 Task: Open Card Customer Referral Program Review in Board Competitive Intelligence Platforms and Tools to Workspace Business Valuation Services and add a team member Softage.3@softage.net, a label Blue, a checklist Green Building, an attachment from your computer, a color Blue and finally, add a card description 'Develop and launch new customer feedback program for product improvements' and a comment 'Let us approach this task with a sense of urgency and prioritize it accordingly.'. Add a start date 'Jan 07, 1900' with a due date 'Jan 14, 1900'
Action: Mouse moved to (571, 181)
Screenshot: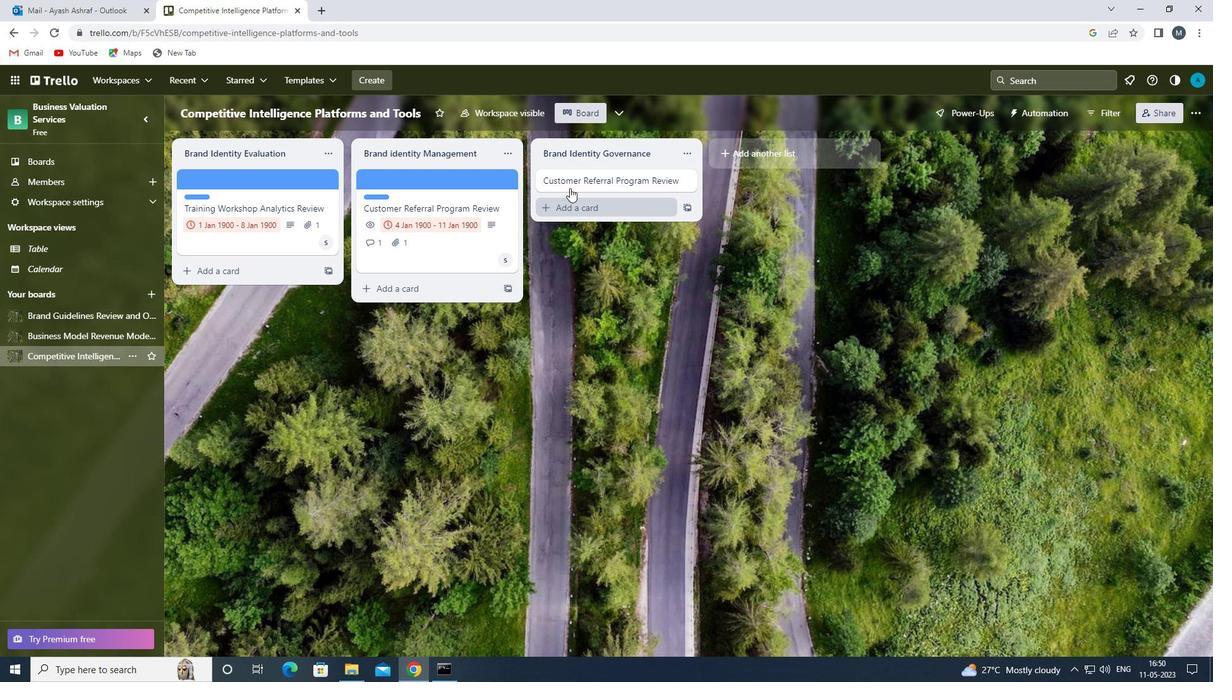 
Action: Mouse pressed left at (571, 181)
Screenshot: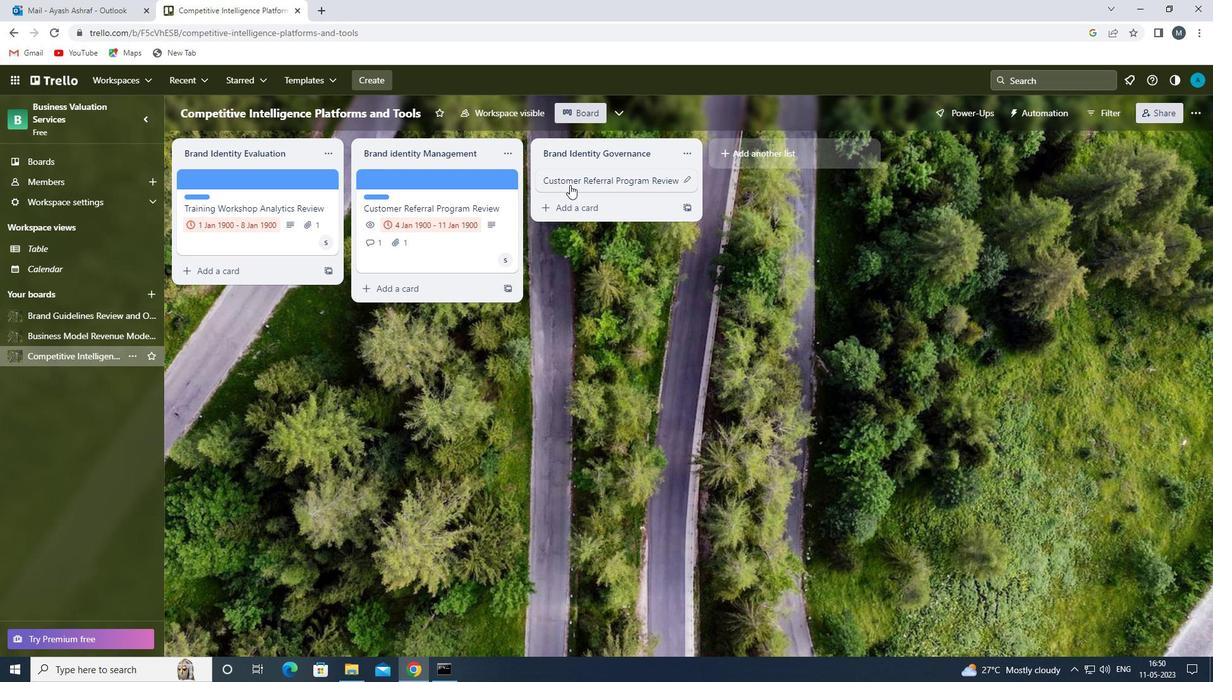 
Action: Mouse moved to (766, 220)
Screenshot: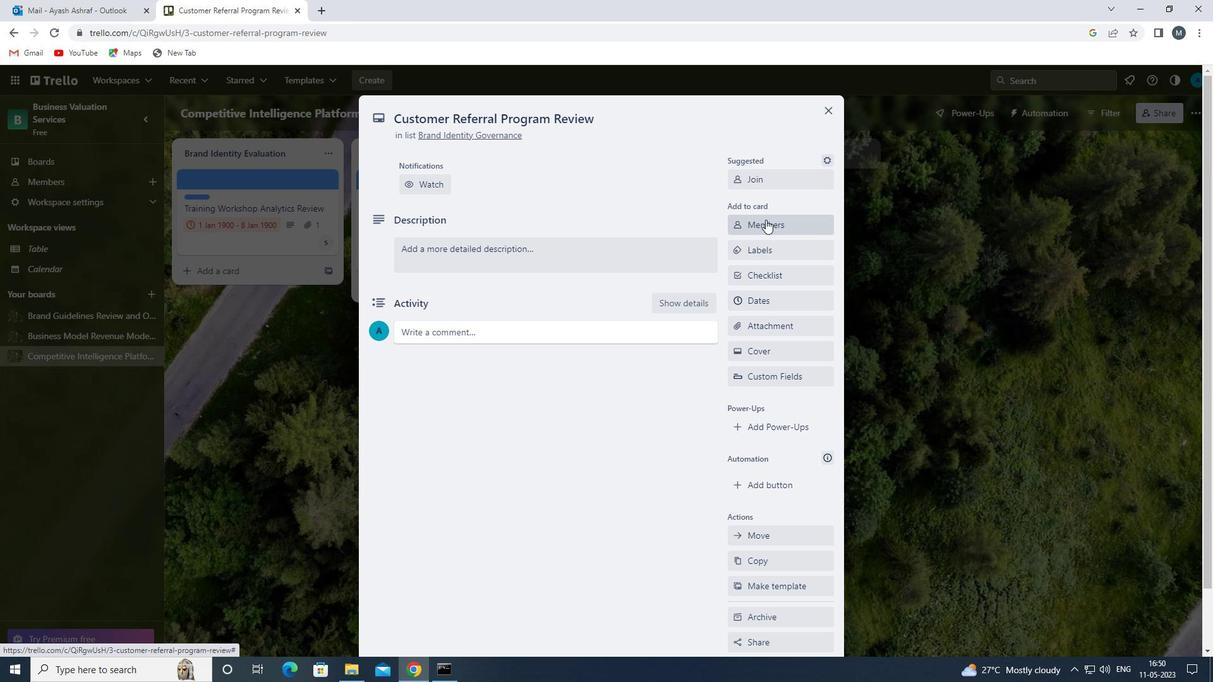
Action: Mouse pressed left at (766, 220)
Screenshot: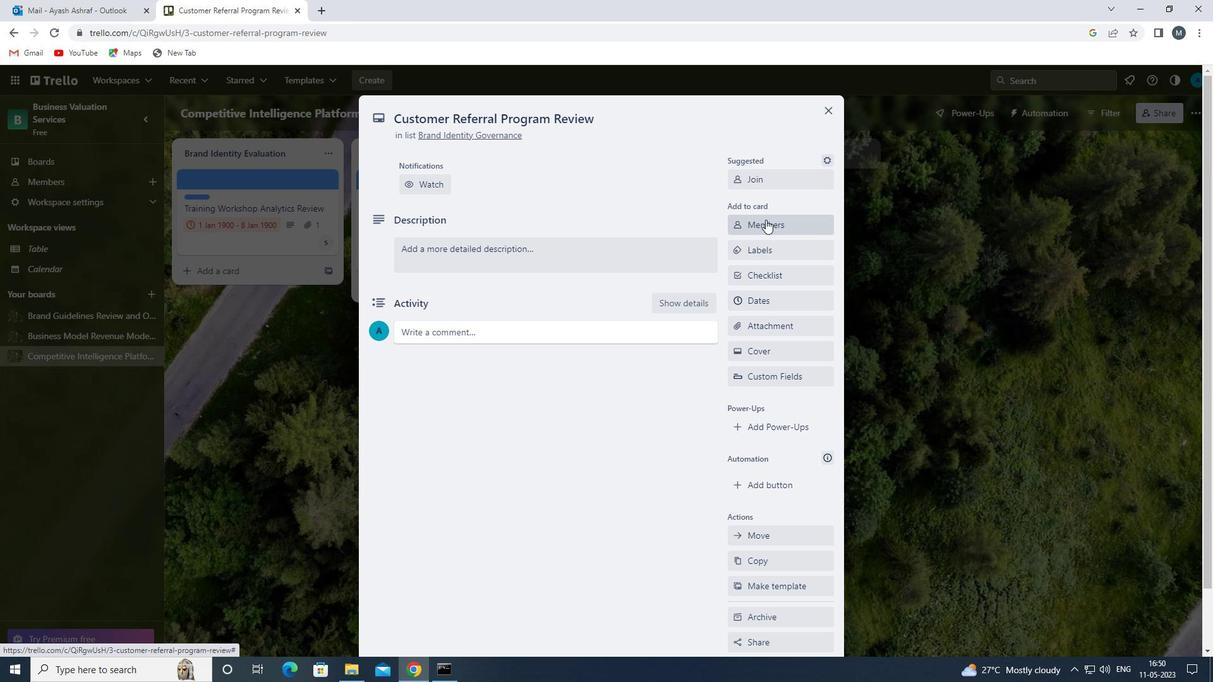 
Action: Mouse moved to (796, 328)
Screenshot: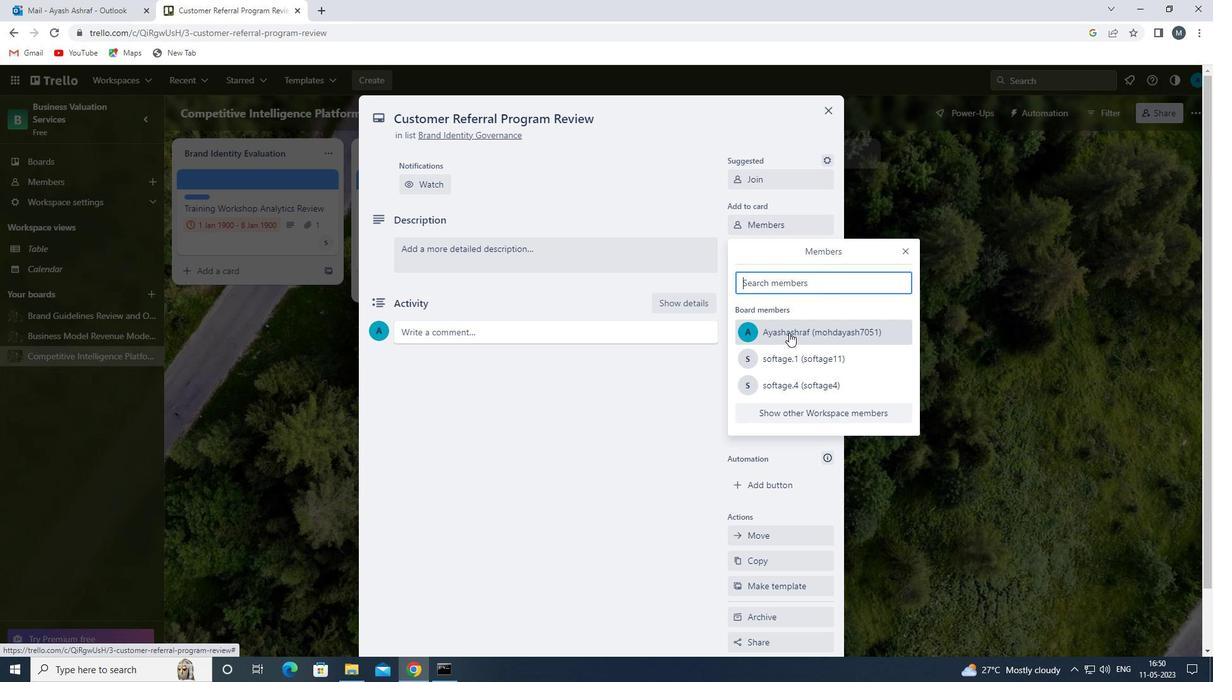 
Action: Key pressed s
Screenshot: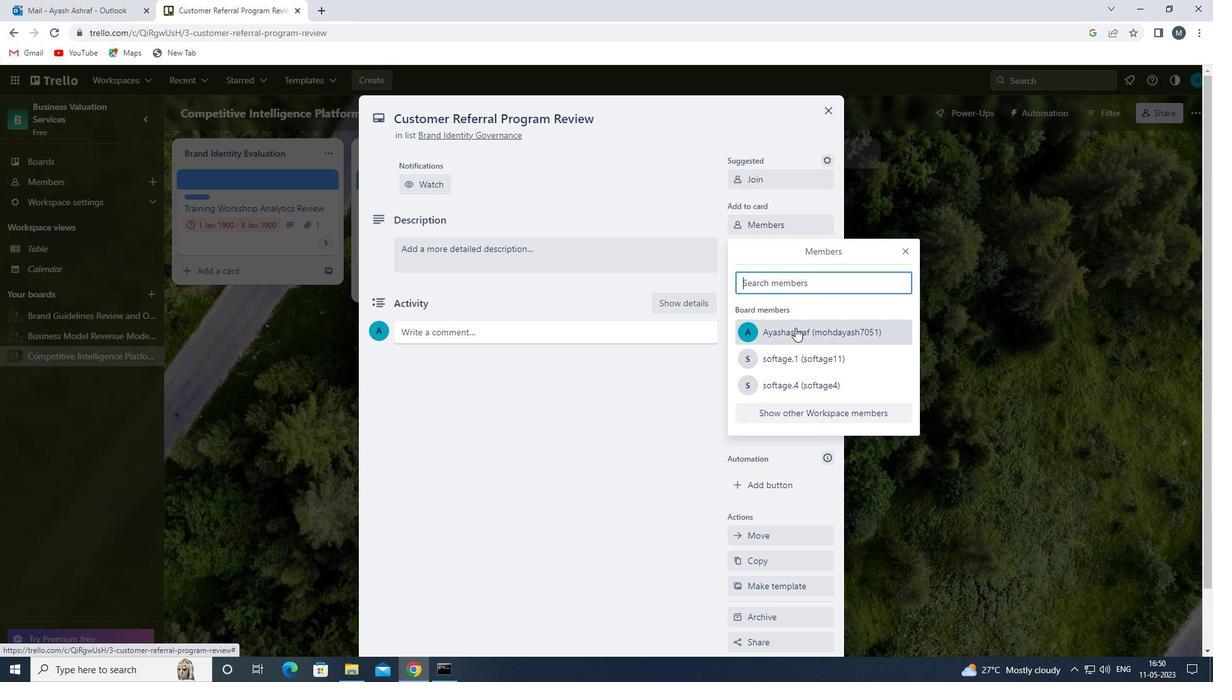 
Action: Mouse moved to (804, 433)
Screenshot: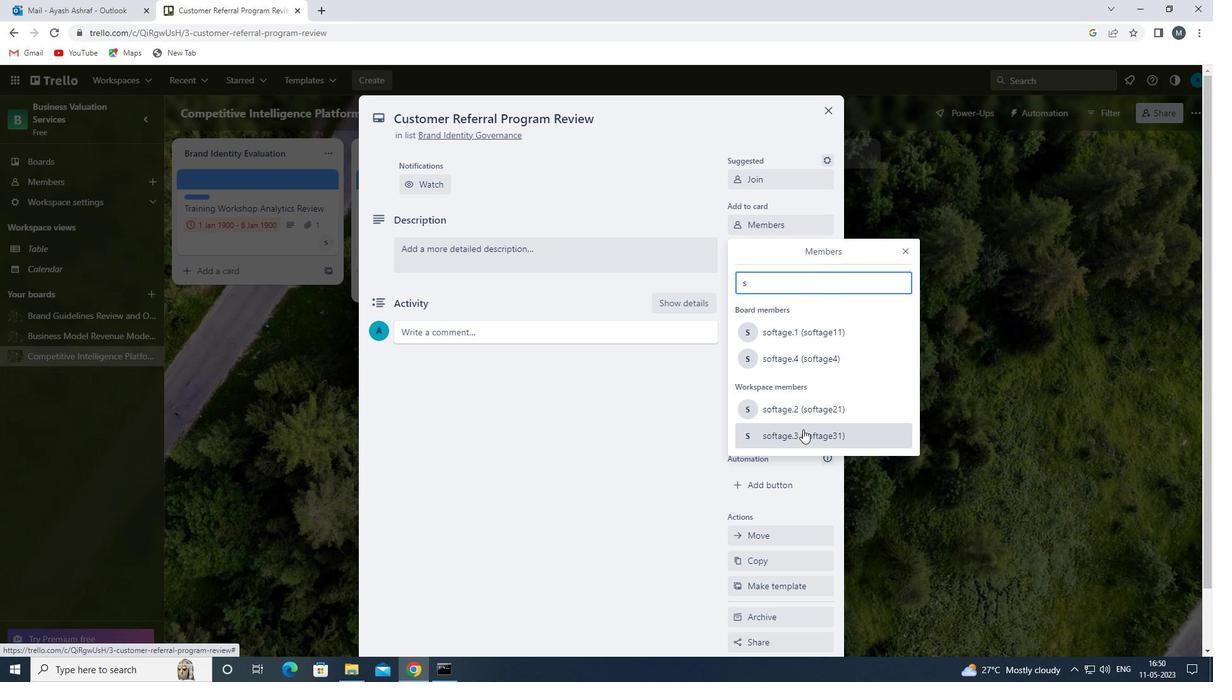 
Action: Mouse pressed left at (804, 433)
Screenshot: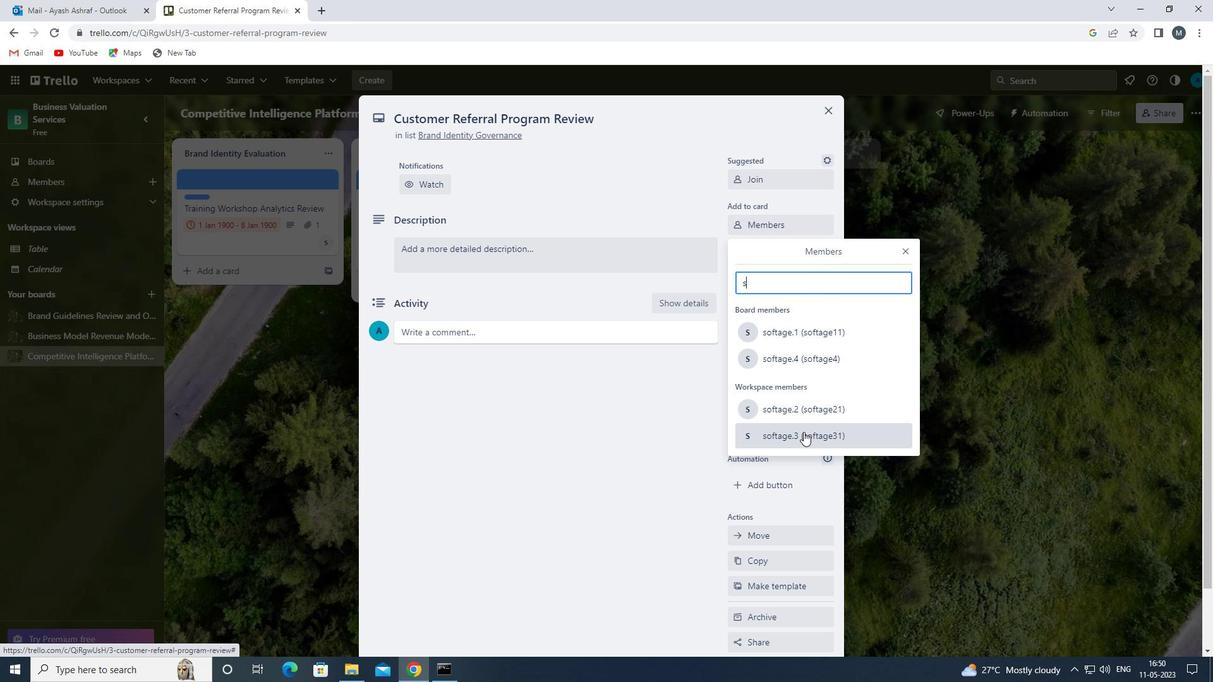 
Action: Mouse moved to (908, 249)
Screenshot: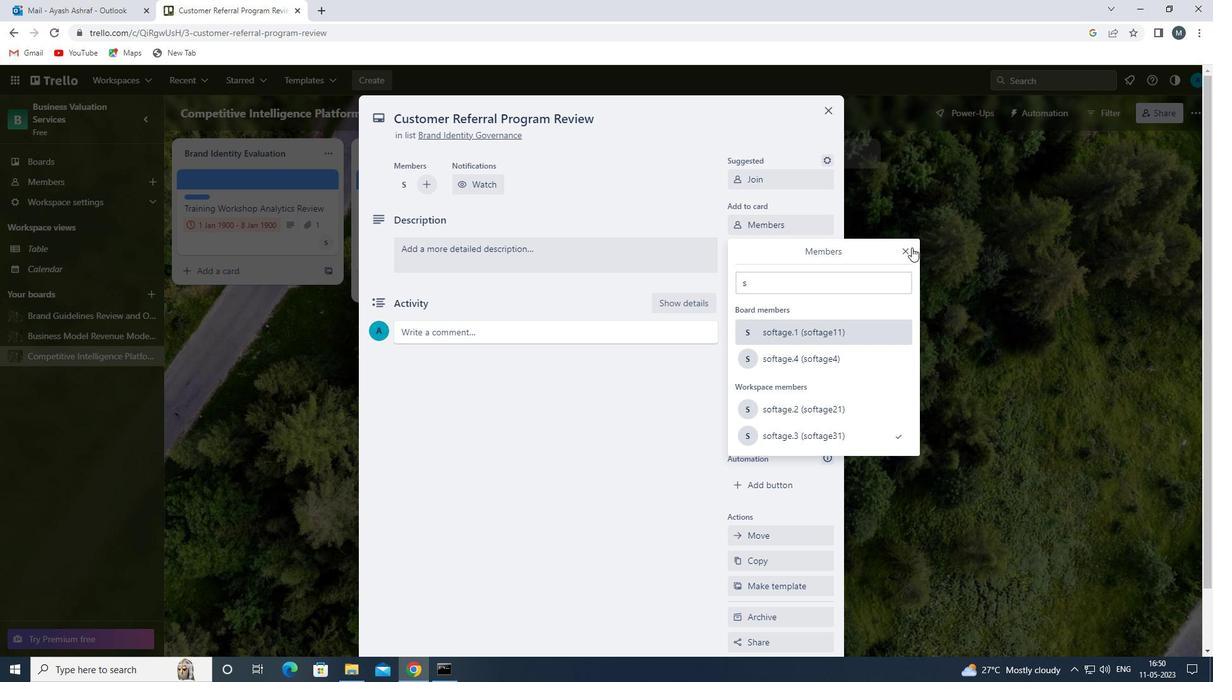 
Action: Mouse pressed left at (908, 249)
Screenshot: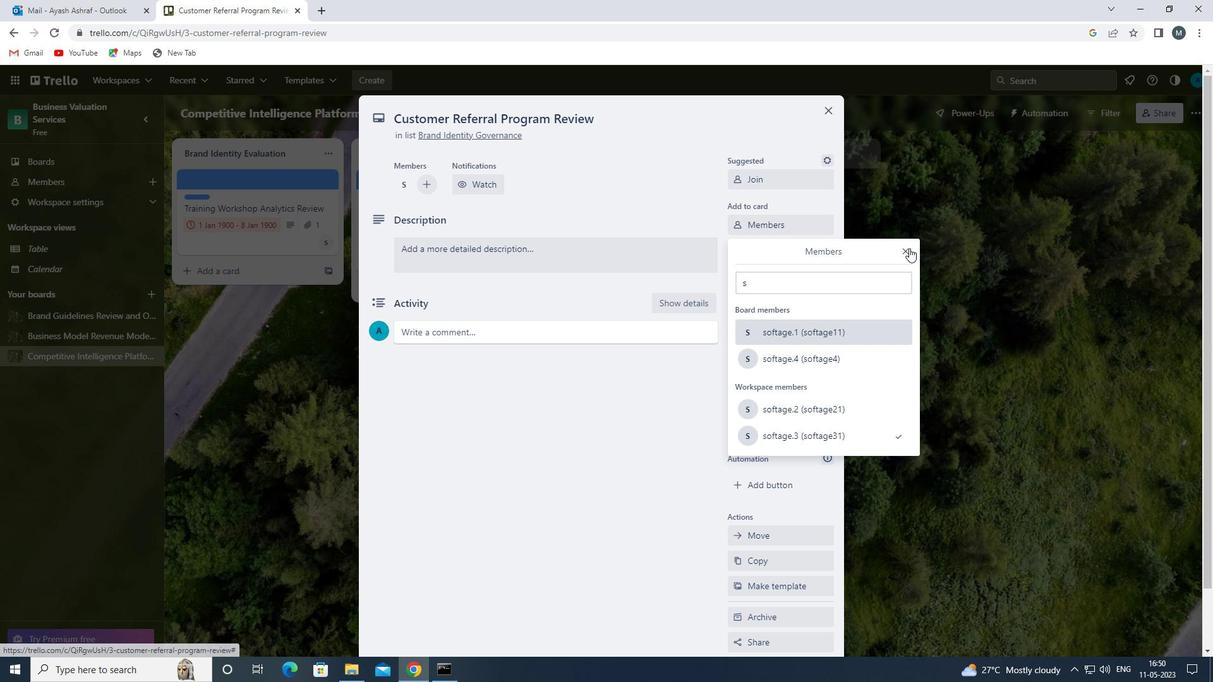 
Action: Mouse moved to (790, 250)
Screenshot: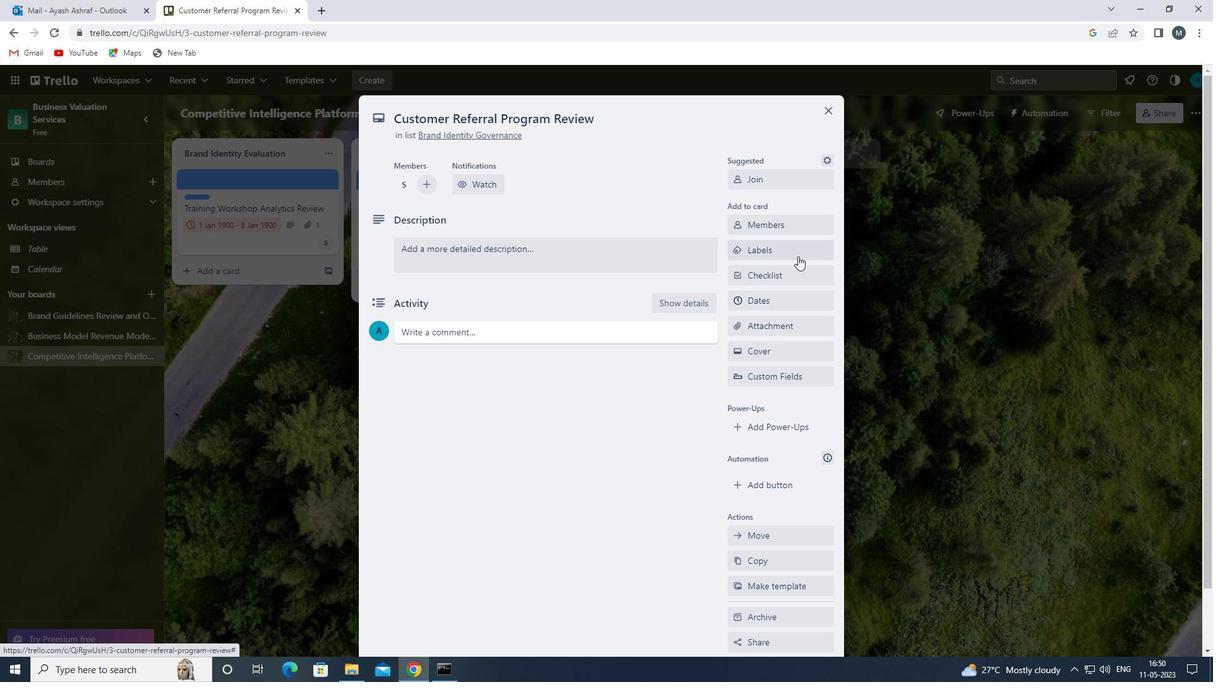 
Action: Mouse pressed left at (790, 250)
Screenshot: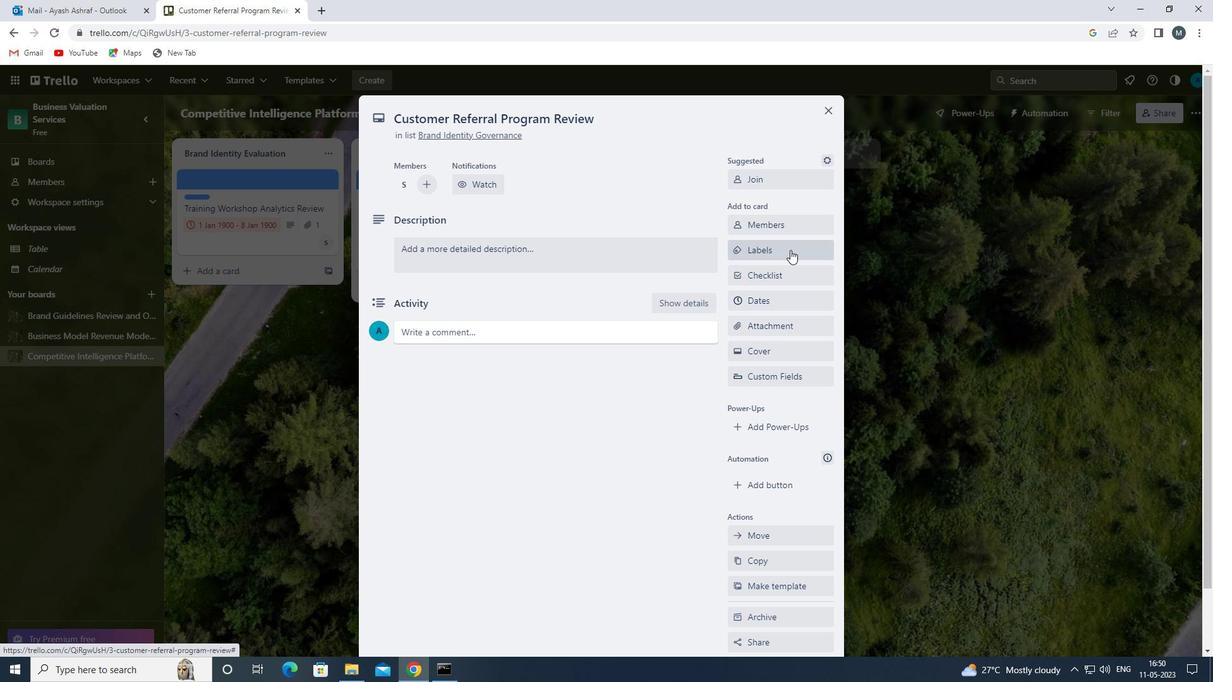 
Action: Mouse moved to (800, 470)
Screenshot: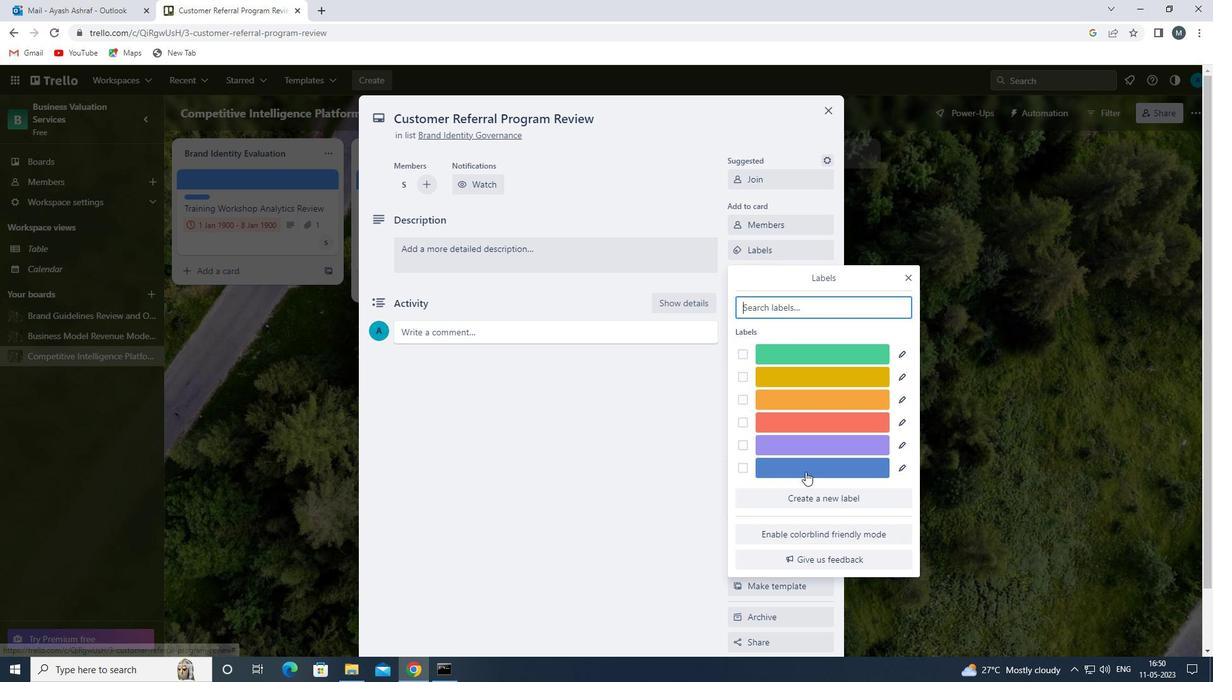 
Action: Mouse pressed left at (800, 470)
Screenshot: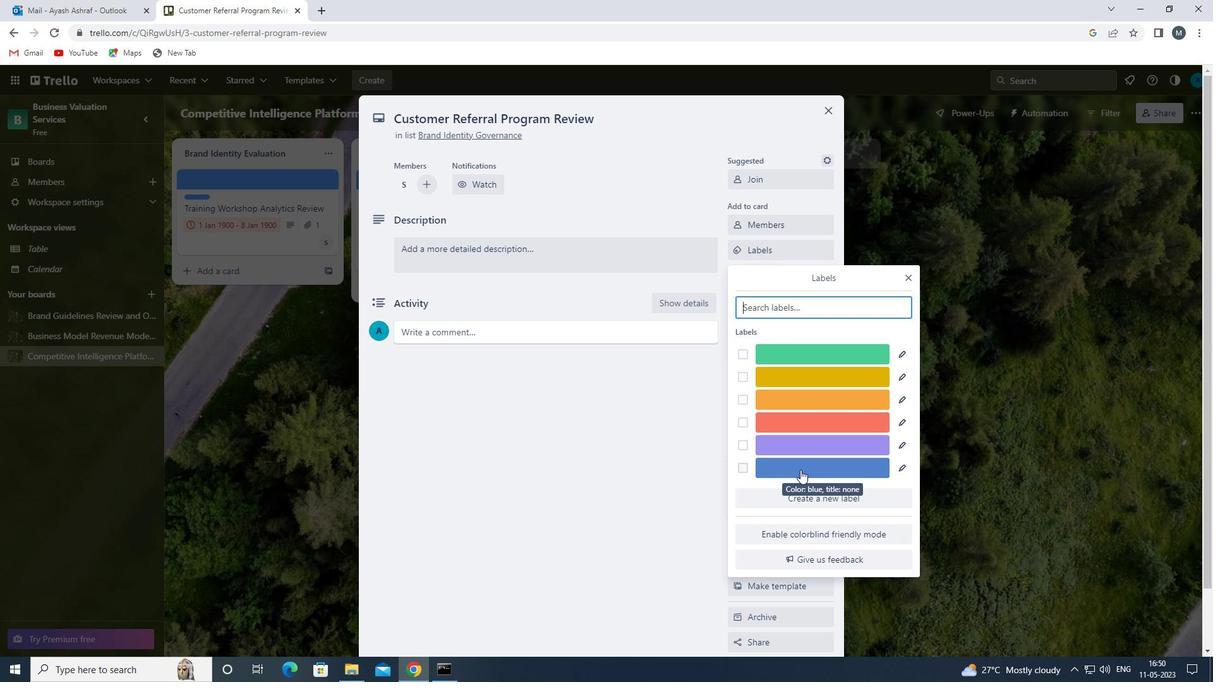 
Action: Mouse moved to (910, 276)
Screenshot: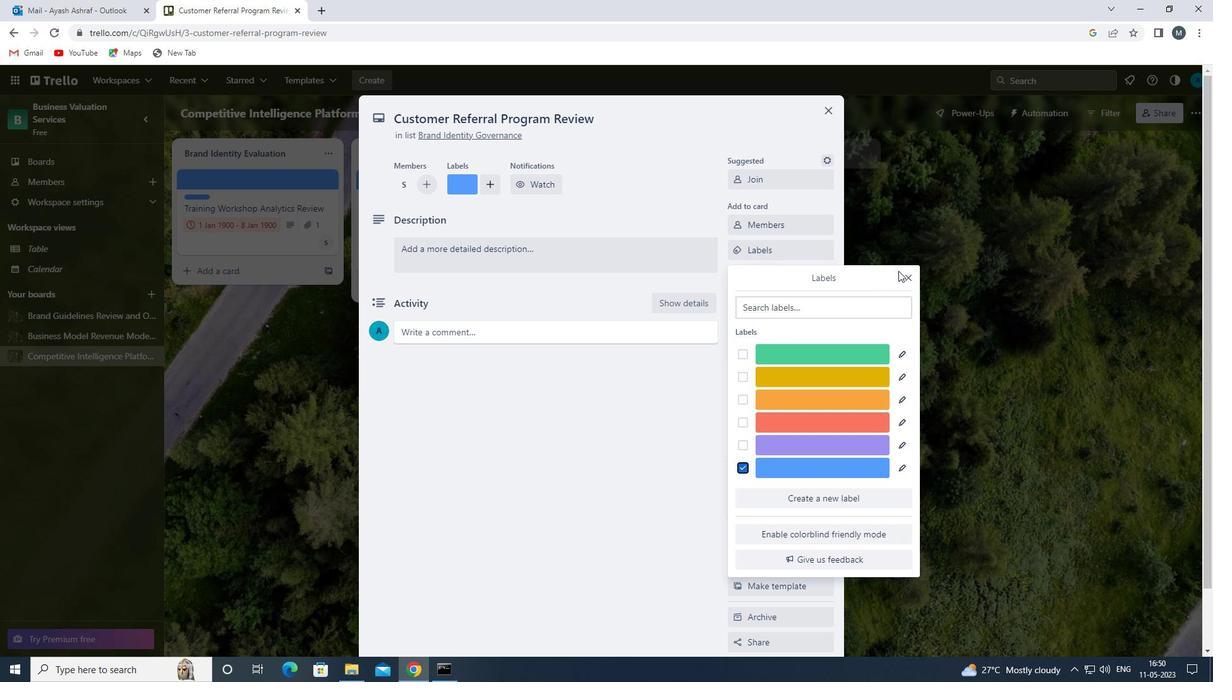 
Action: Mouse pressed left at (910, 276)
Screenshot: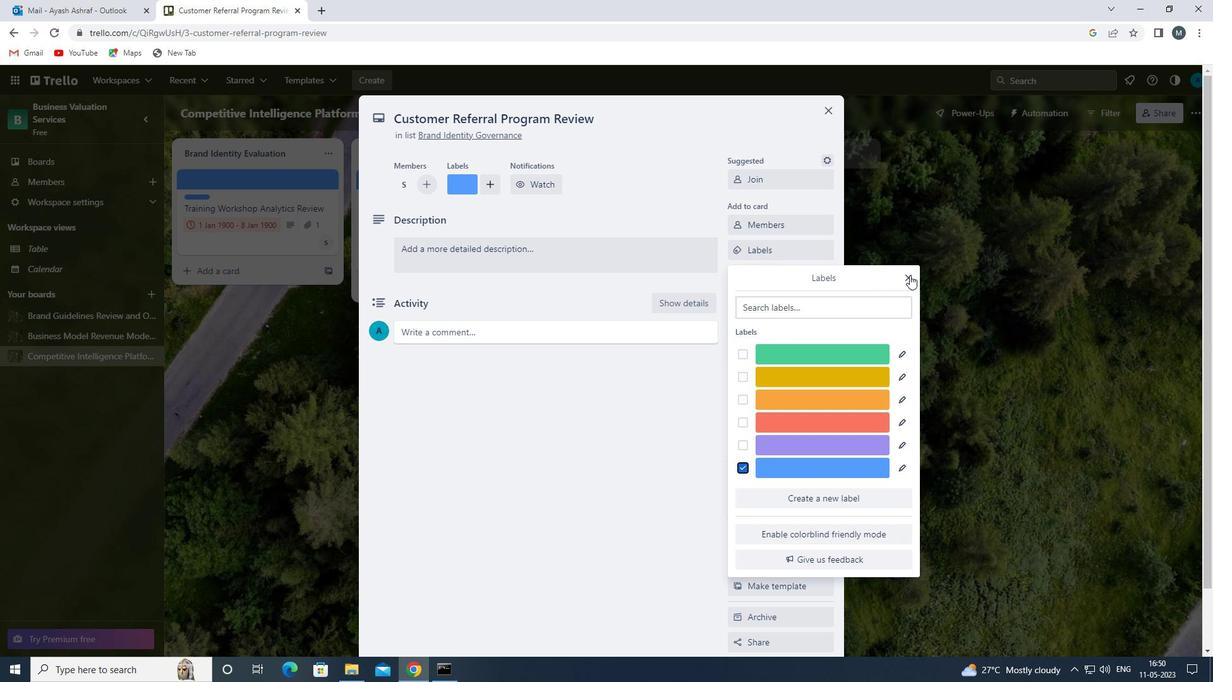 
Action: Mouse moved to (779, 276)
Screenshot: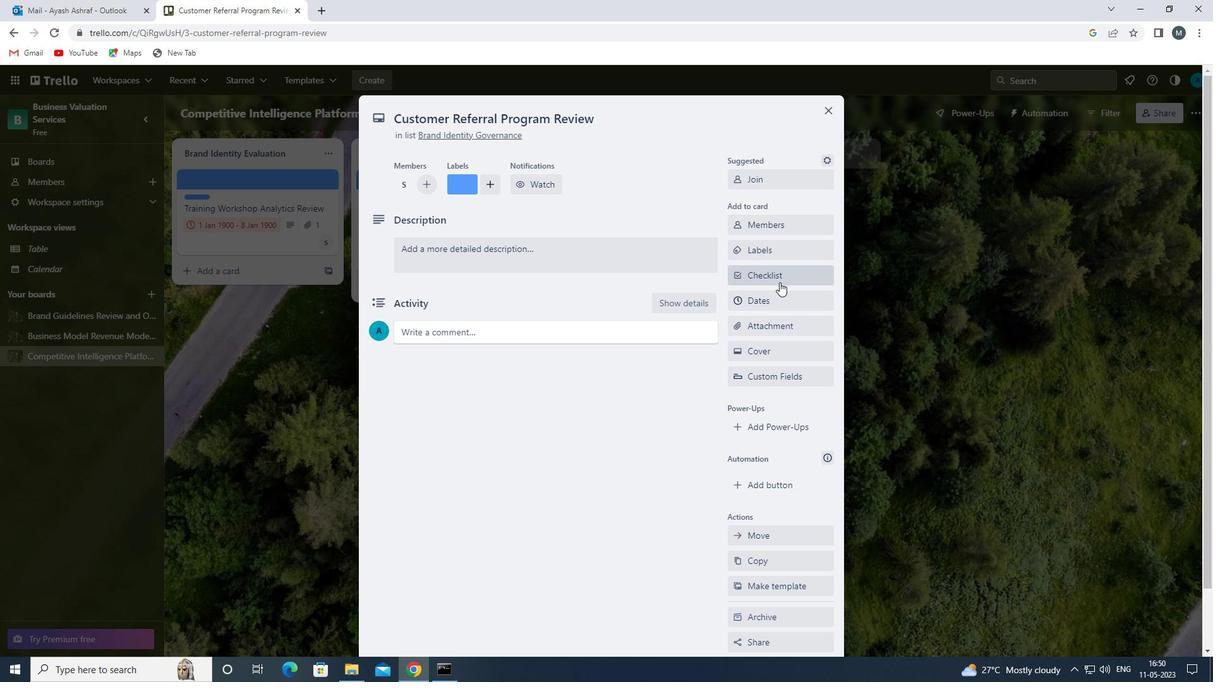 
Action: Mouse pressed left at (779, 276)
Screenshot: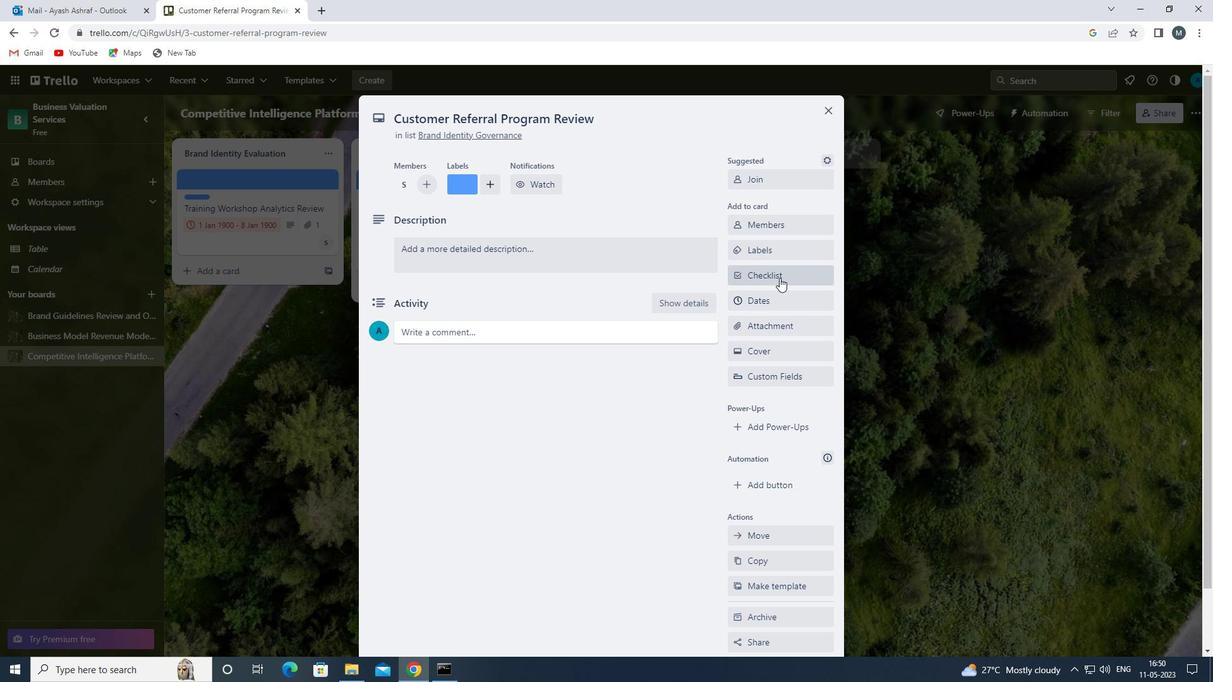 
Action: Mouse moved to (781, 377)
Screenshot: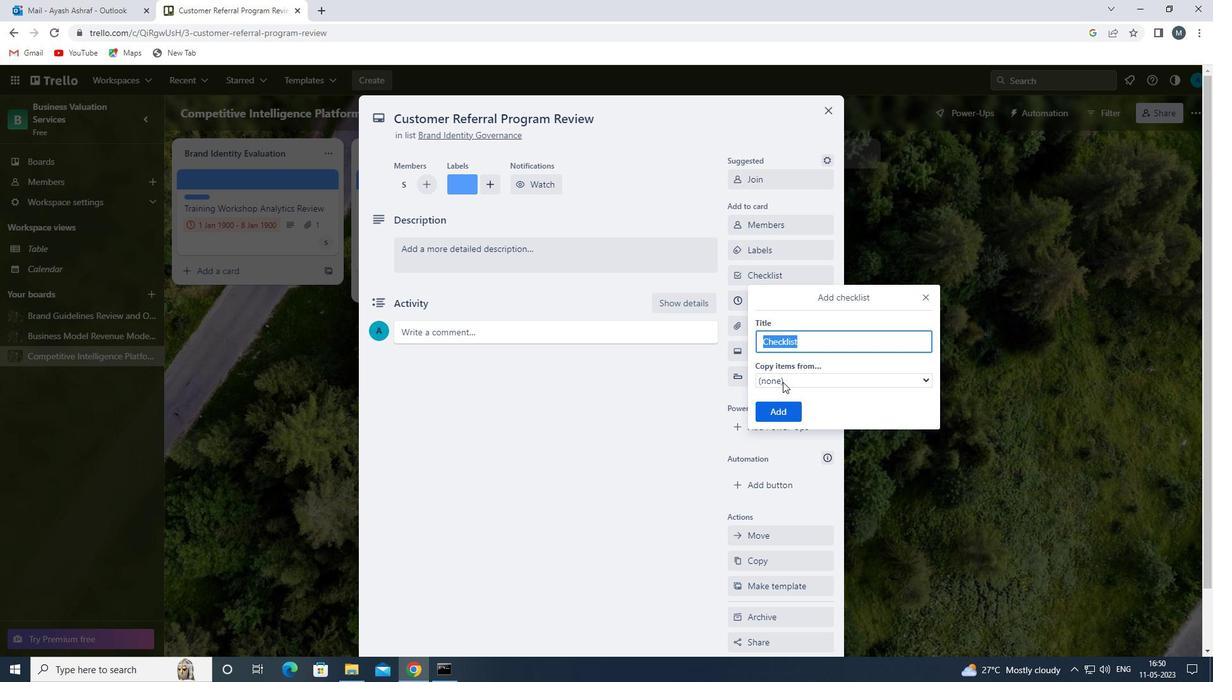 
Action: Key pressed g
Screenshot: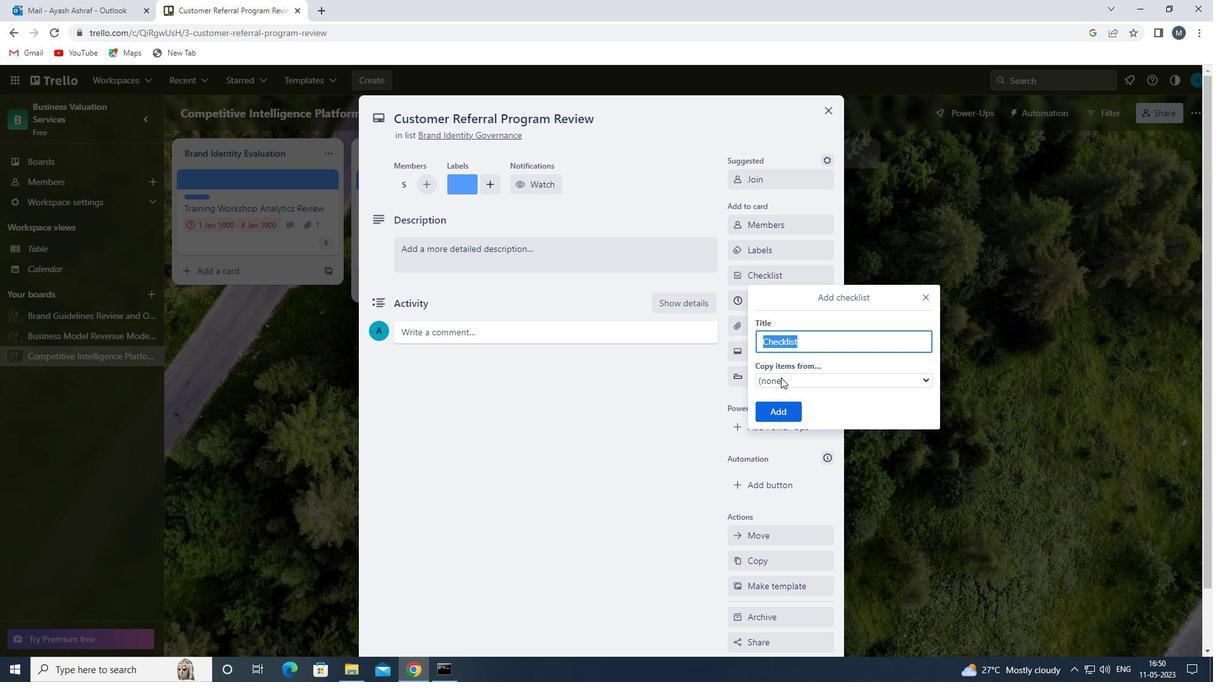 
Action: Mouse moved to (837, 374)
Screenshot: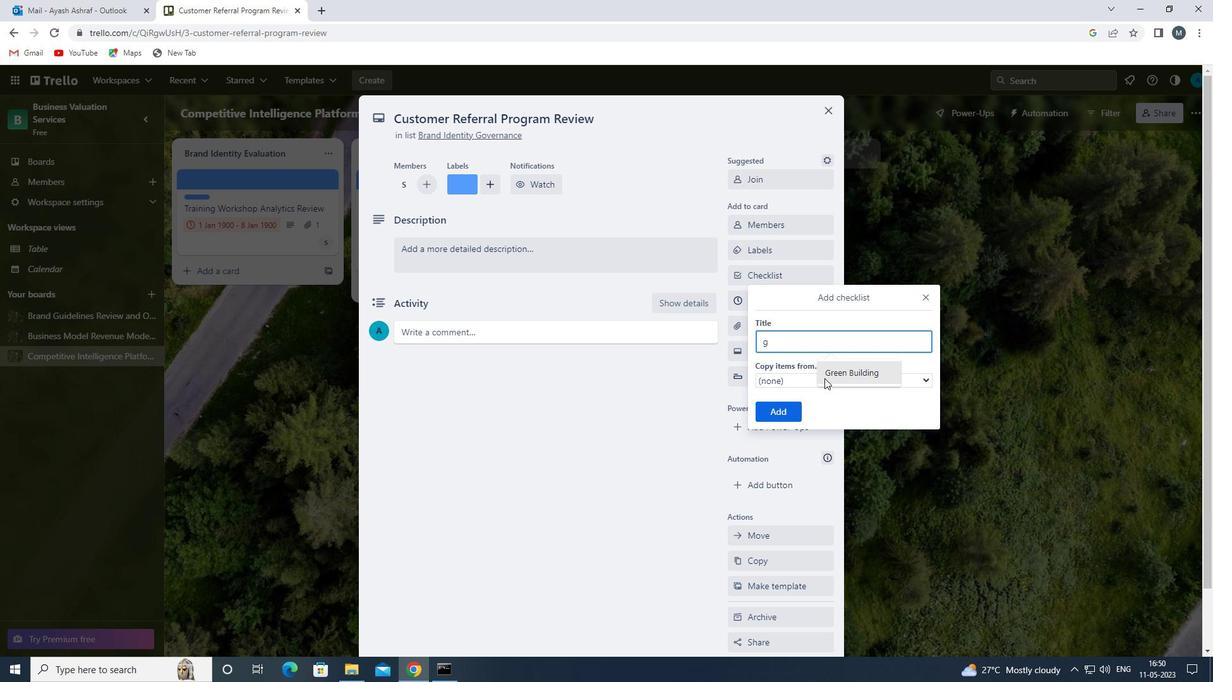 
Action: Mouse pressed left at (837, 374)
Screenshot: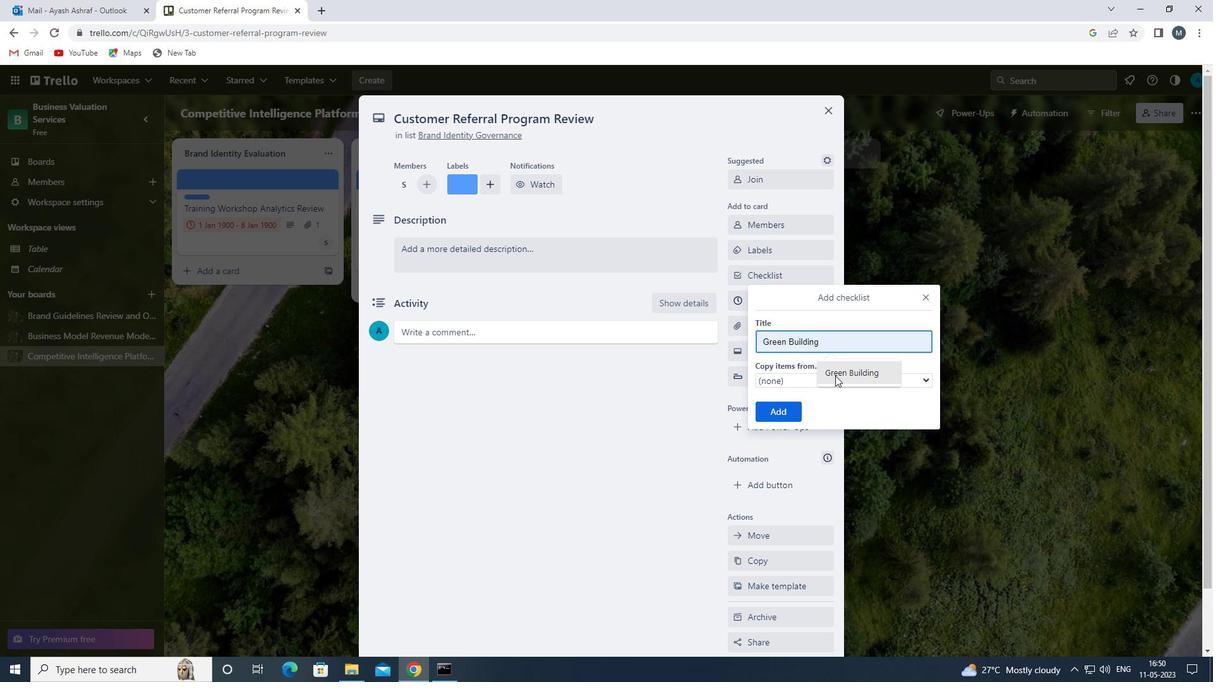 
Action: Mouse moved to (778, 412)
Screenshot: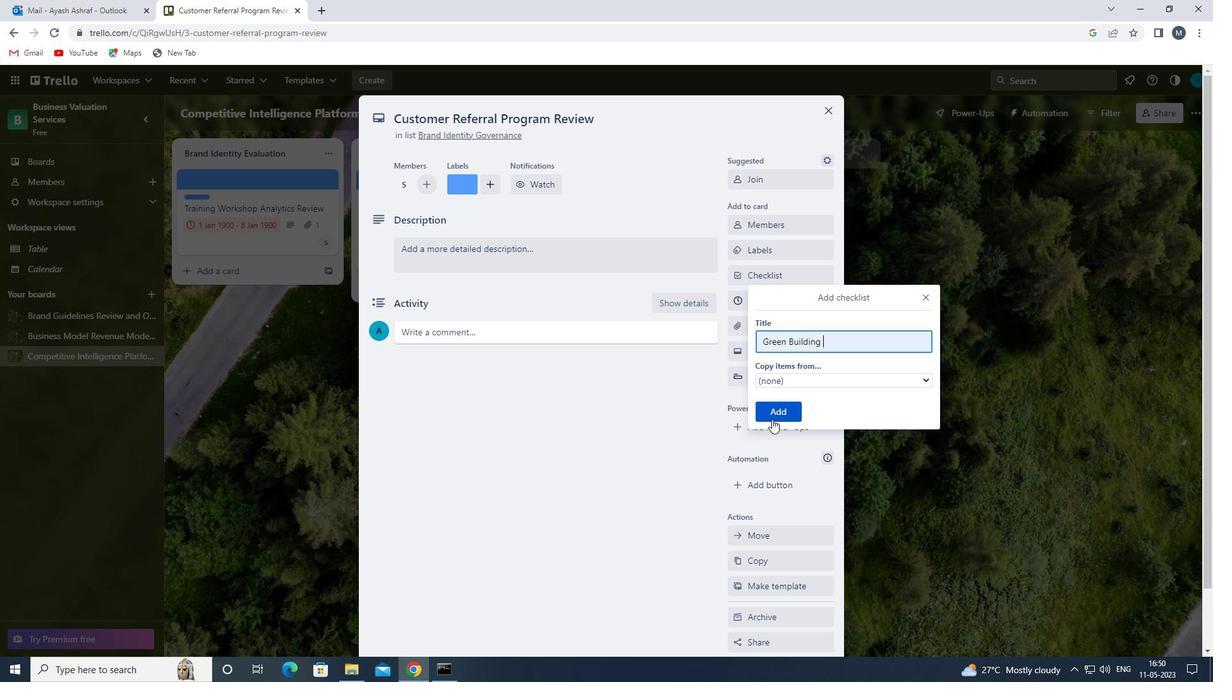 
Action: Mouse pressed left at (778, 412)
Screenshot: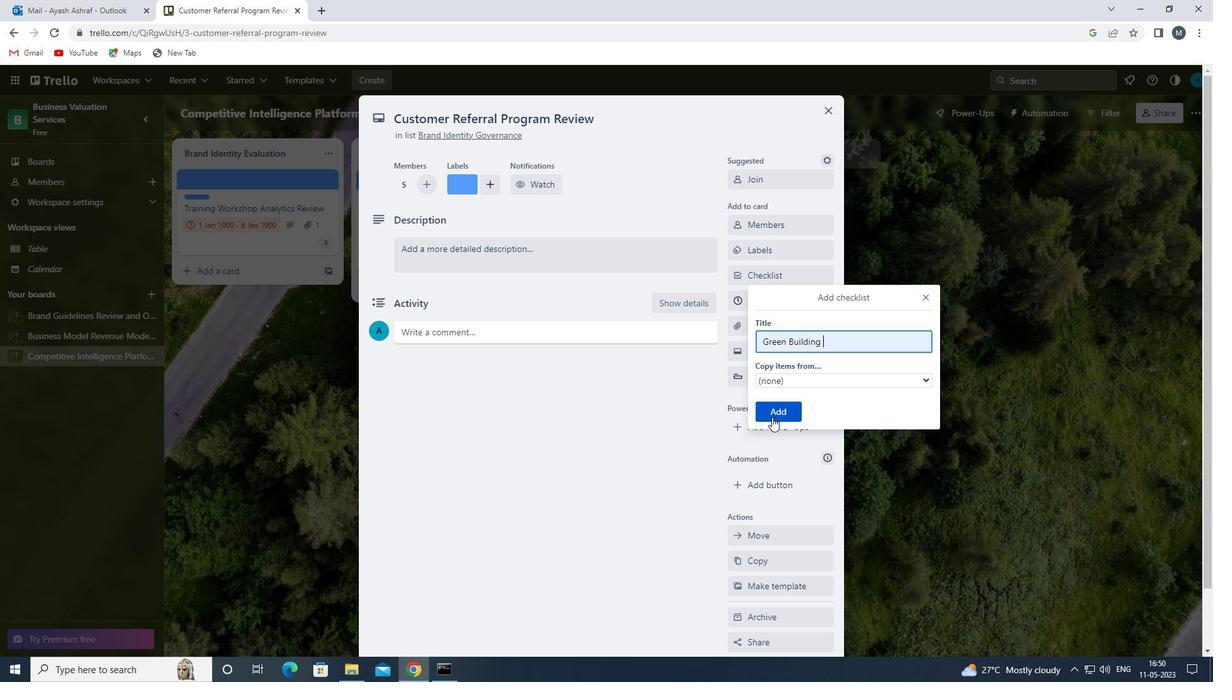 
Action: Mouse moved to (777, 325)
Screenshot: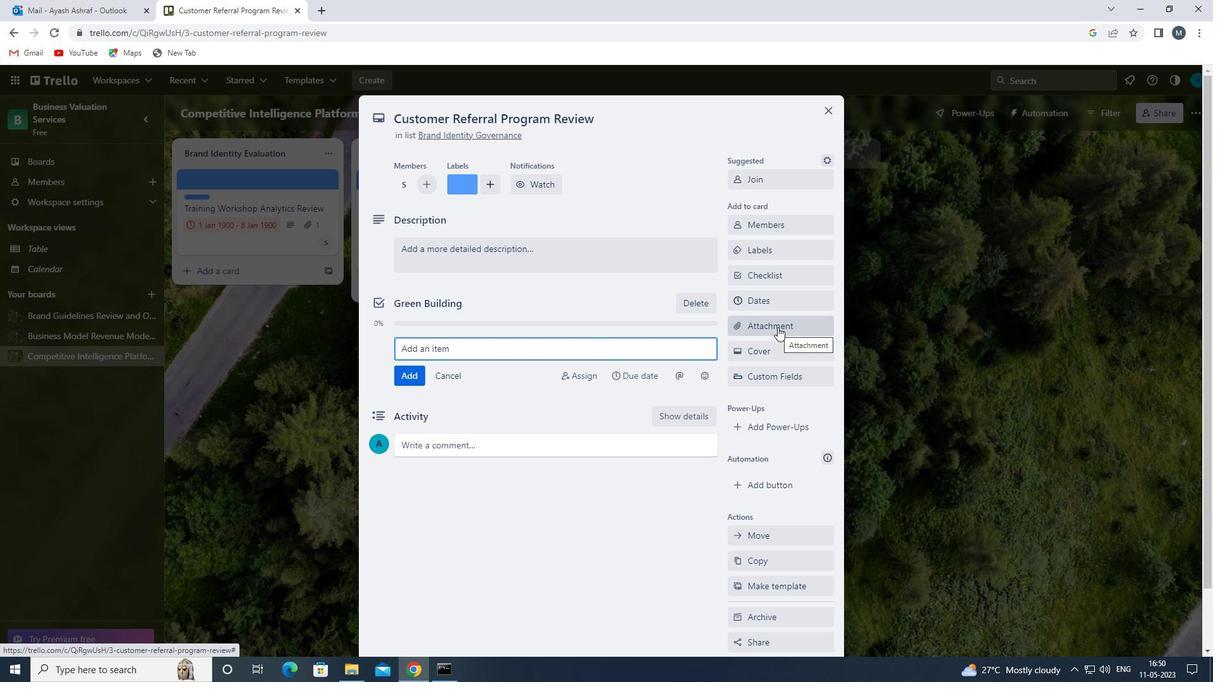 
Action: Mouse pressed left at (777, 325)
Screenshot: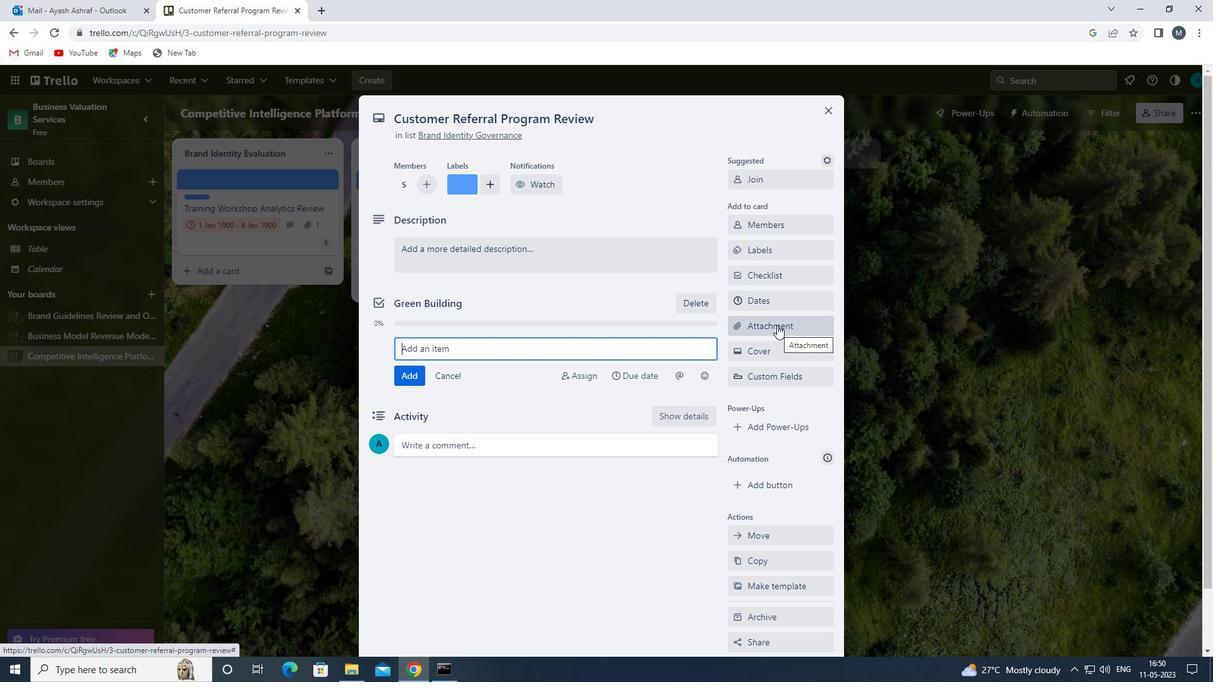 
Action: Mouse moved to (769, 382)
Screenshot: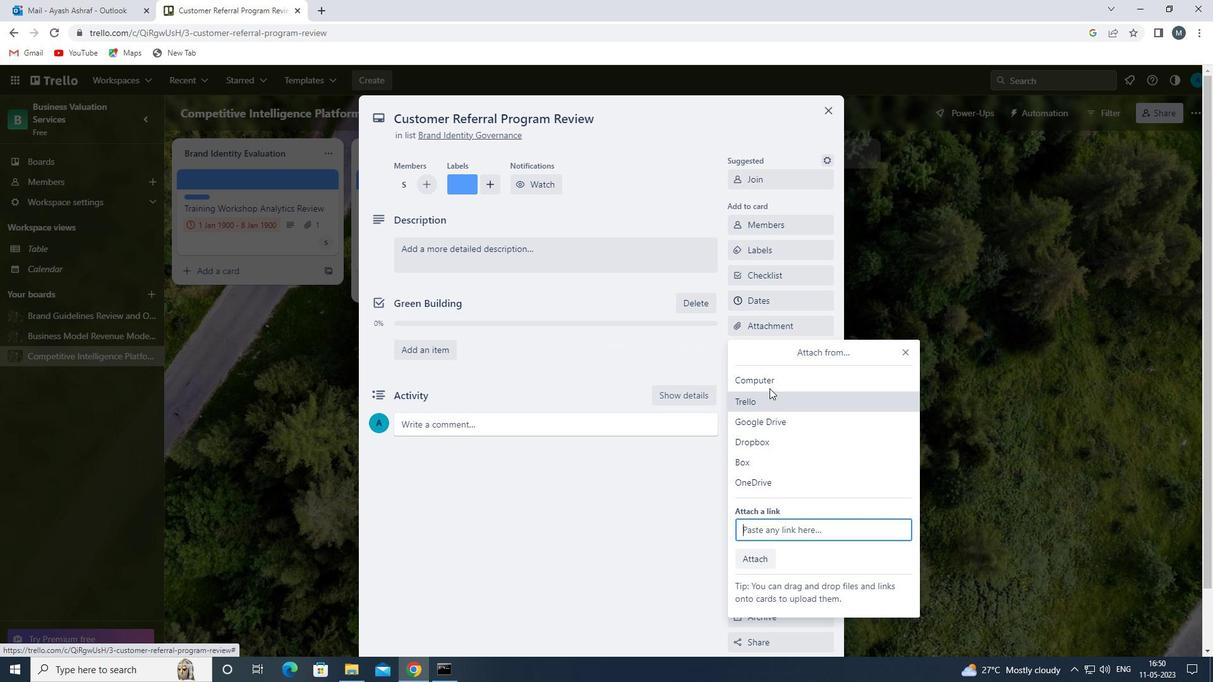 
Action: Mouse pressed left at (769, 382)
Screenshot: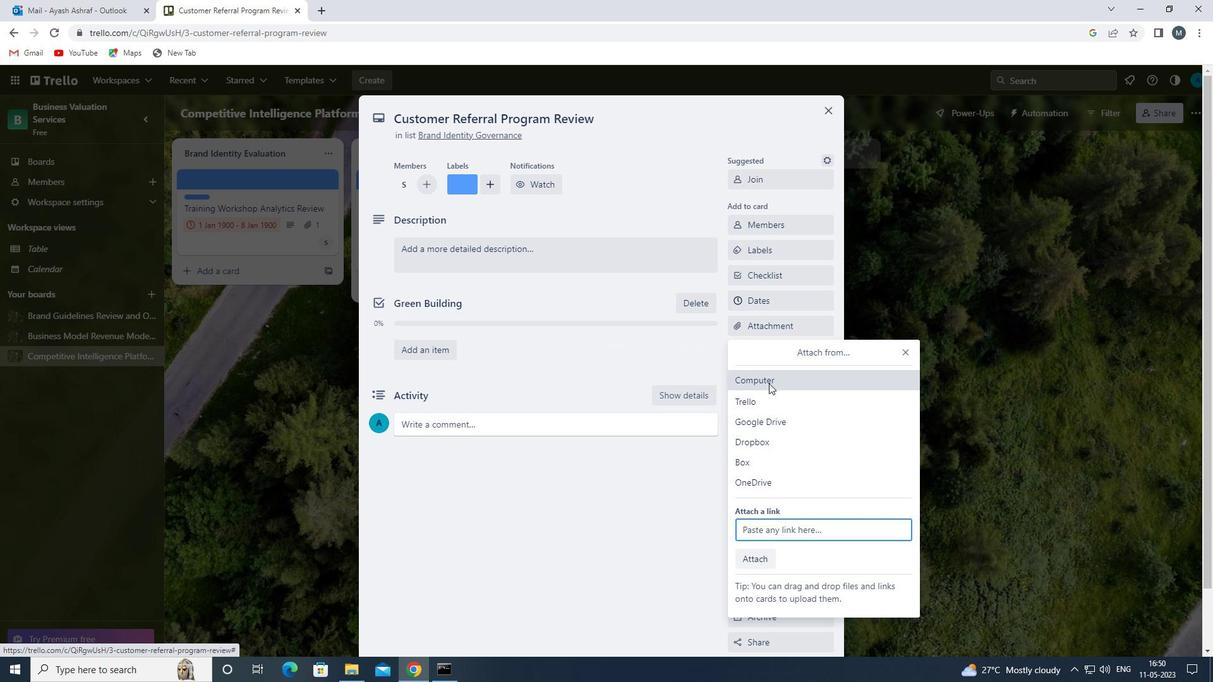 
Action: Mouse moved to (453, 238)
Screenshot: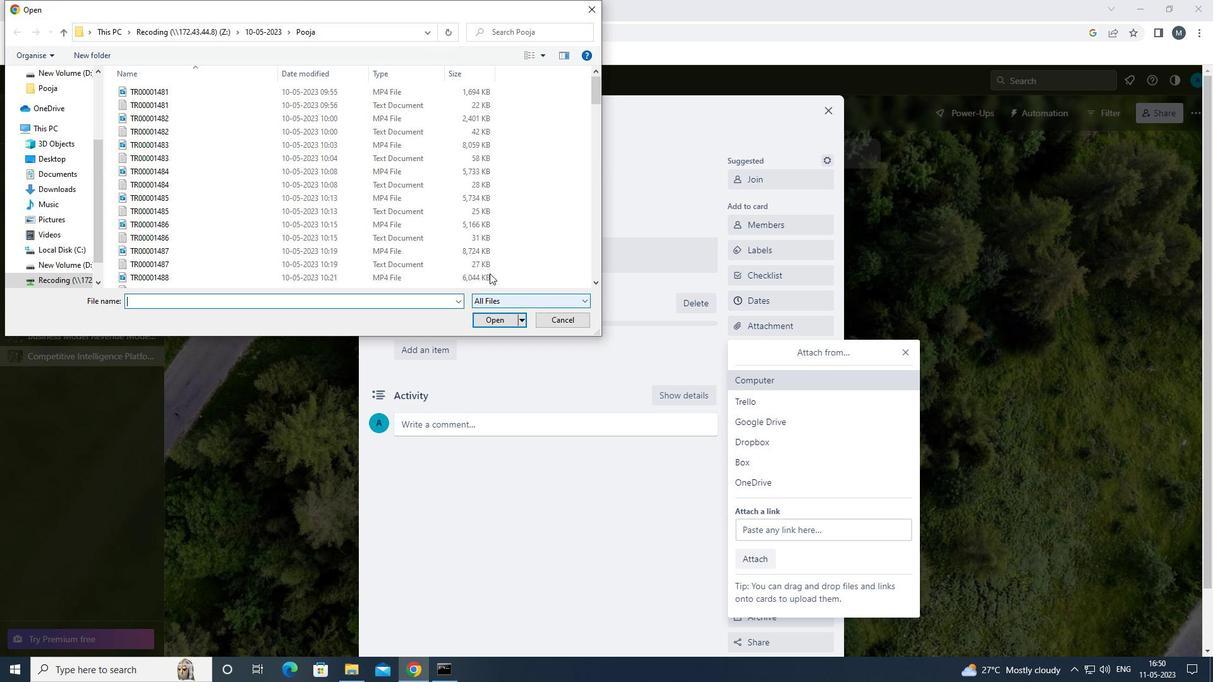 
Action: Mouse pressed left at (453, 238)
Screenshot: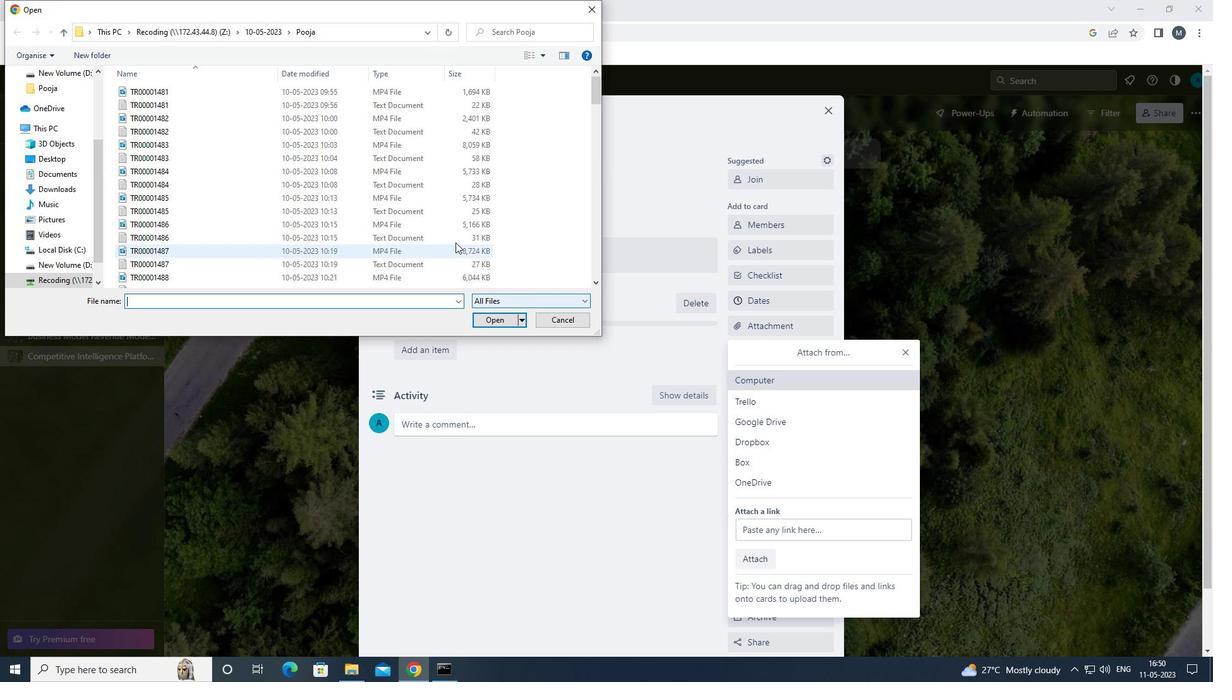 
Action: Mouse moved to (487, 328)
Screenshot: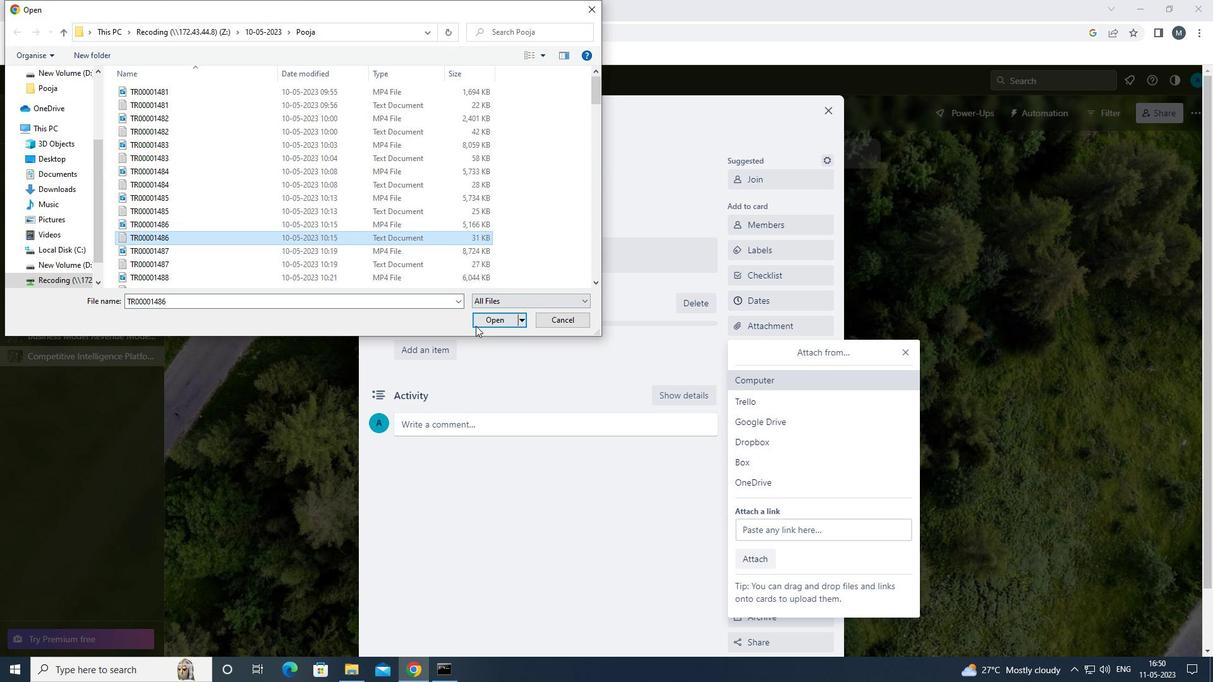 
Action: Mouse pressed left at (487, 328)
Screenshot: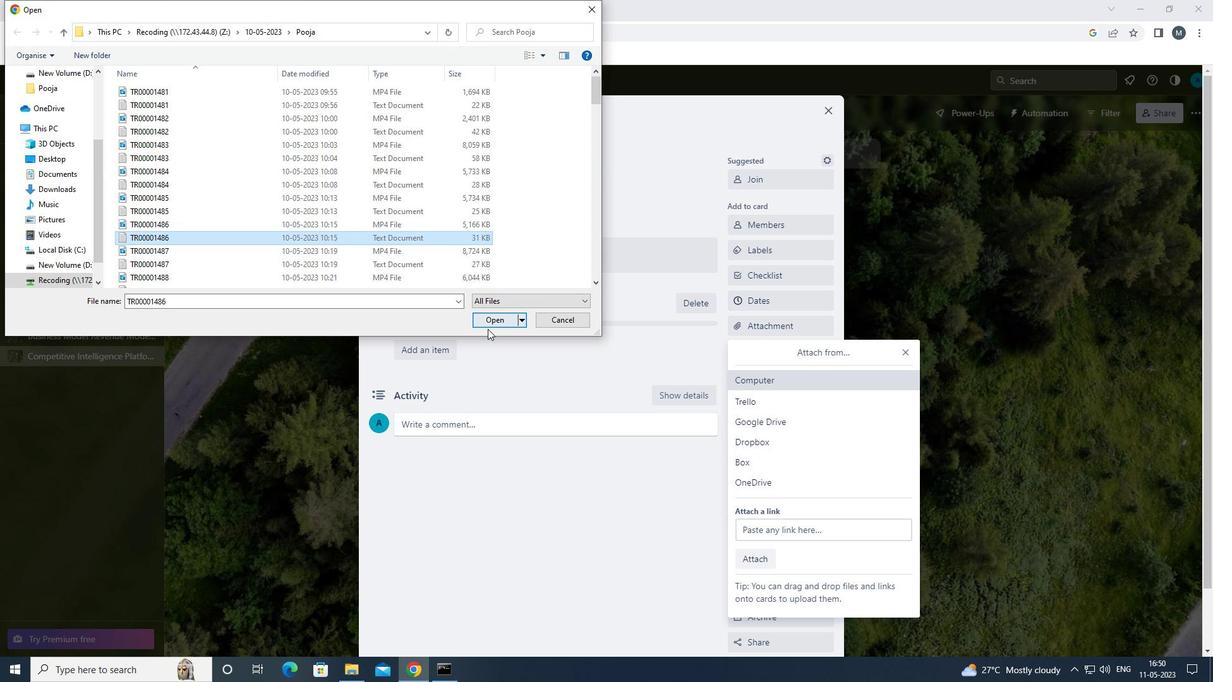 
Action: Mouse moved to (491, 321)
Screenshot: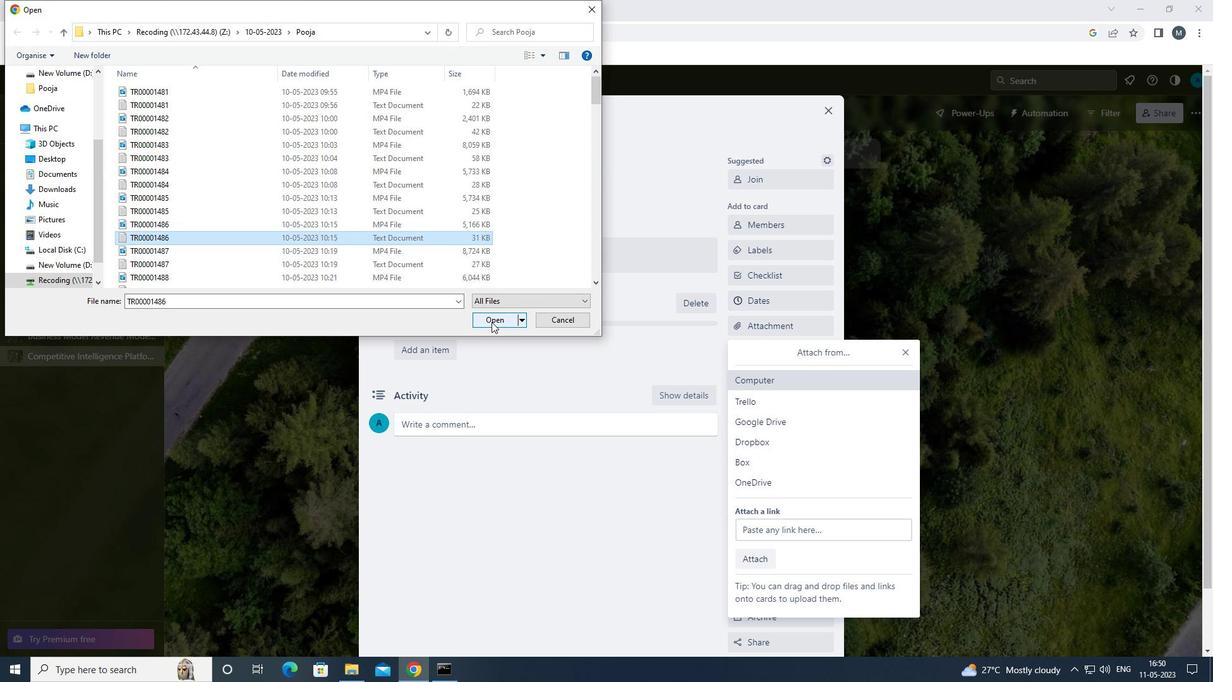 
Action: Mouse pressed left at (491, 321)
Screenshot: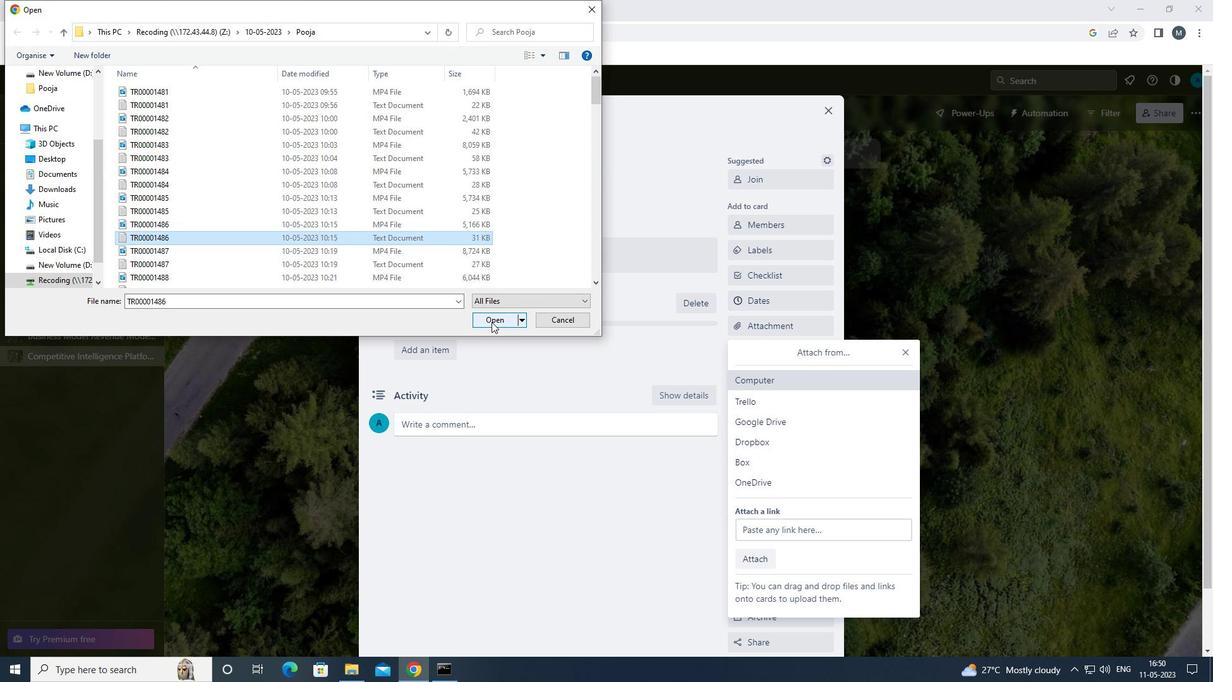 
Action: Mouse moved to (906, 355)
Screenshot: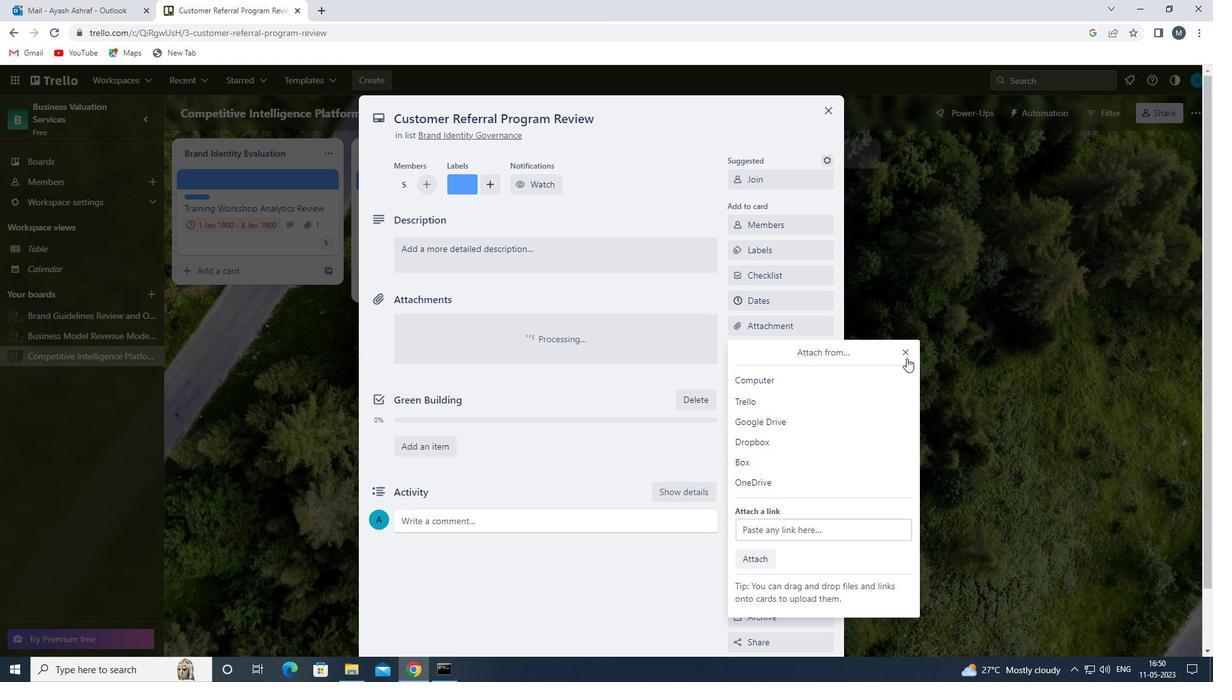
Action: Mouse pressed left at (906, 355)
Screenshot: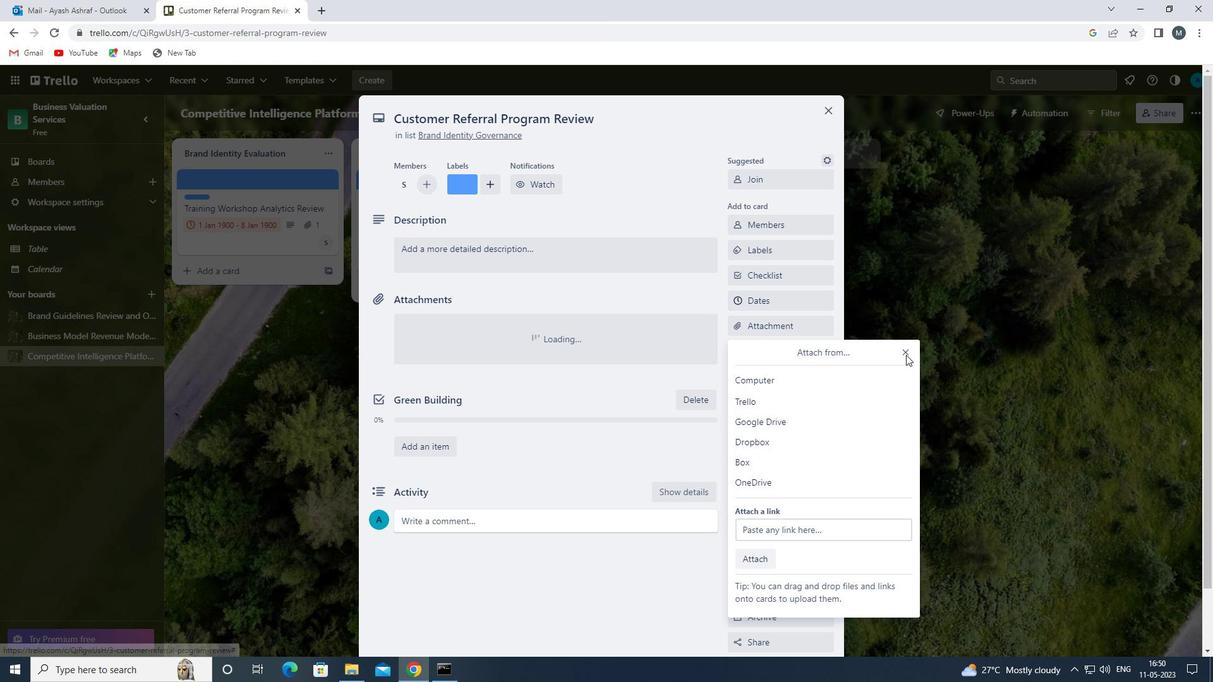 
Action: Mouse moved to (604, 190)
Screenshot: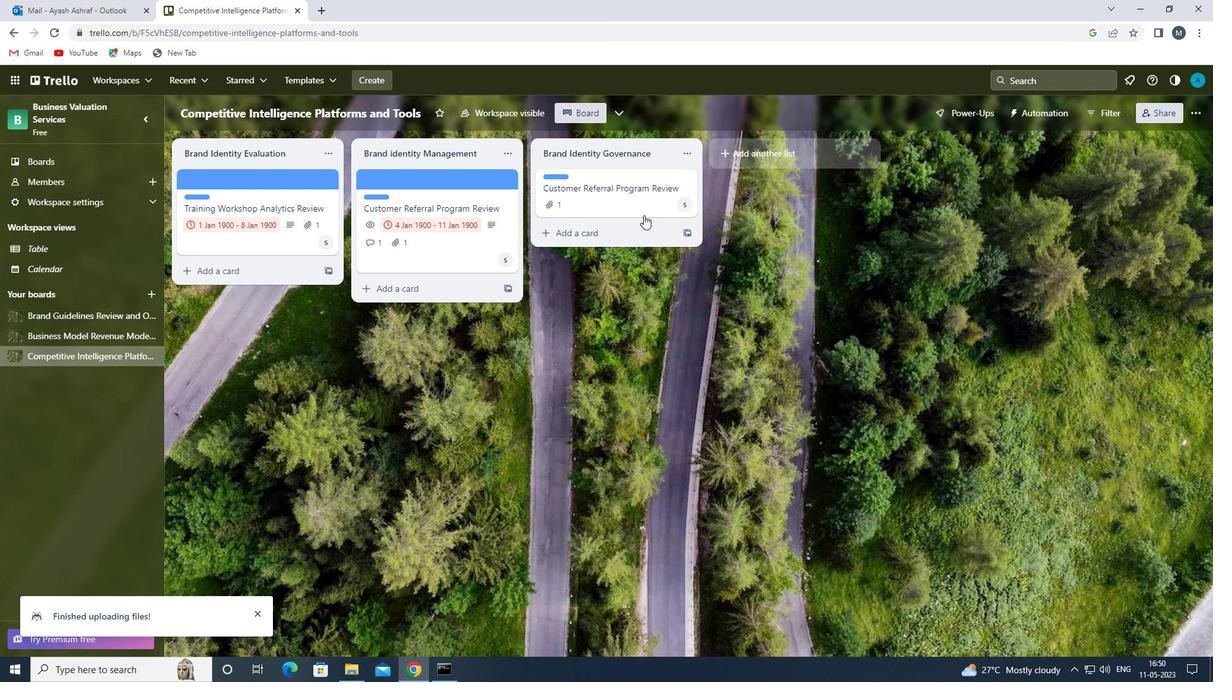 
Action: Mouse pressed left at (604, 190)
Screenshot: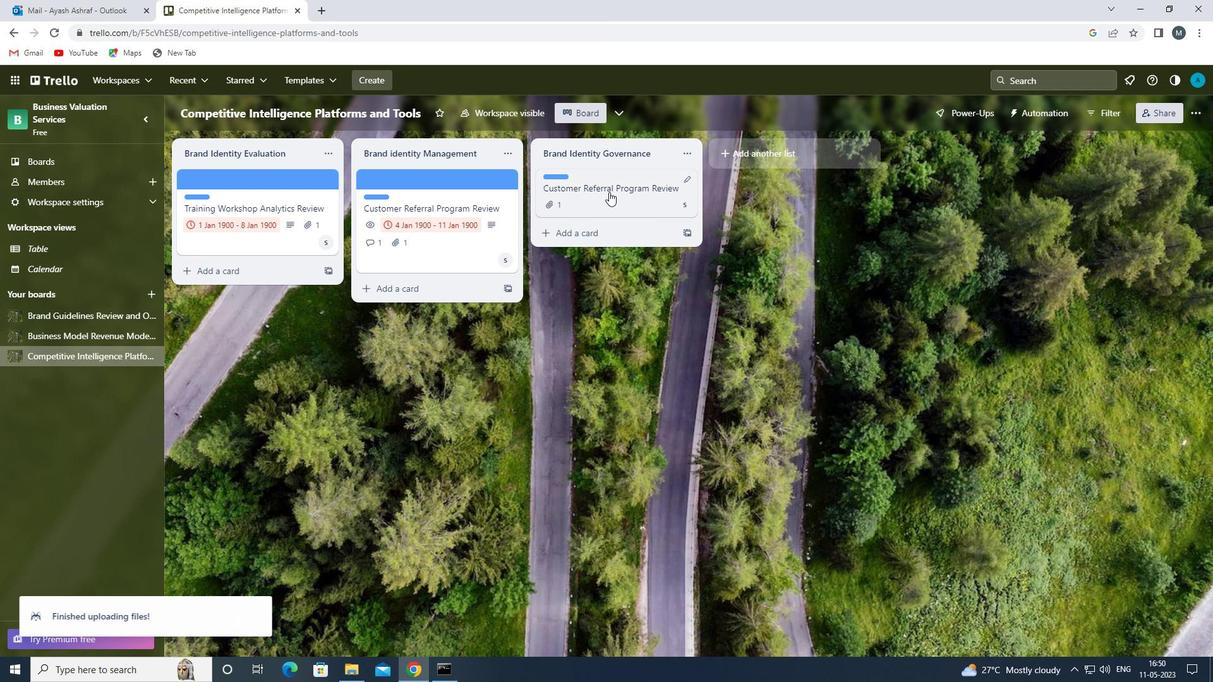 
Action: Mouse moved to (782, 352)
Screenshot: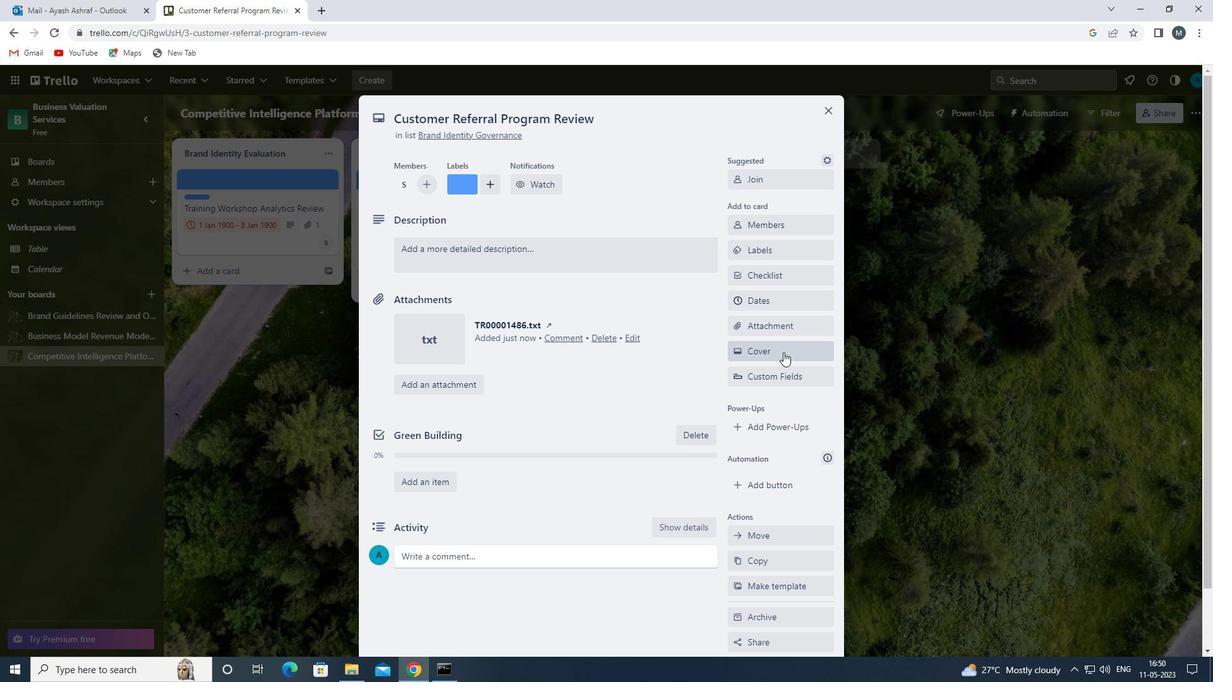 
Action: Mouse pressed left at (782, 352)
Screenshot: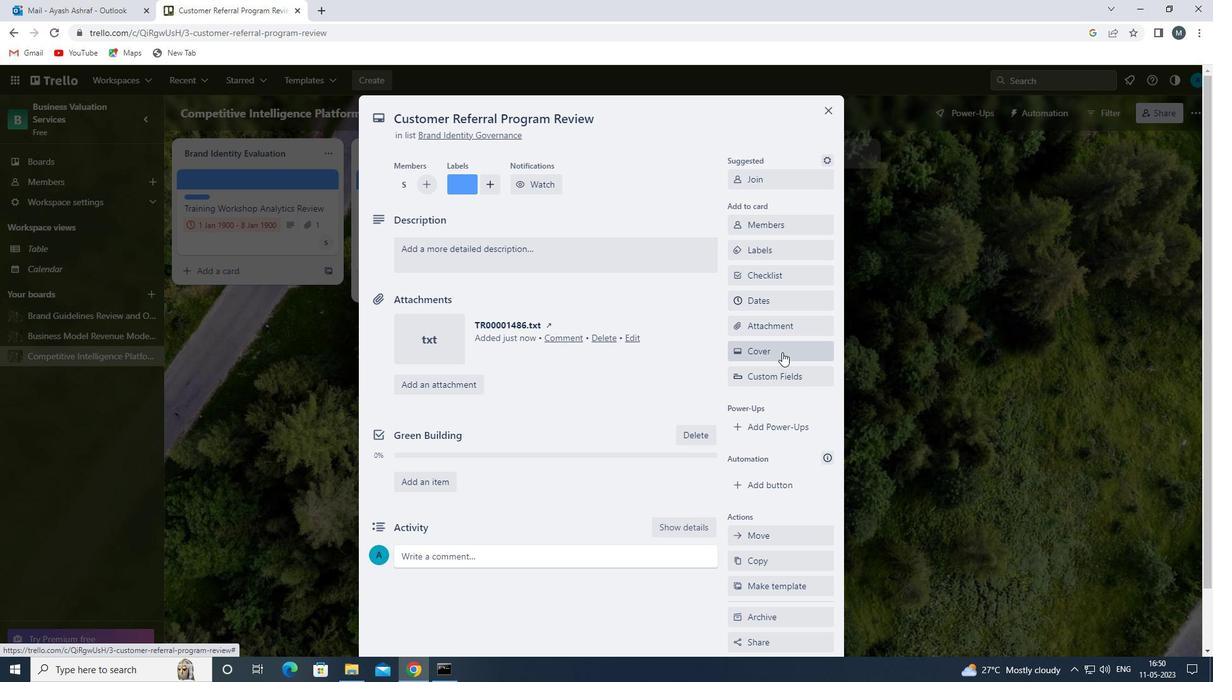 
Action: Mouse moved to (757, 429)
Screenshot: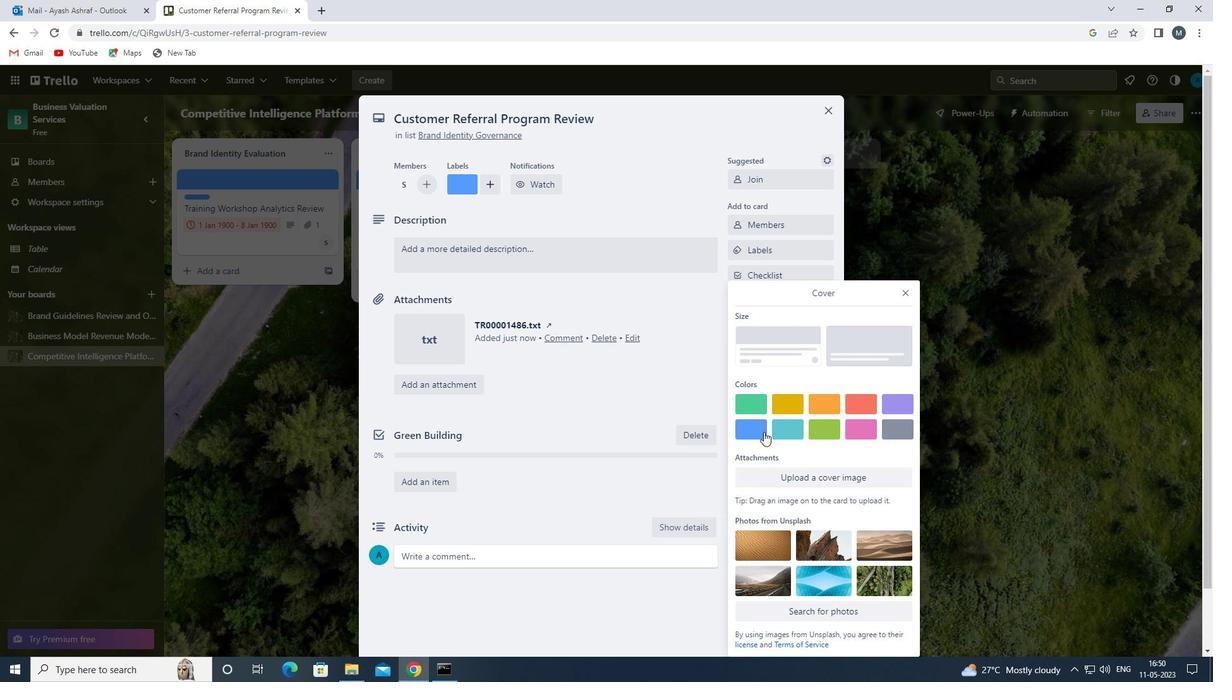 
Action: Mouse pressed left at (757, 429)
Screenshot: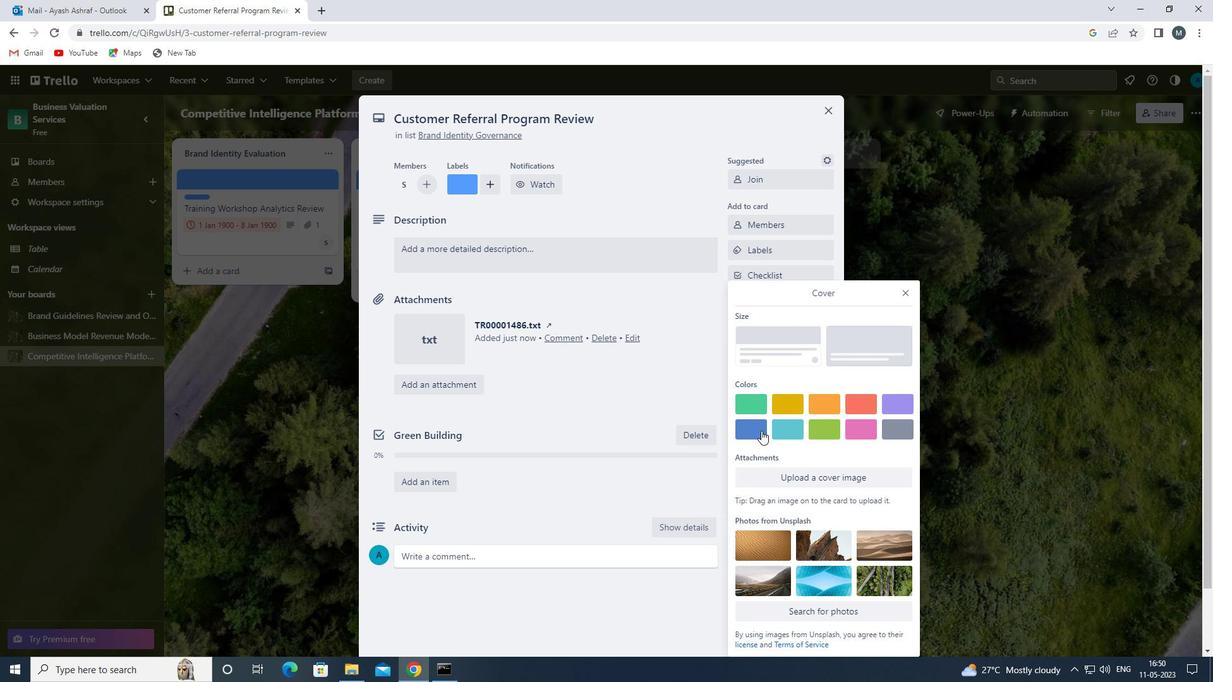 
Action: Mouse moved to (901, 270)
Screenshot: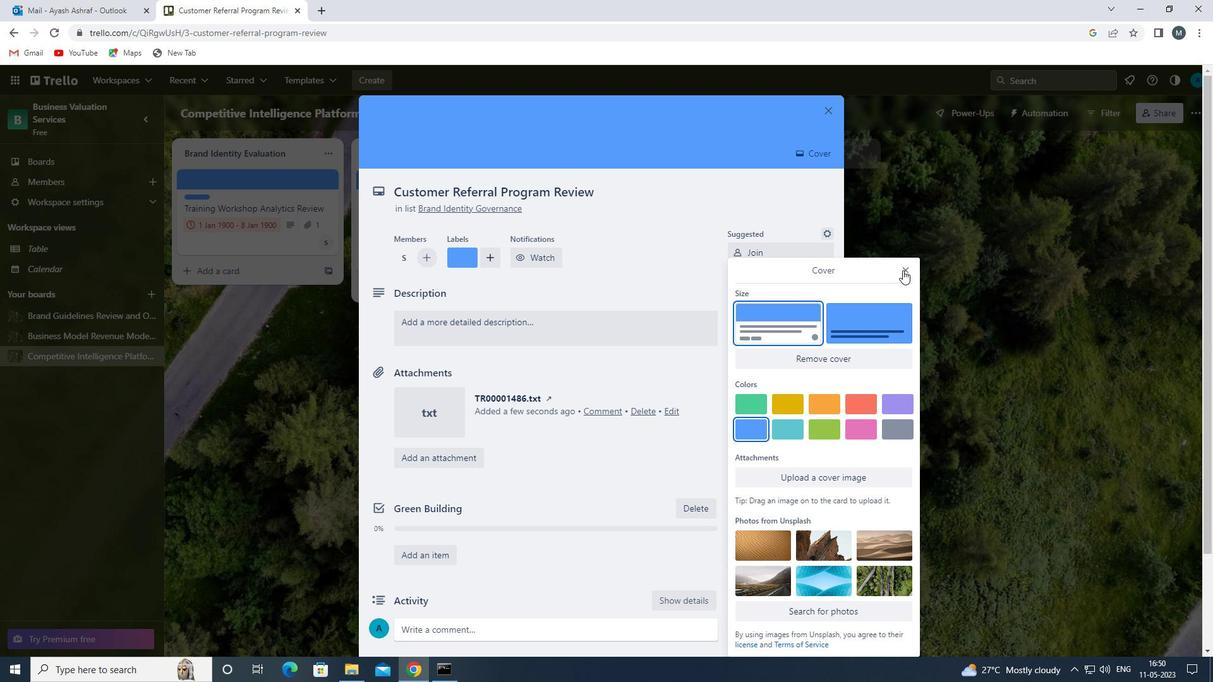 
Action: Mouse pressed left at (901, 270)
Screenshot: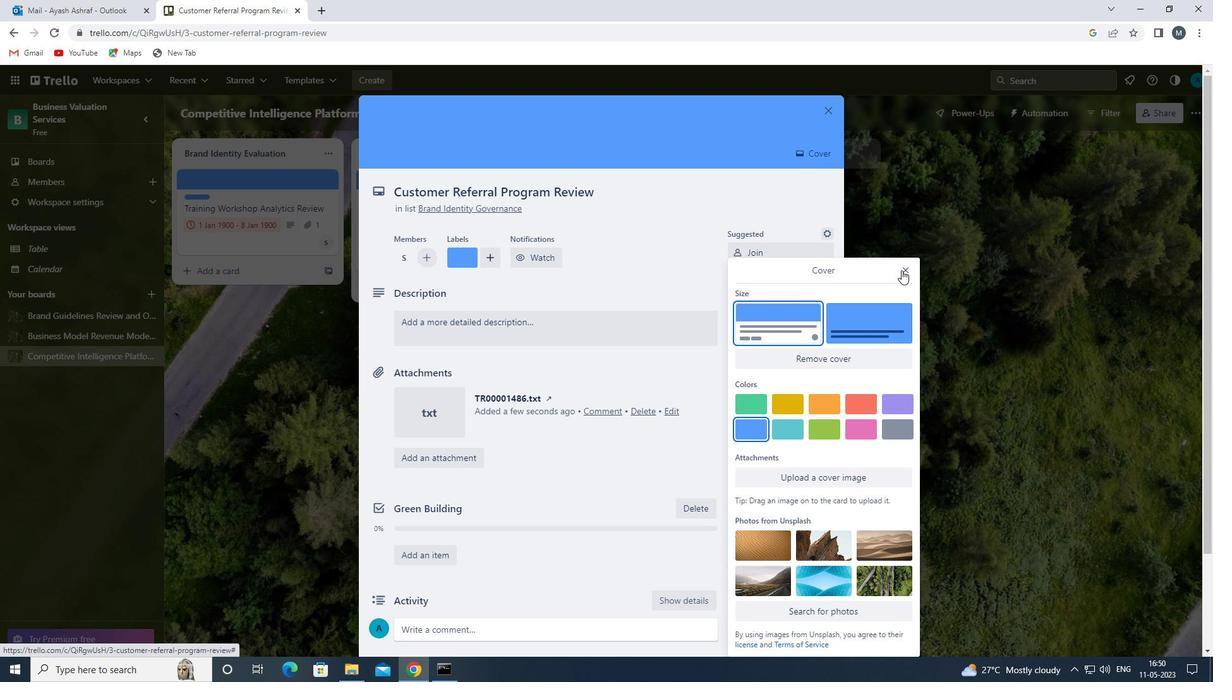 
Action: Mouse moved to (477, 329)
Screenshot: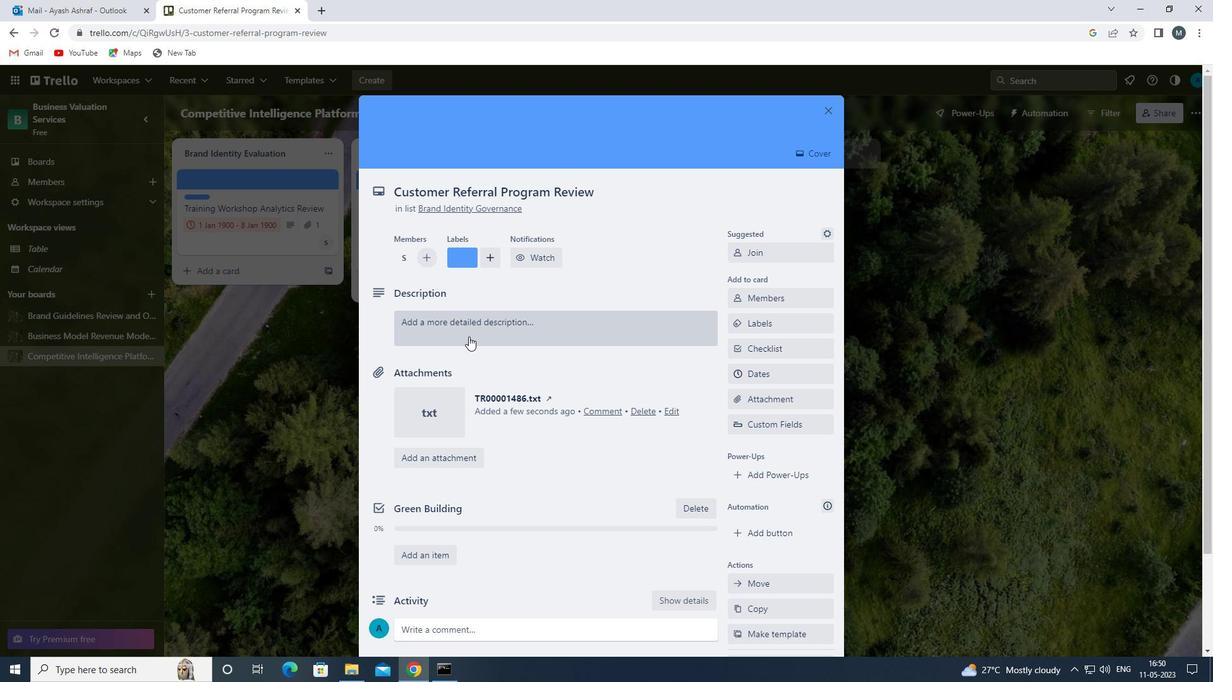 
Action: Mouse pressed left at (477, 329)
Screenshot: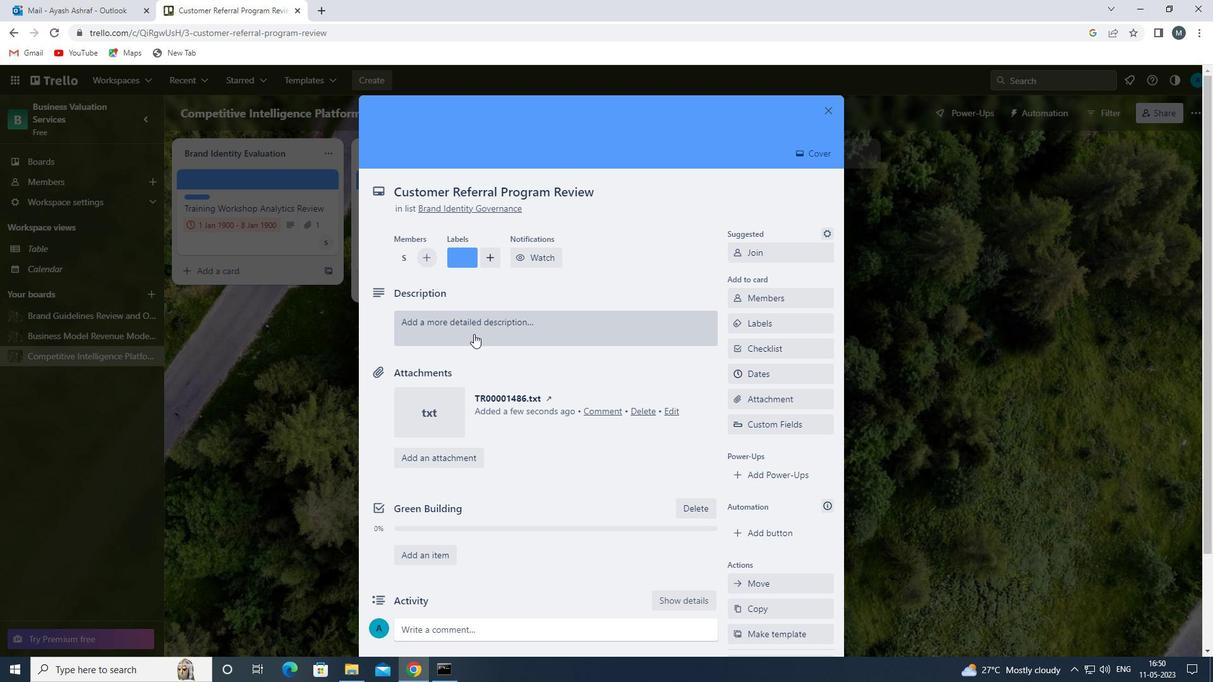 
Action: Mouse moved to (496, 376)
Screenshot: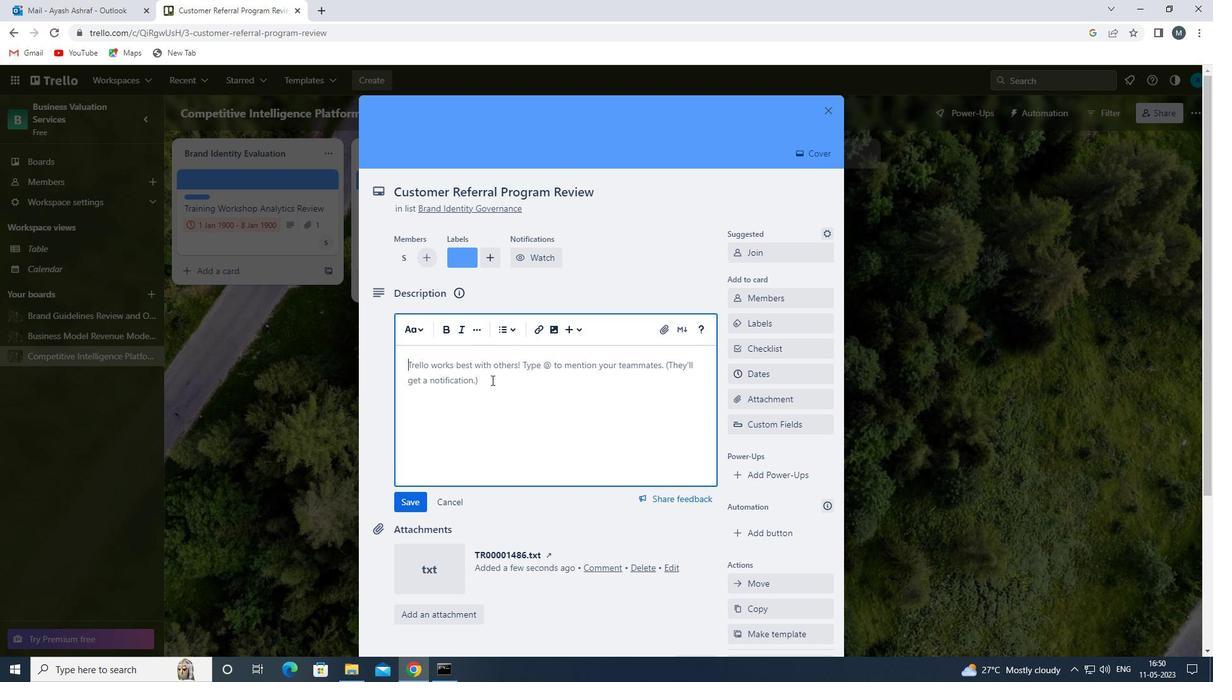 
Action: Mouse pressed left at (496, 376)
Screenshot: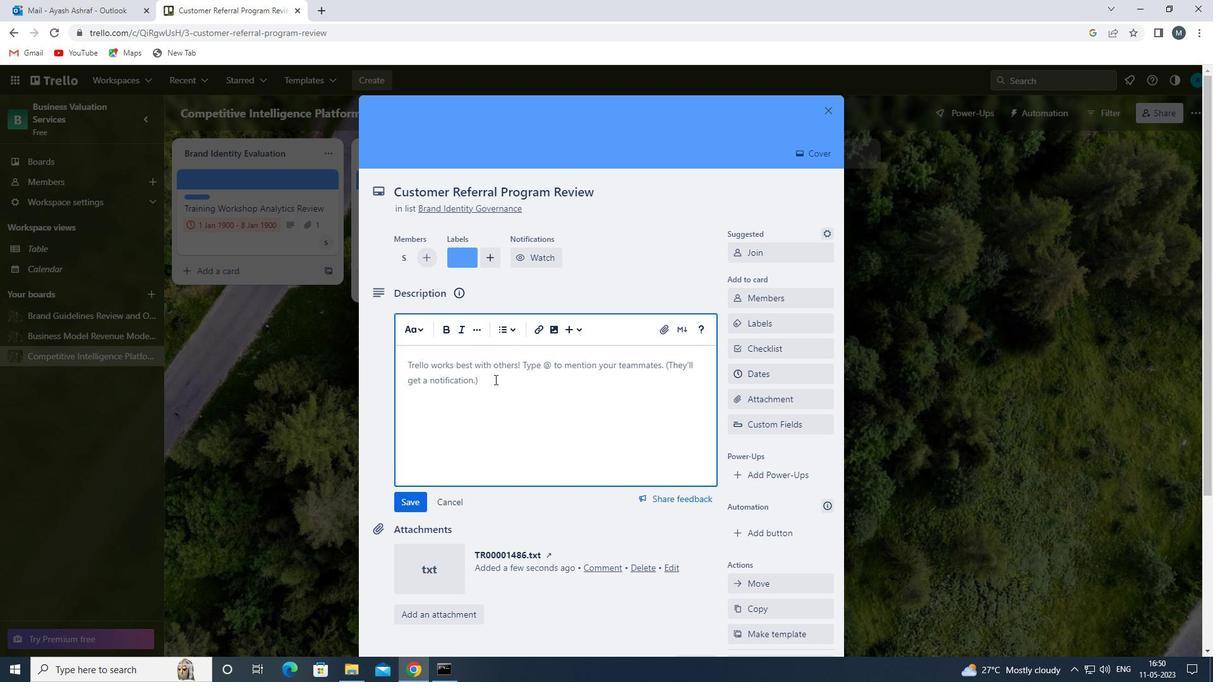 
Action: Mouse moved to (496, 376)
Screenshot: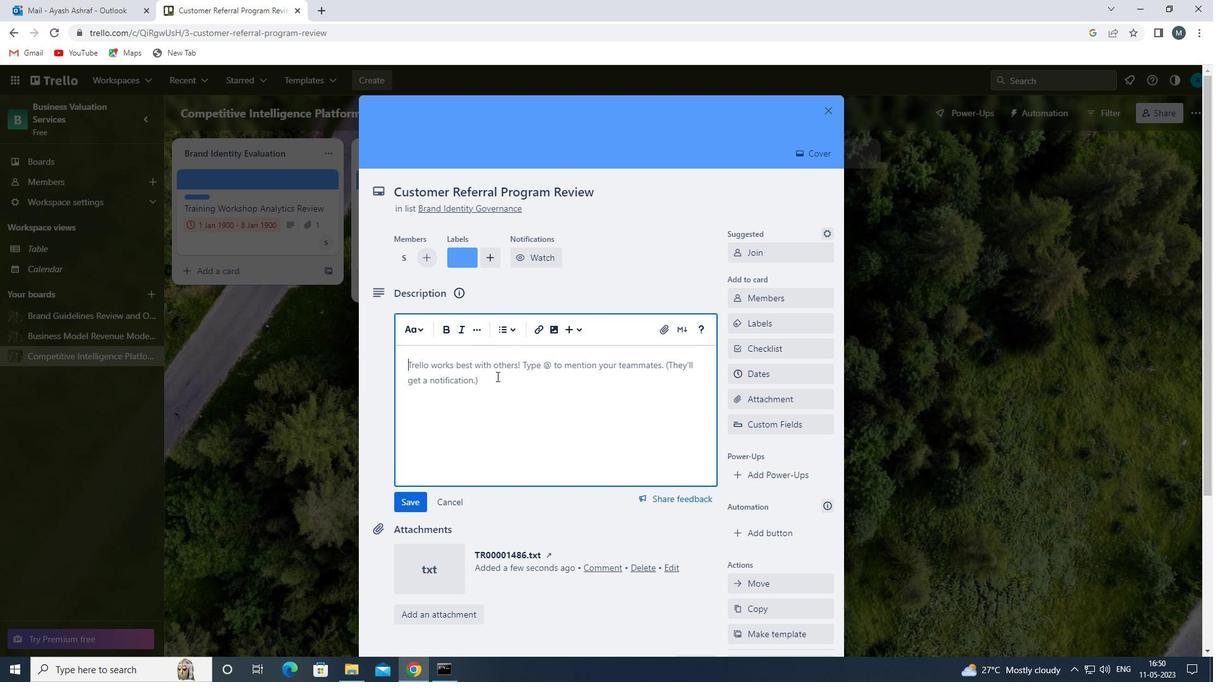 
Action: Key pressed <Key.shift>DEVELOP<Key.space>AND<Key.space>LAUNCH<Key.space>NEW<Key.space>CUSTOMER<Key.space>FEEDBACK<Key.space>PROGRAM<Key.space>FOR<Key.space>PRODUCT<Key.space>IMPROVEMENTS<Key.space>
Screenshot: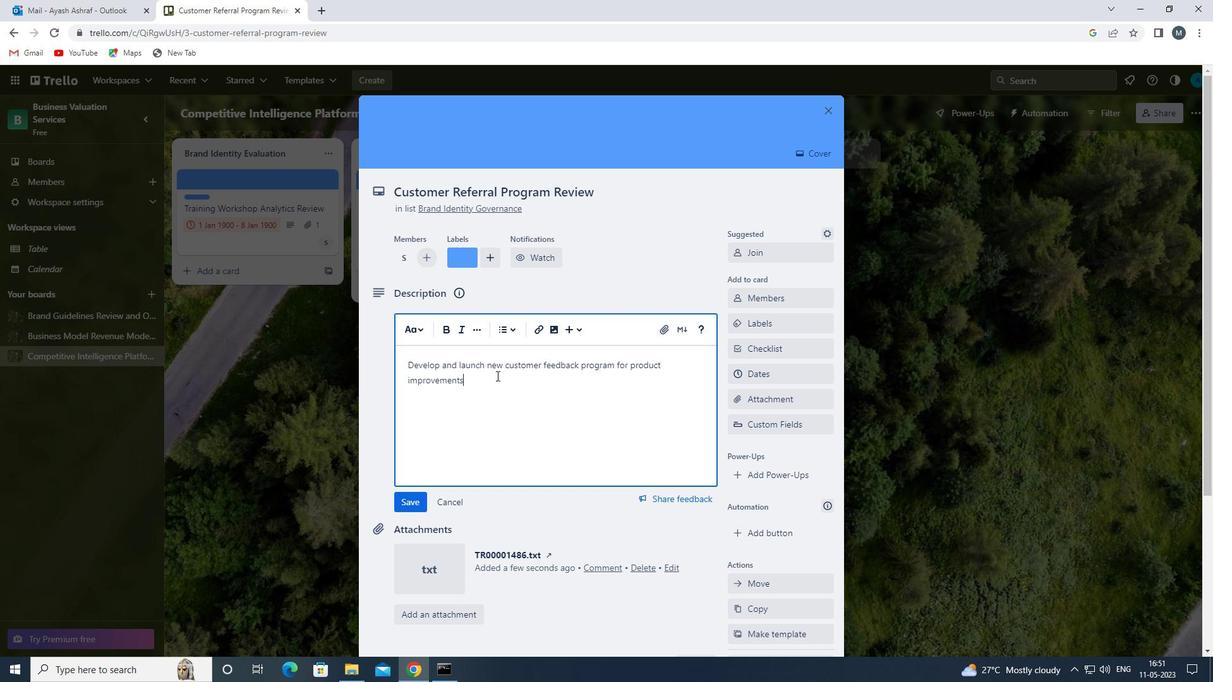 
Action: Mouse moved to (408, 504)
Screenshot: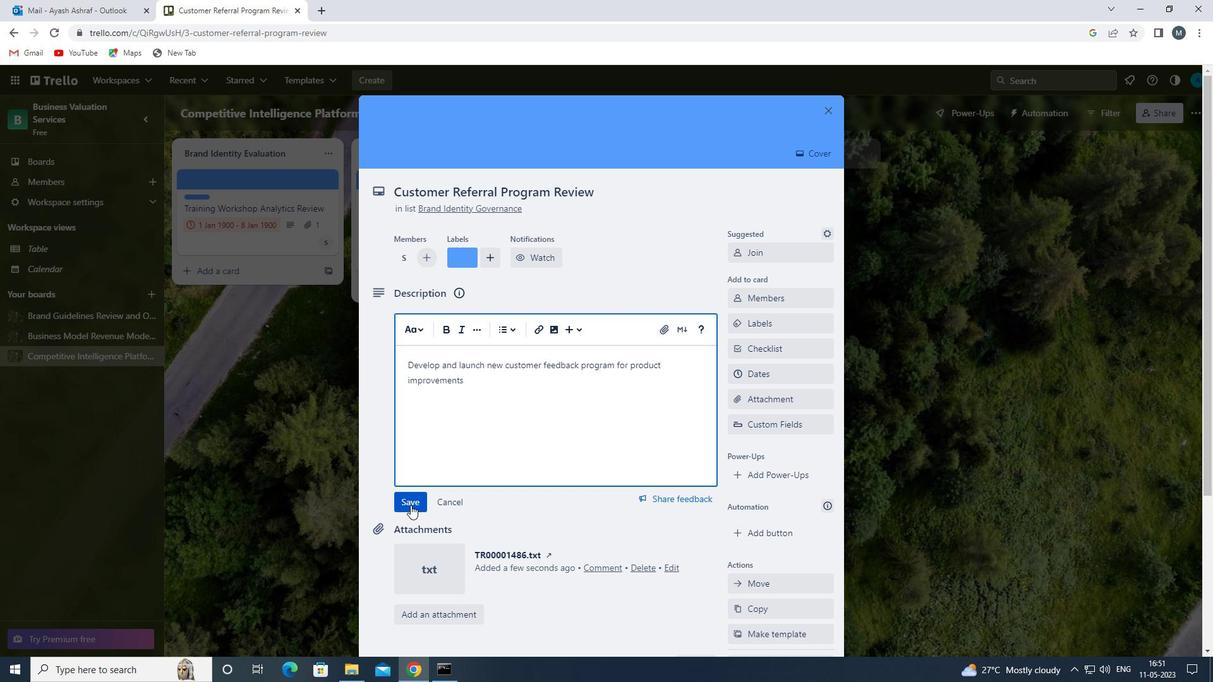 
Action: Mouse pressed left at (408, 504)
Screenshot: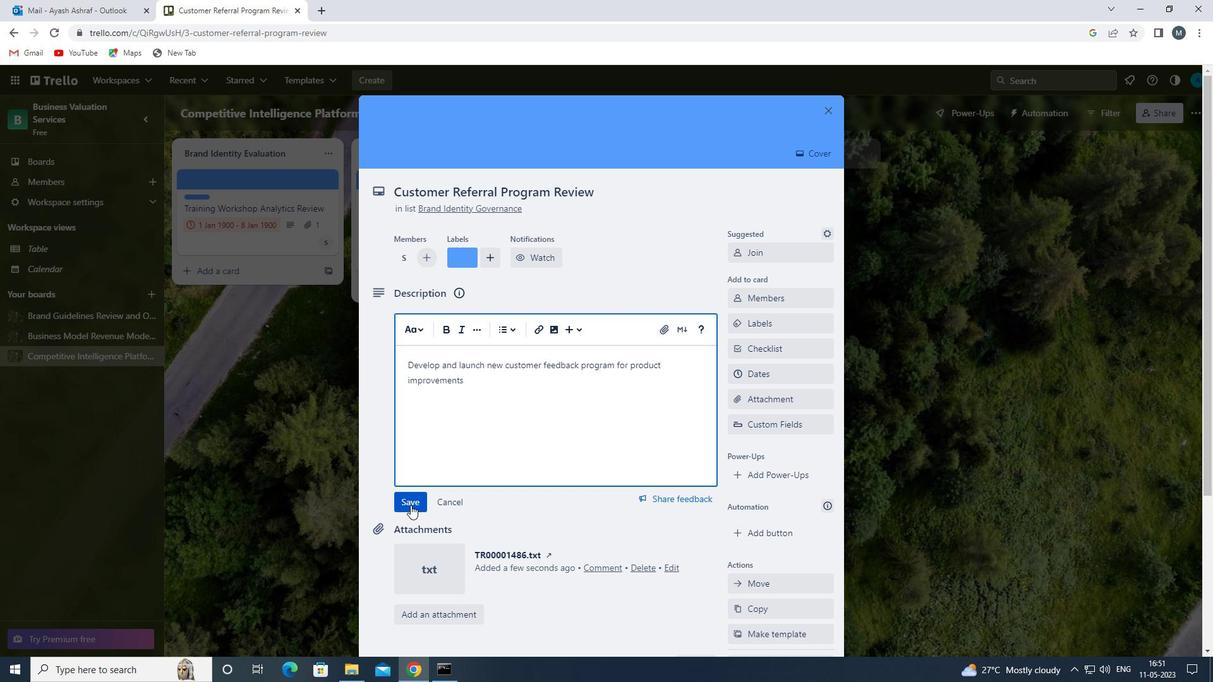 
Action: Mouse moved to (482, 468)
Screenshot: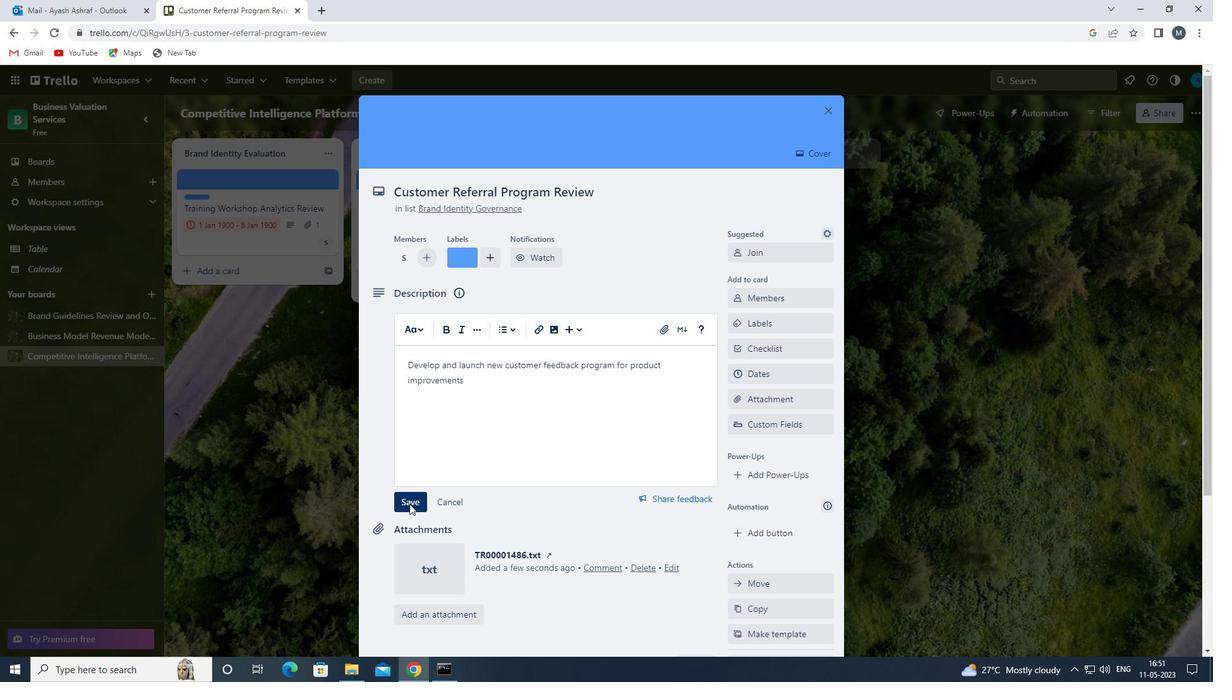 
Action: Mouse scrolled (482, 467) with delta (0, 0)
Screenshot: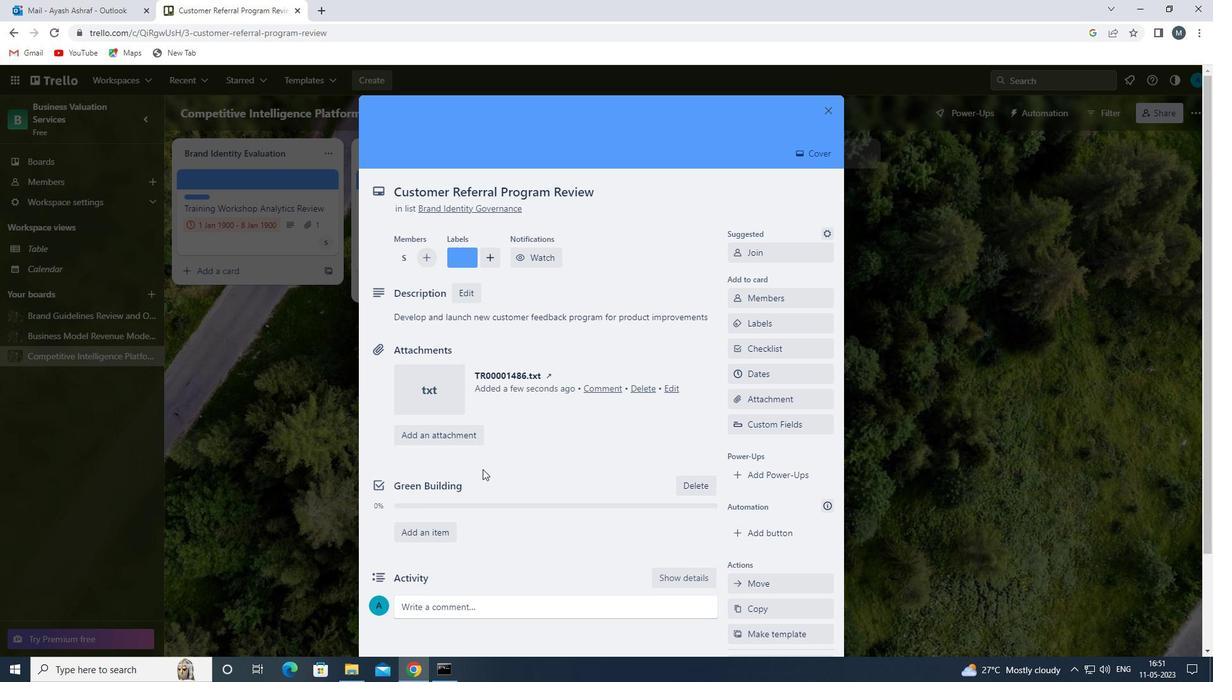 
Action: Mouse scrolled (482, 467) with delta (0, 0)
Screenshot: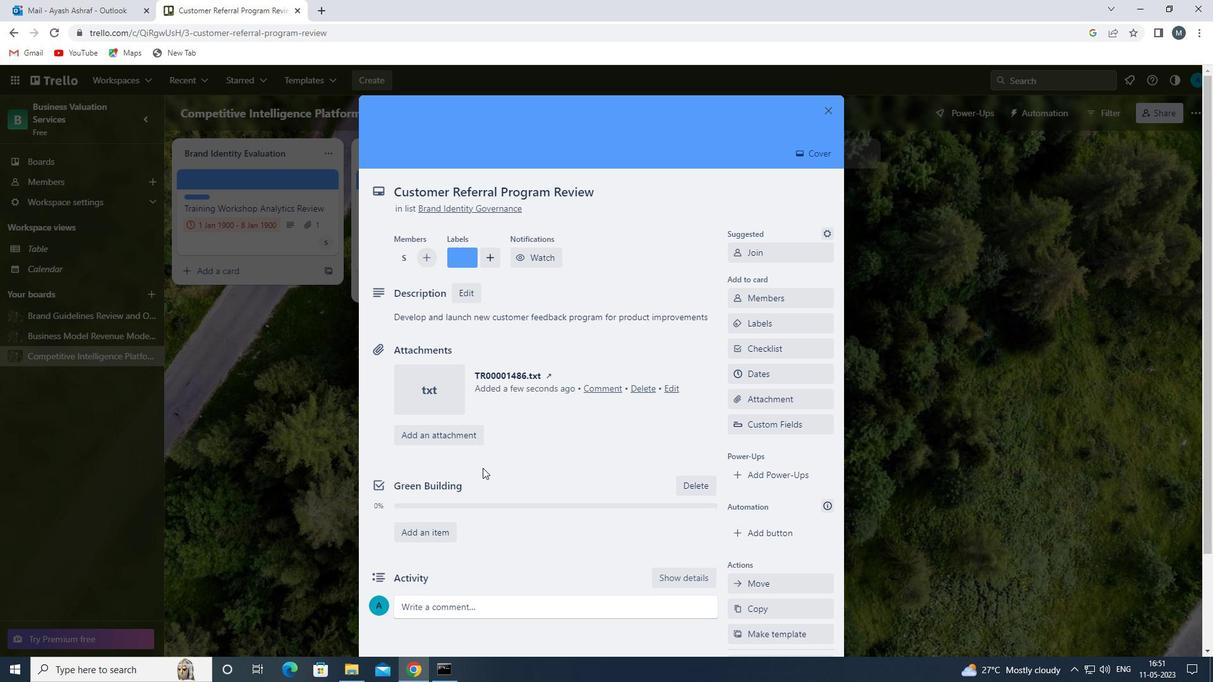 
Action: Mouse moved to (452, 489)
Screenshot: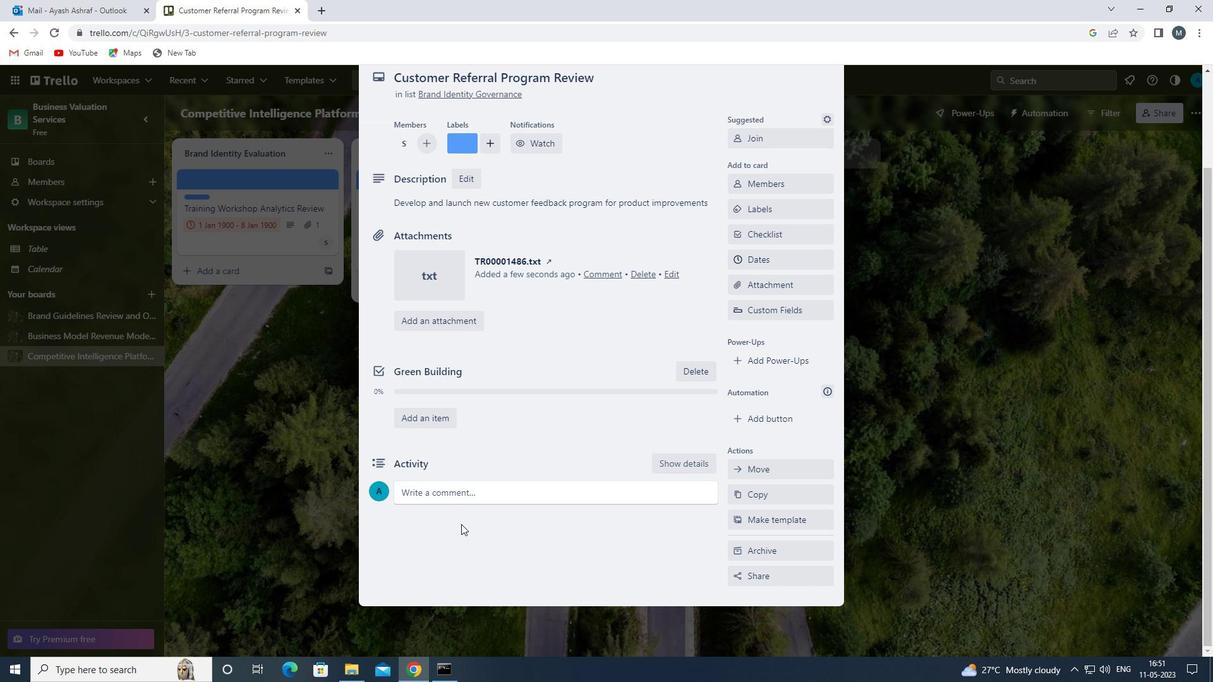 
Action: Mouse pressed left at (452, 489)
Screenshot: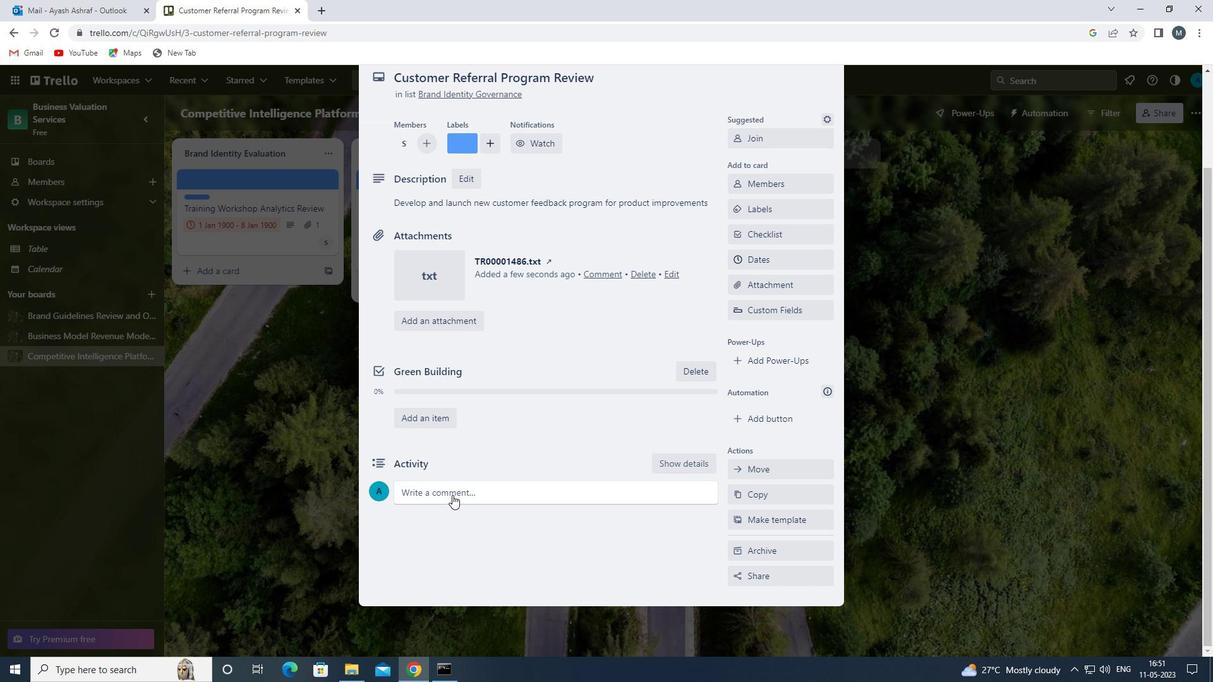 
Action: Mouse moved to (455, 523)
Screenshot: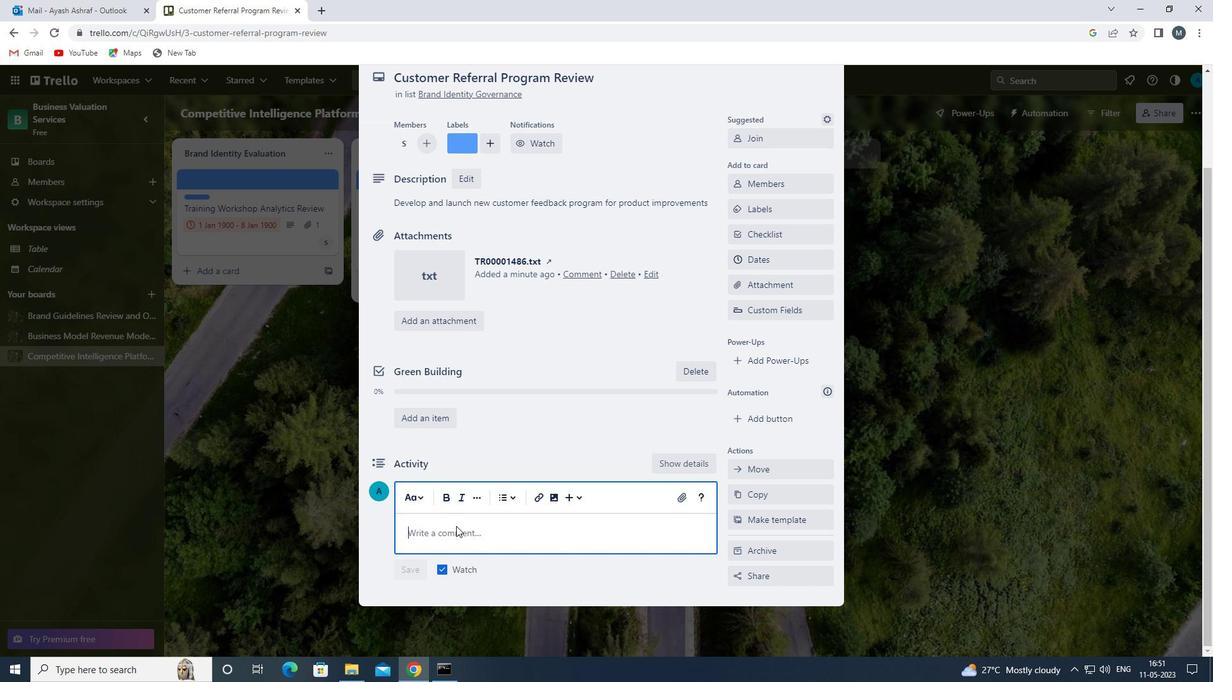
Action: Mouse pressed left at (455, 523)
Screenshot: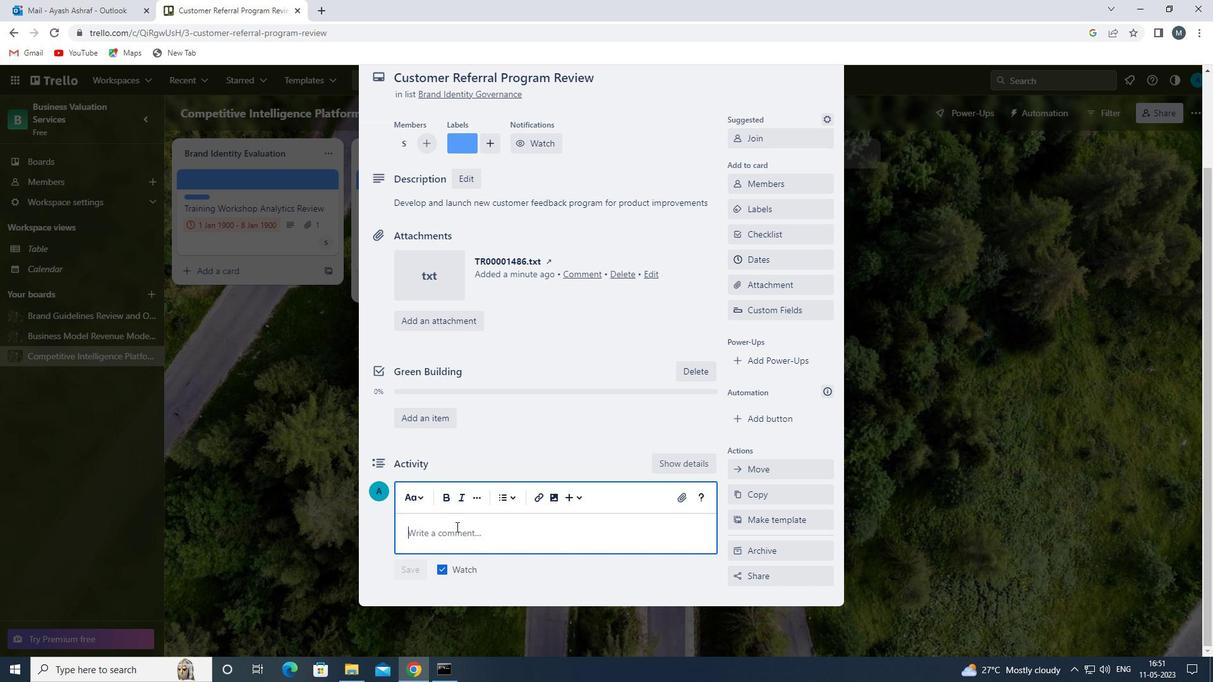 
Action: Mouse moved to (458, 539)
Screenshot: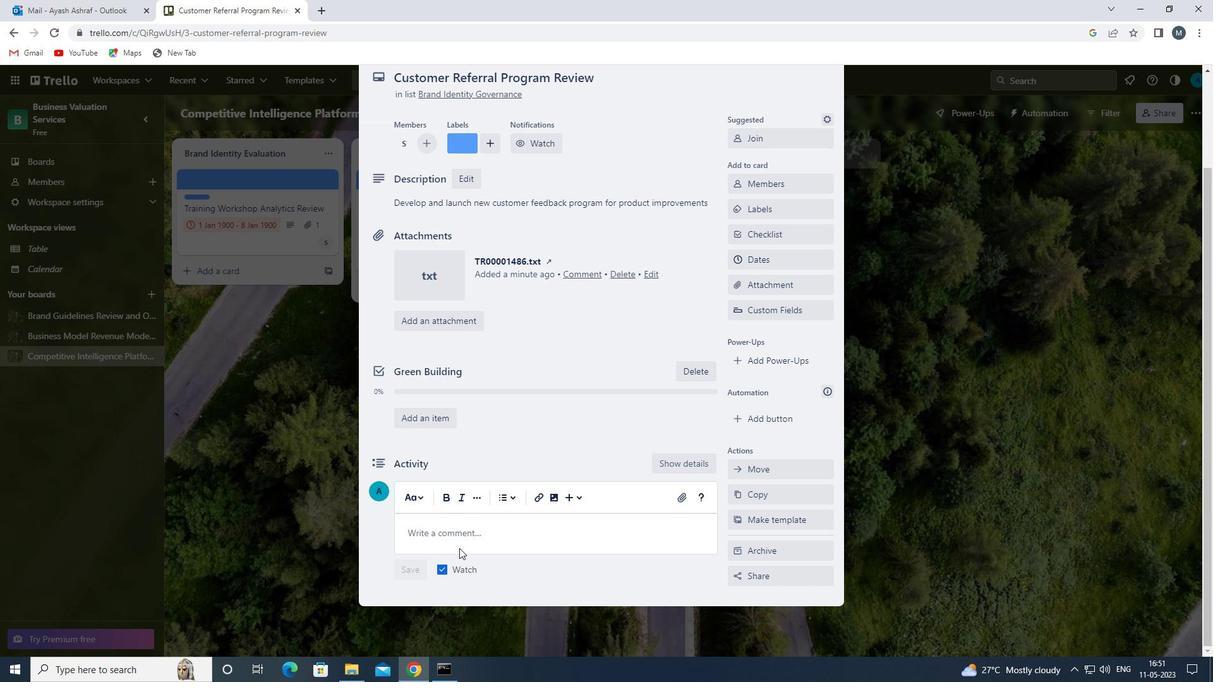 
Action: Mouse pressed left at (458, 539)
Screenshot: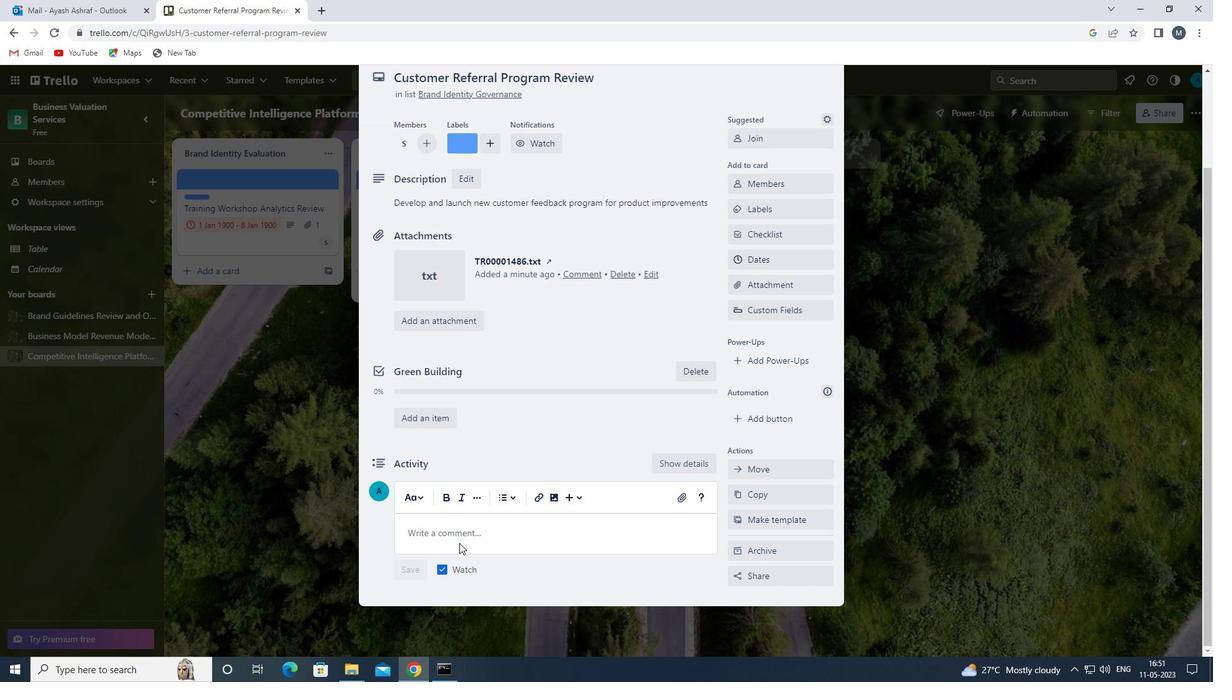 
Action: Mouse moved to (456, 539)
Screenshot: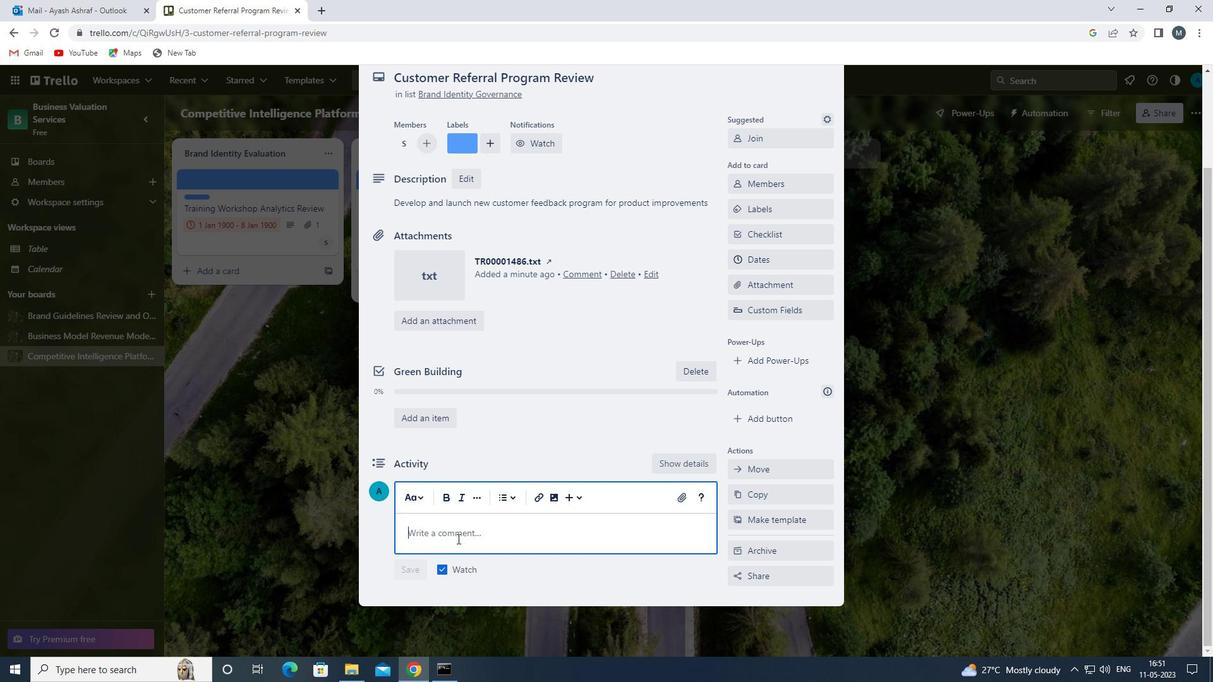 
Action: Key pressed <Key.shift>LET<Key.space>US<Key.space>APPROACH<Key.space>THIS<Key.space>TASK<Key.space>WITH<Key.space>A<Key.space>SENSE<Key.space>OF<Key.space>URGENCY<Key.space>AND<Key.space>PRIORITIZE<Key.space>IT<Key.space>ACCORDINGLY<Key.space><Key.backspace>.
Screenshot: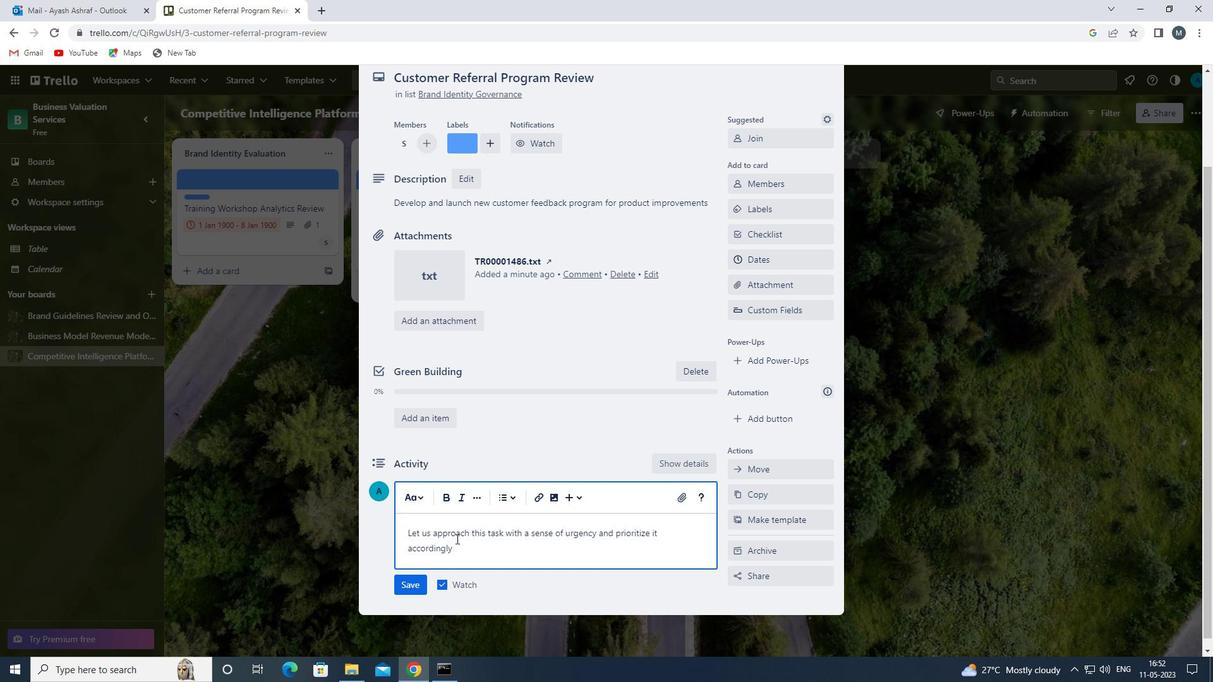 
Action: Mouse moved to (408, 585)
Screenshot: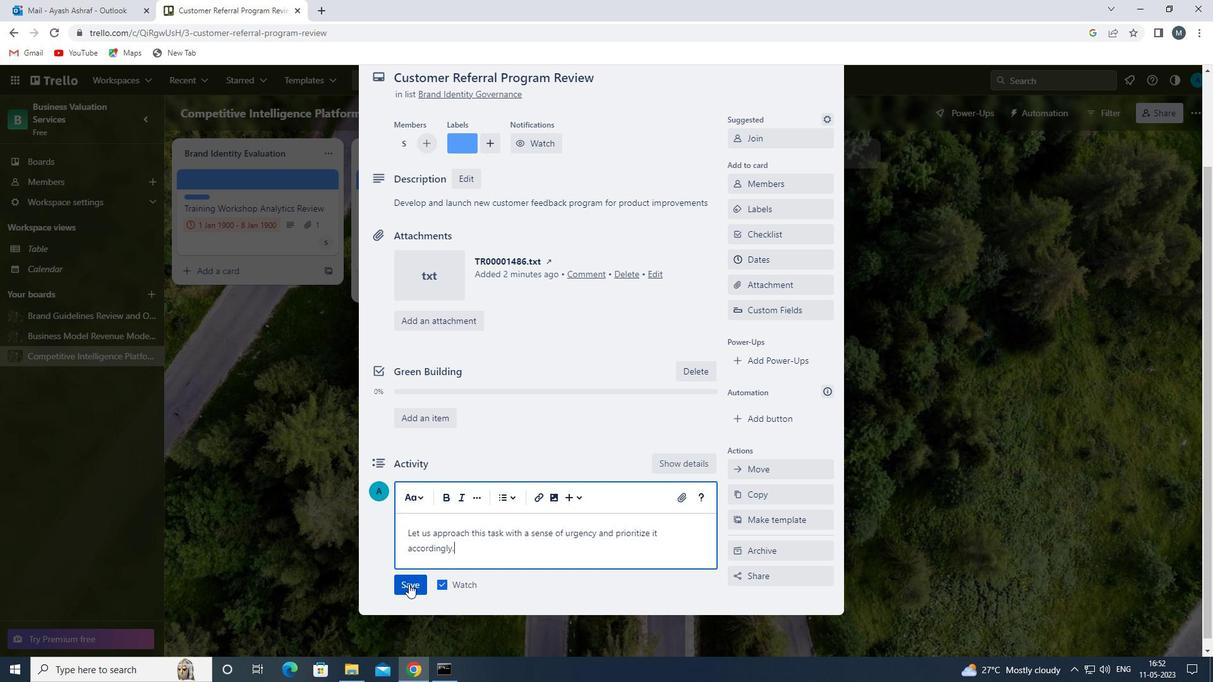 
Action: Mouse pressed left at (408, 585)
Screenshot: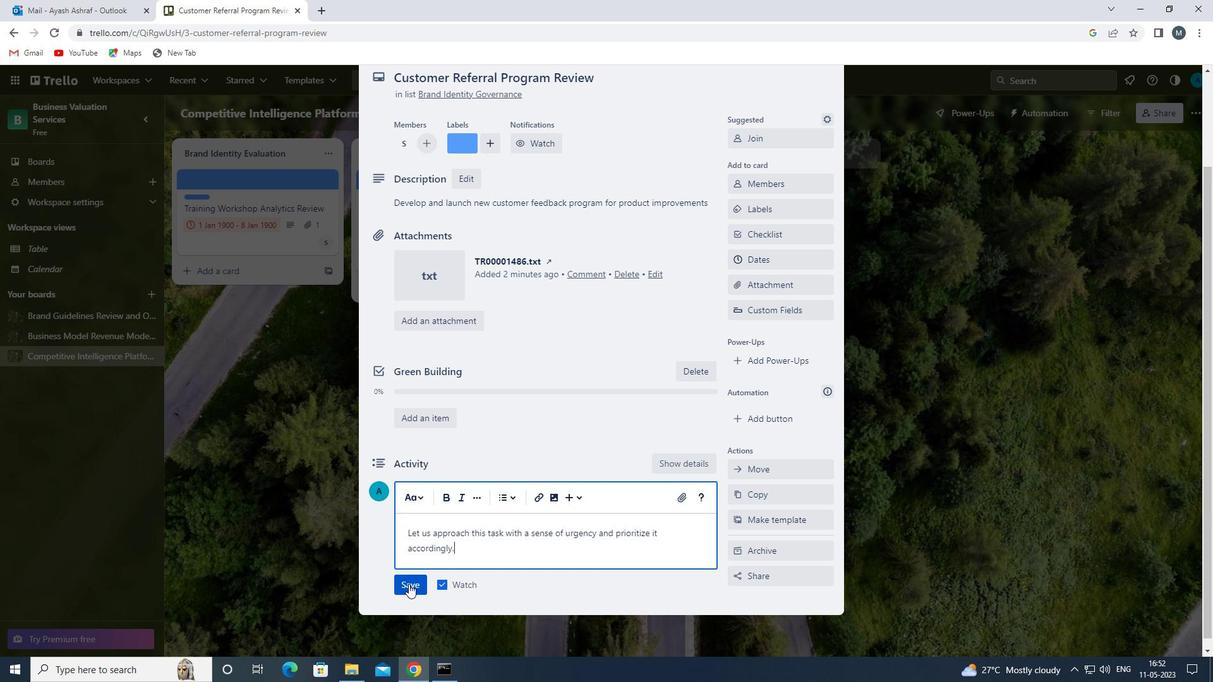 
Action: Mouse moved to (765, 266)
Screenshot: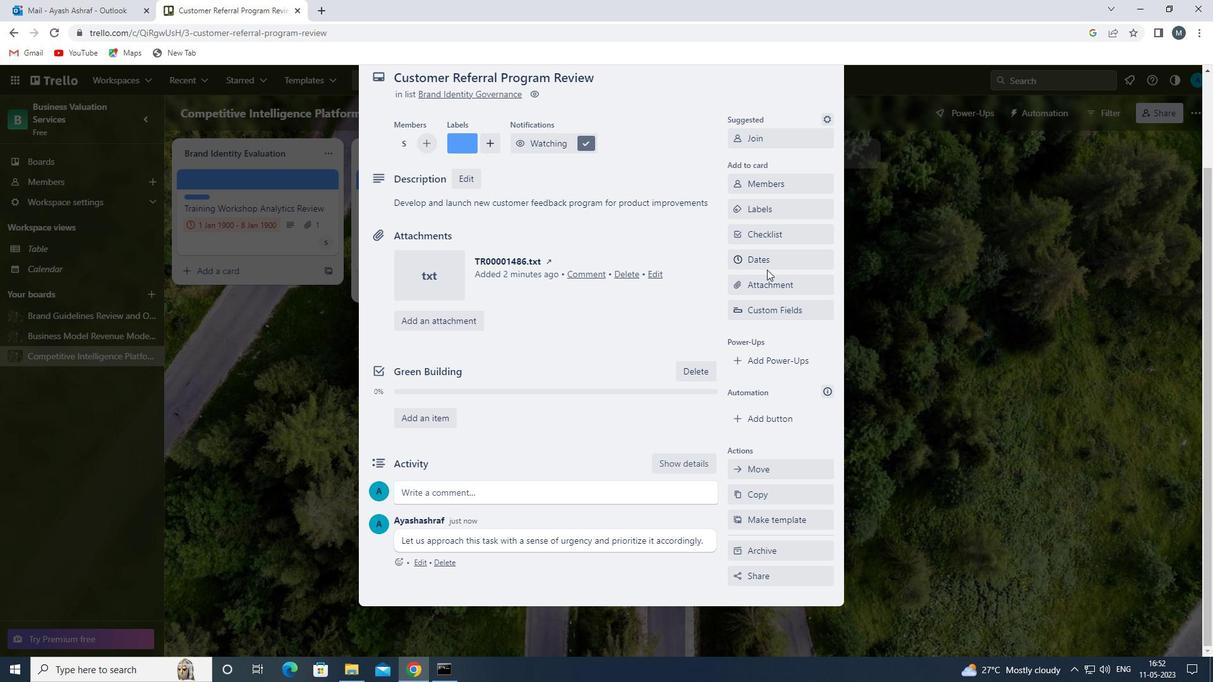 
Action: Mouse pressed left at (765, 266)
Screenshot: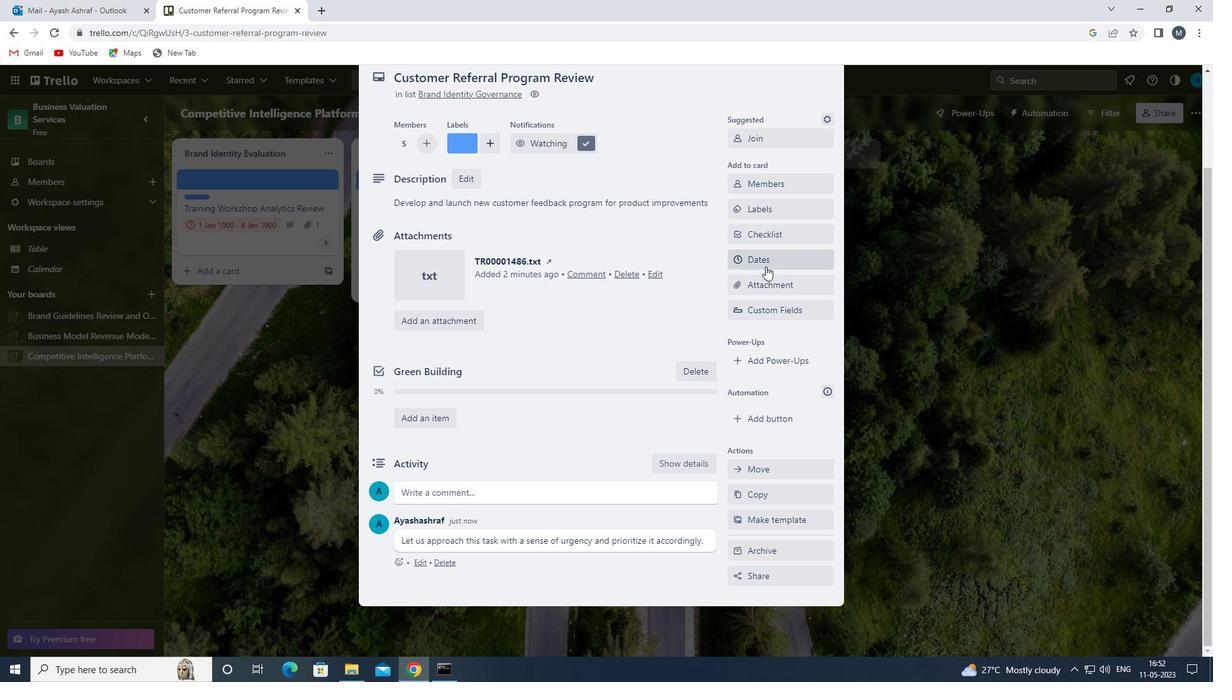 
Action: Mouse moved to (740, 341)
Screenshot: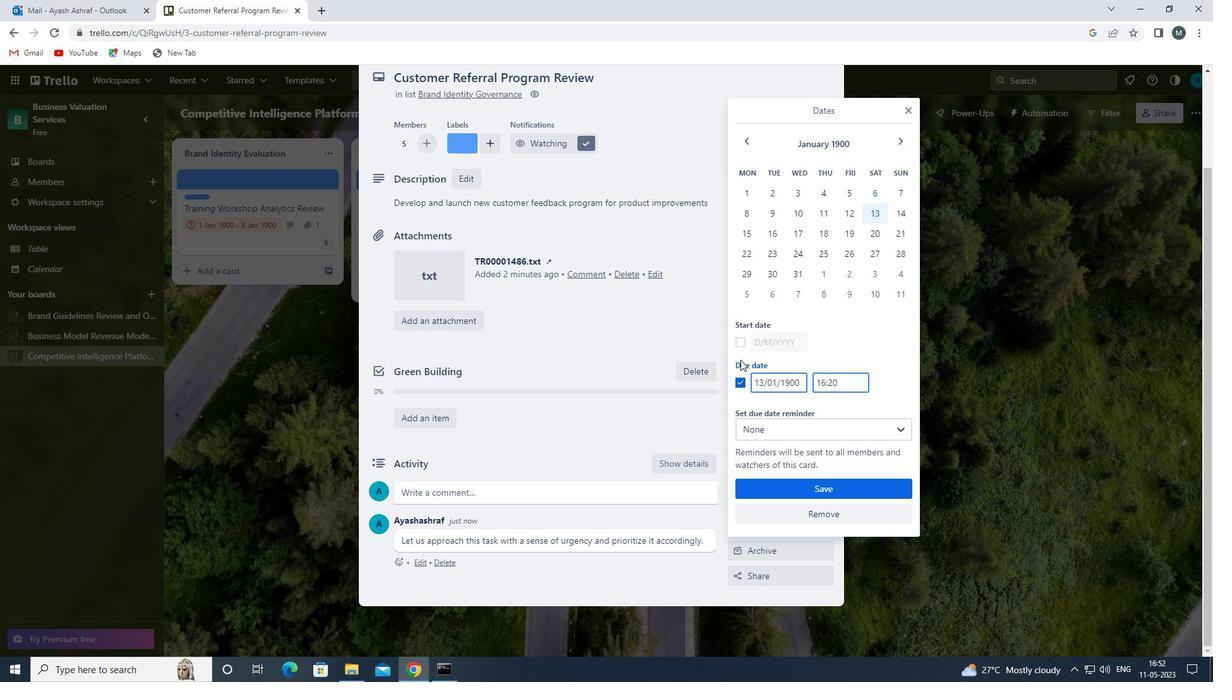 
Action: Mouse pressed left at (740, 341)
Screenshot: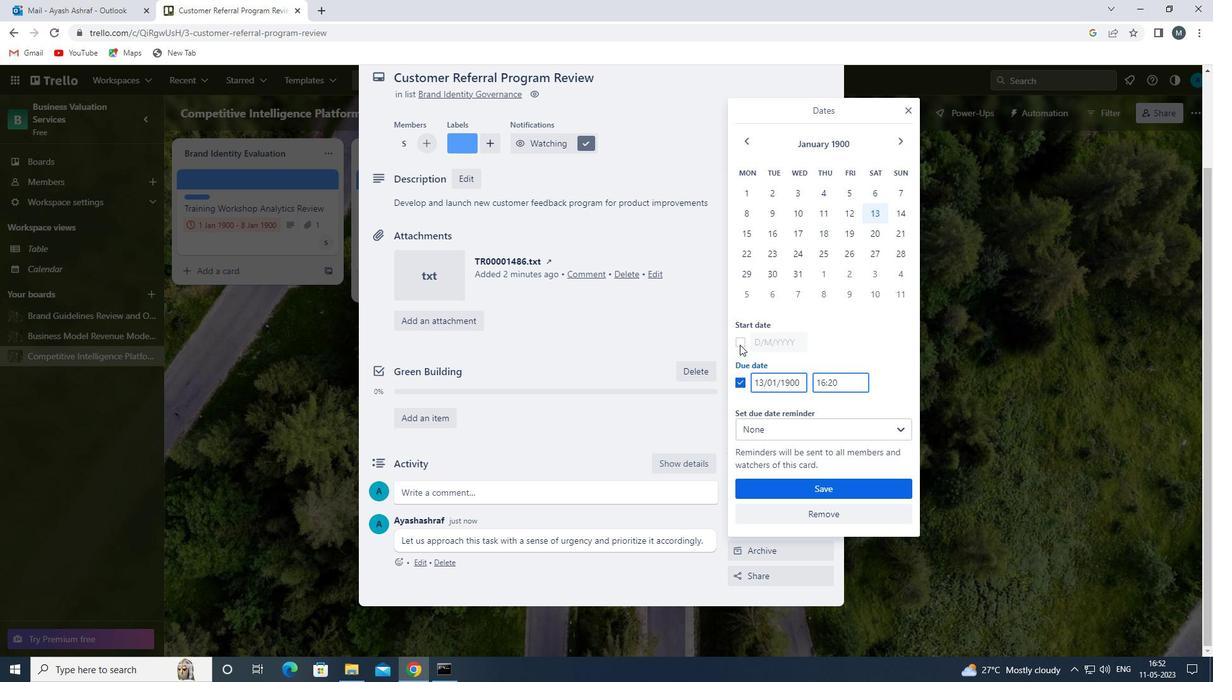 
Action: Mouse moved to (764, 341)
Screenshot: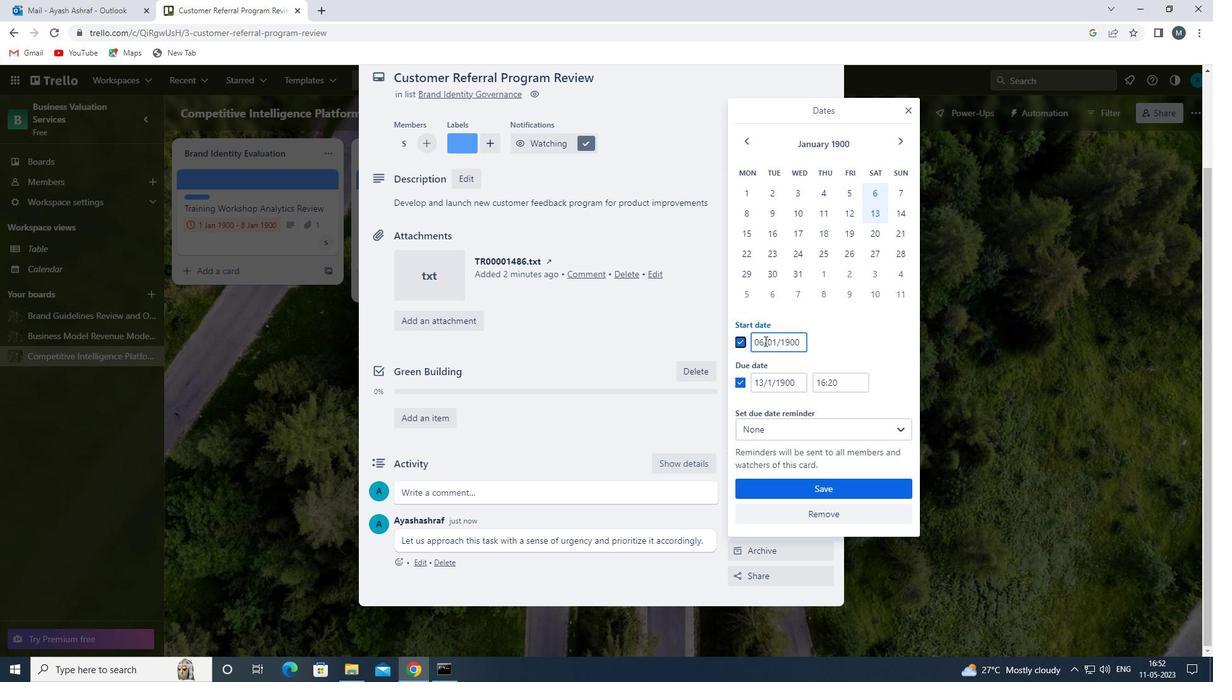 
Action: Mouse pressed left at (764, 341)
Screenshot: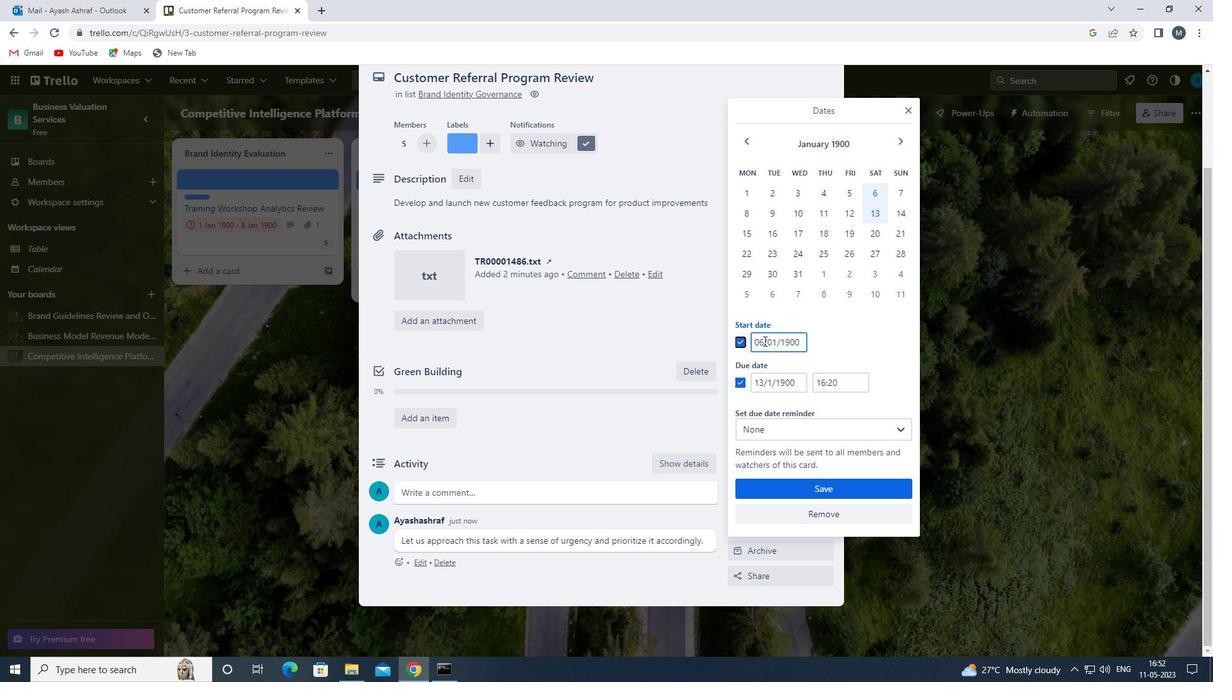 
Action: Mouse moved to (760, 343)
Screenshot: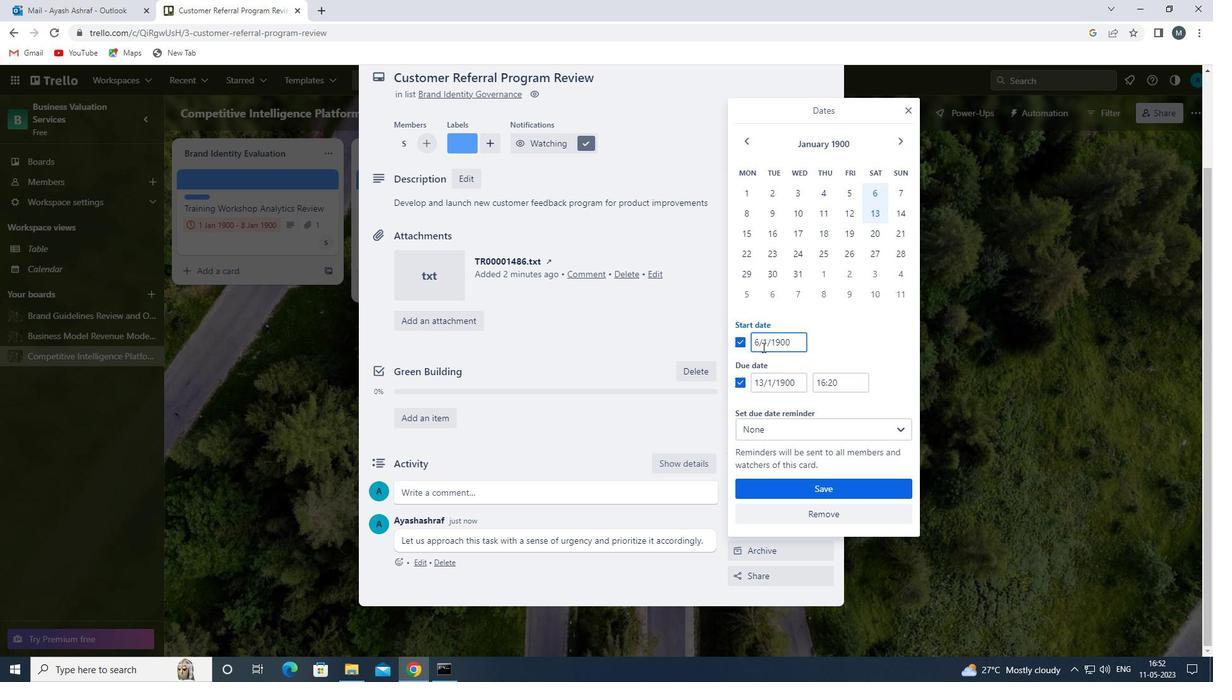 
Action: Mouse pressed left at (760, 343)
Screenshot: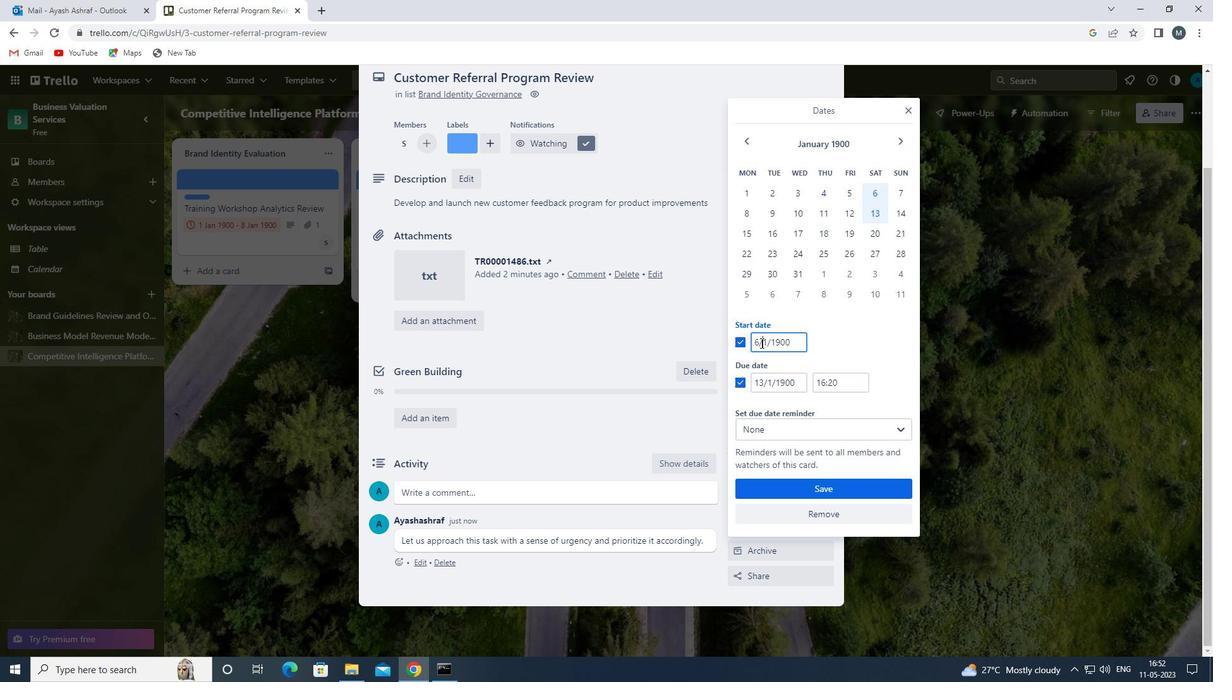 
Action: Mouse moved to (765, 339)
Screenshot: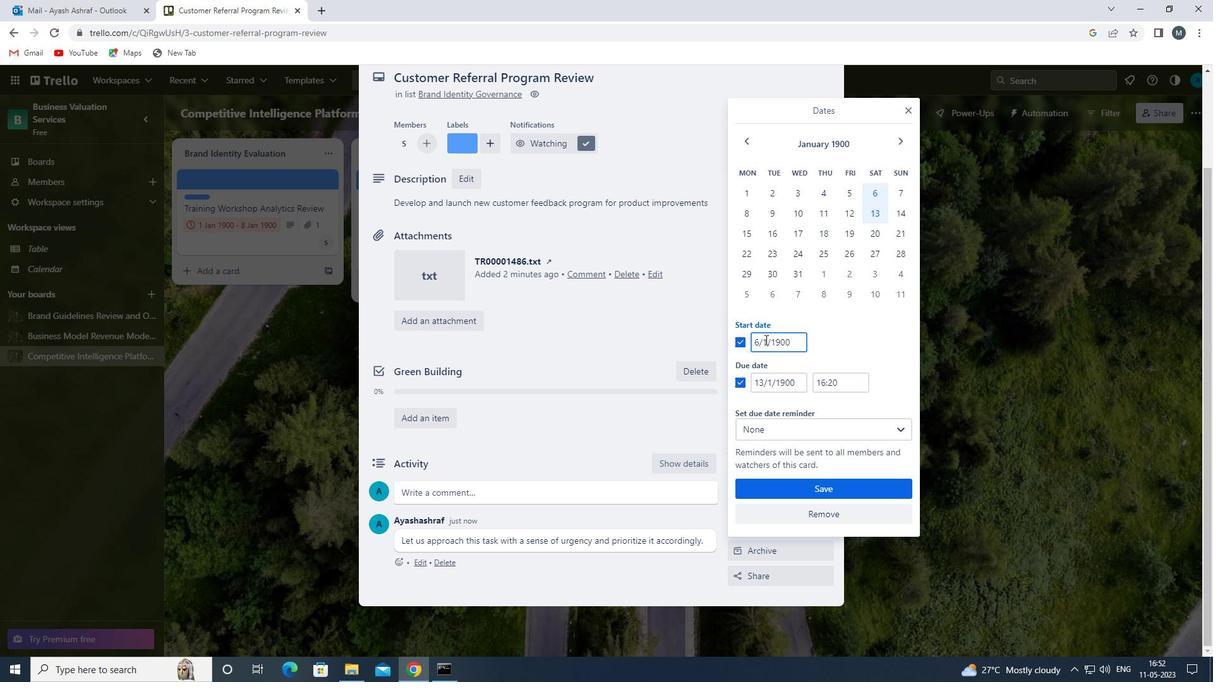 
Action: Key pressed <Key.backspace><<96>><<103>>
Screenshot: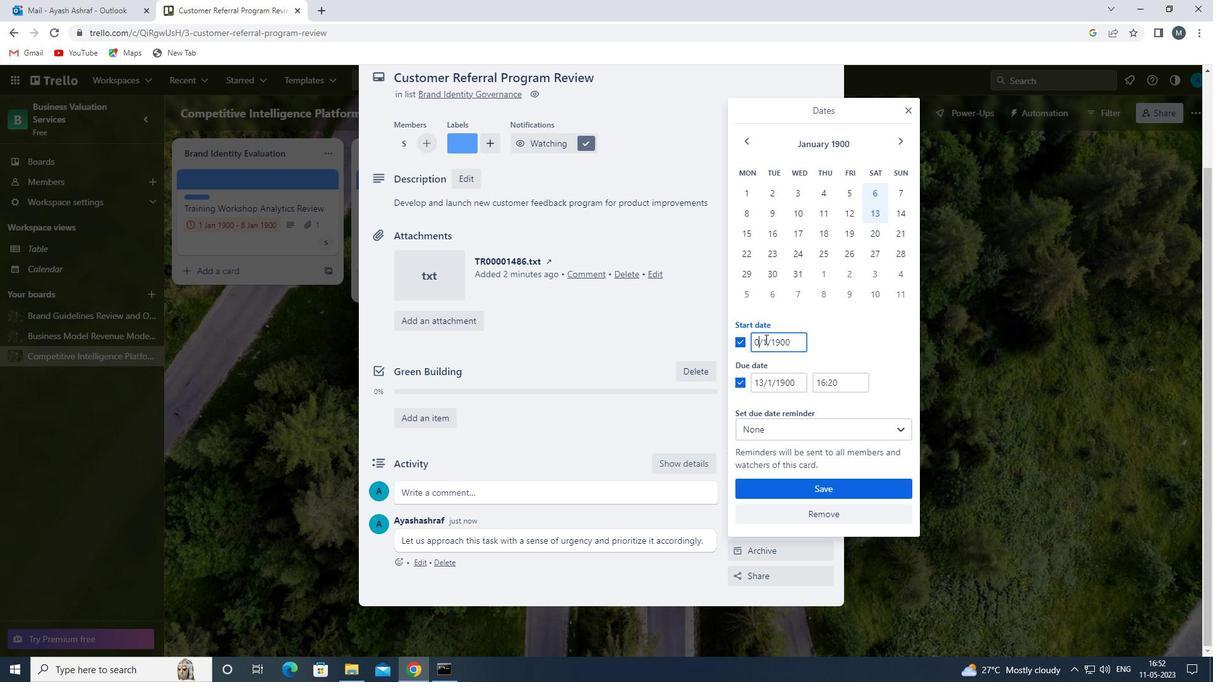 
Action: Mouse moved to (770, 344)
Screenshot: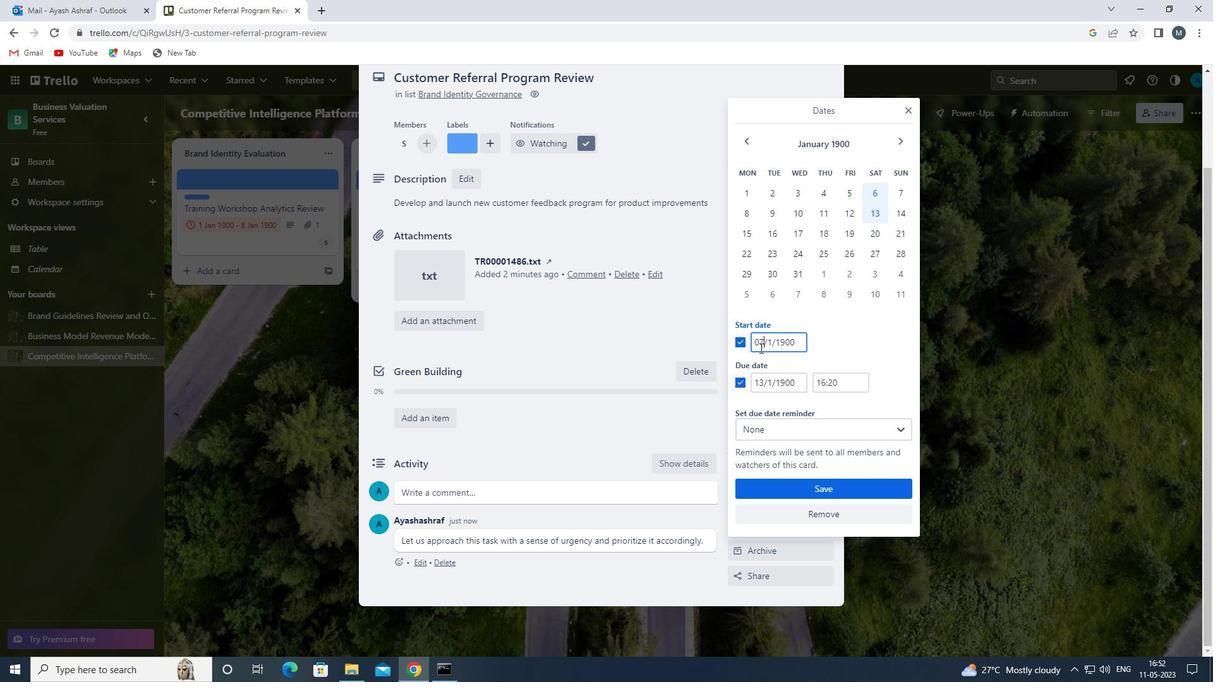 
Action: Mouse pressed left at (770, 344)
Screenshot: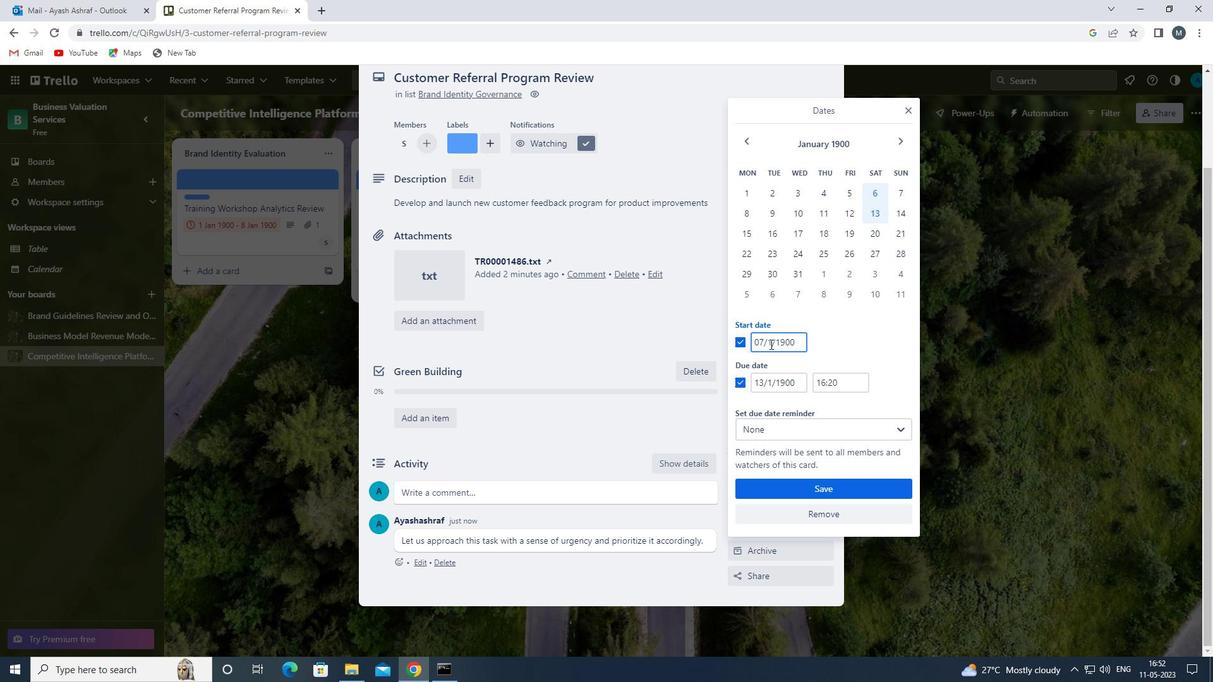
Action: Mouse moved to (769, 345)
Screenshot: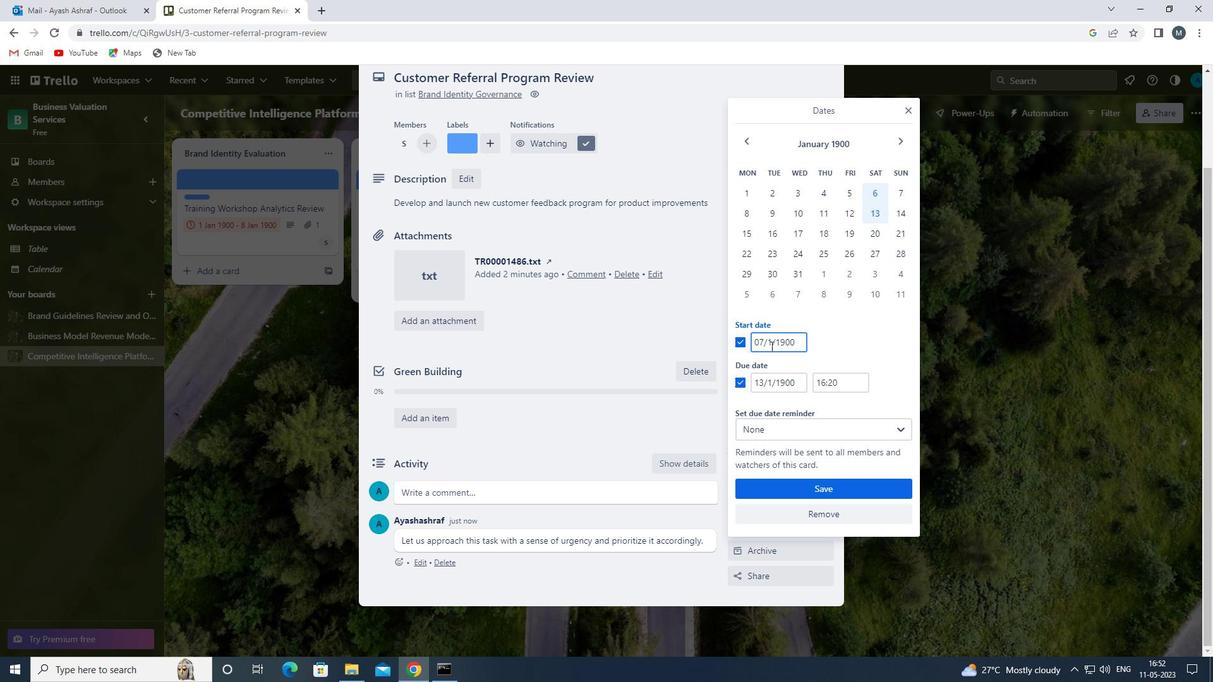 
Action: Mouse pressed left at (769, 345)
Screenshot: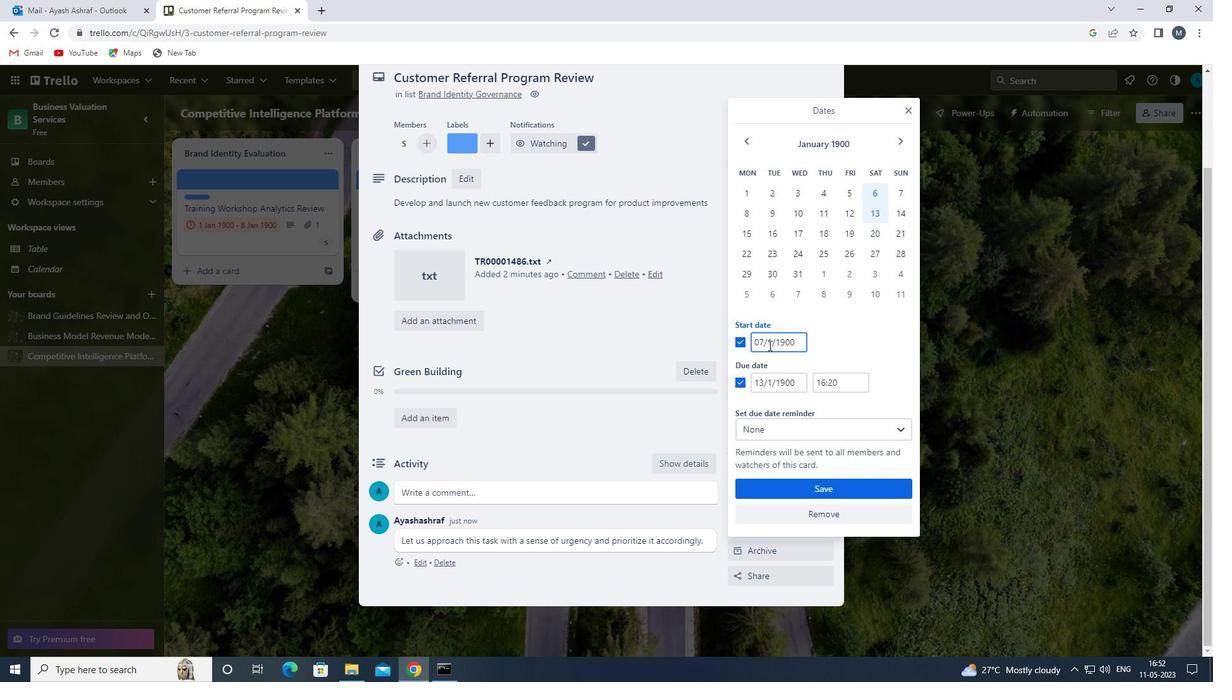 
Action: Mouse moved to (774, 345)
Screenshot: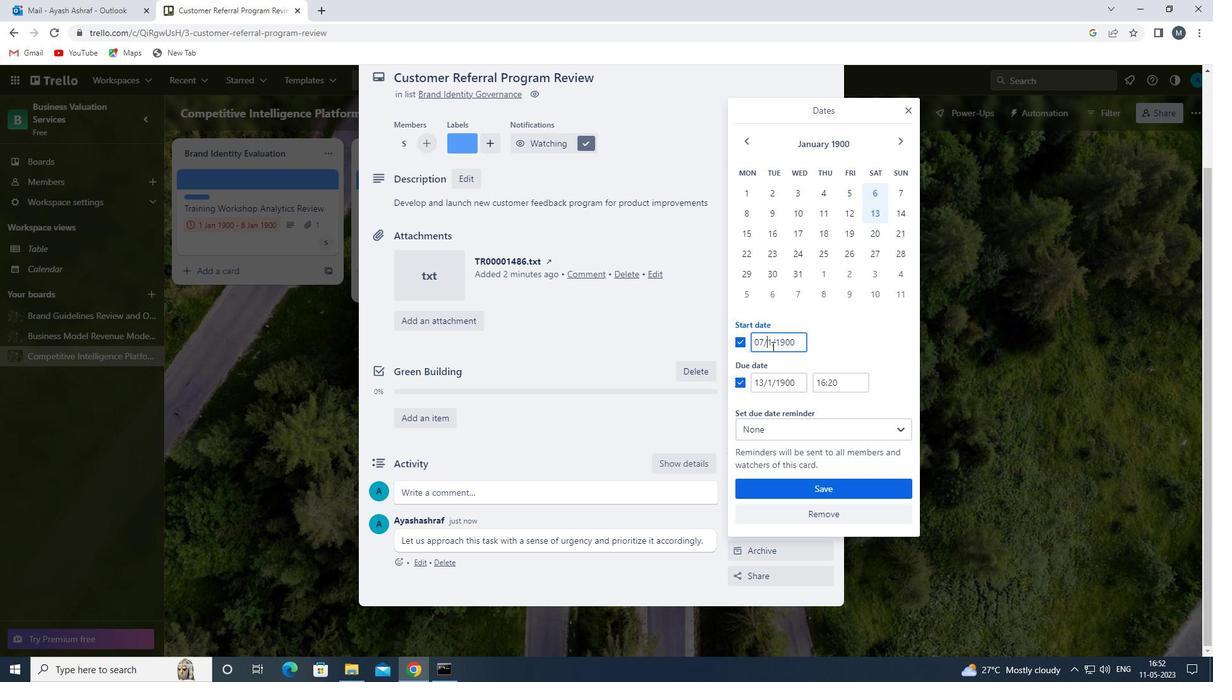 
Action: Key pressed <<96>>
Screenshot: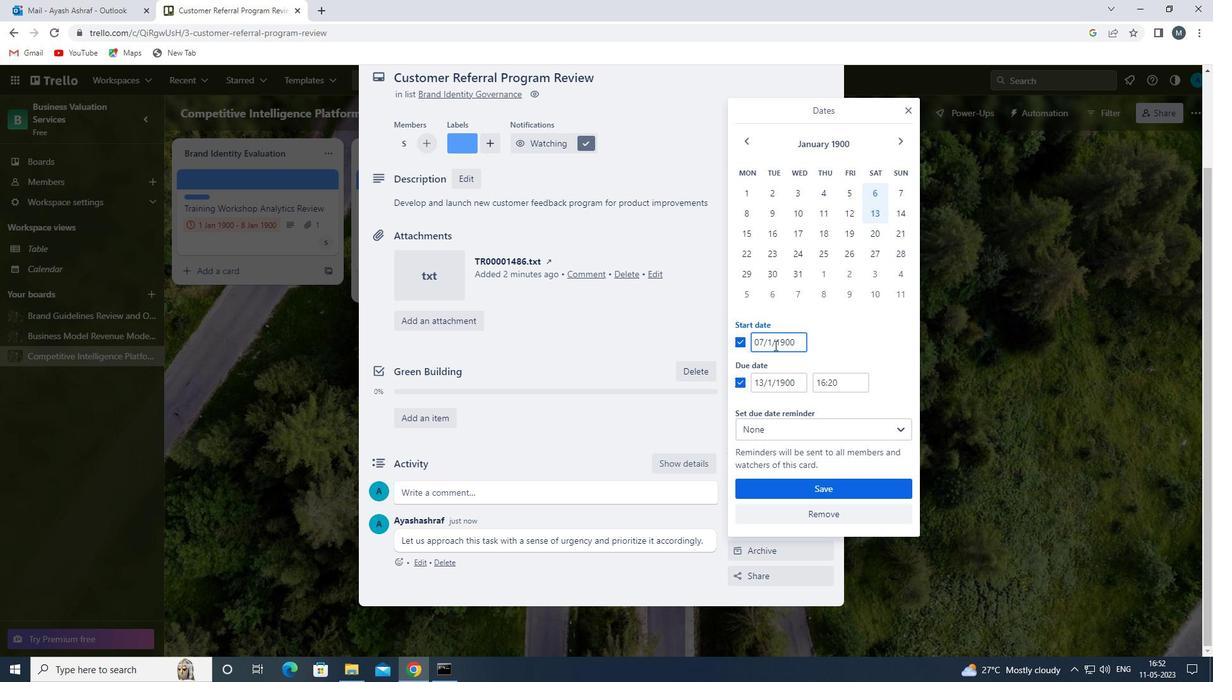 
Action: Mouse moved to (762, 386)
Screenshot: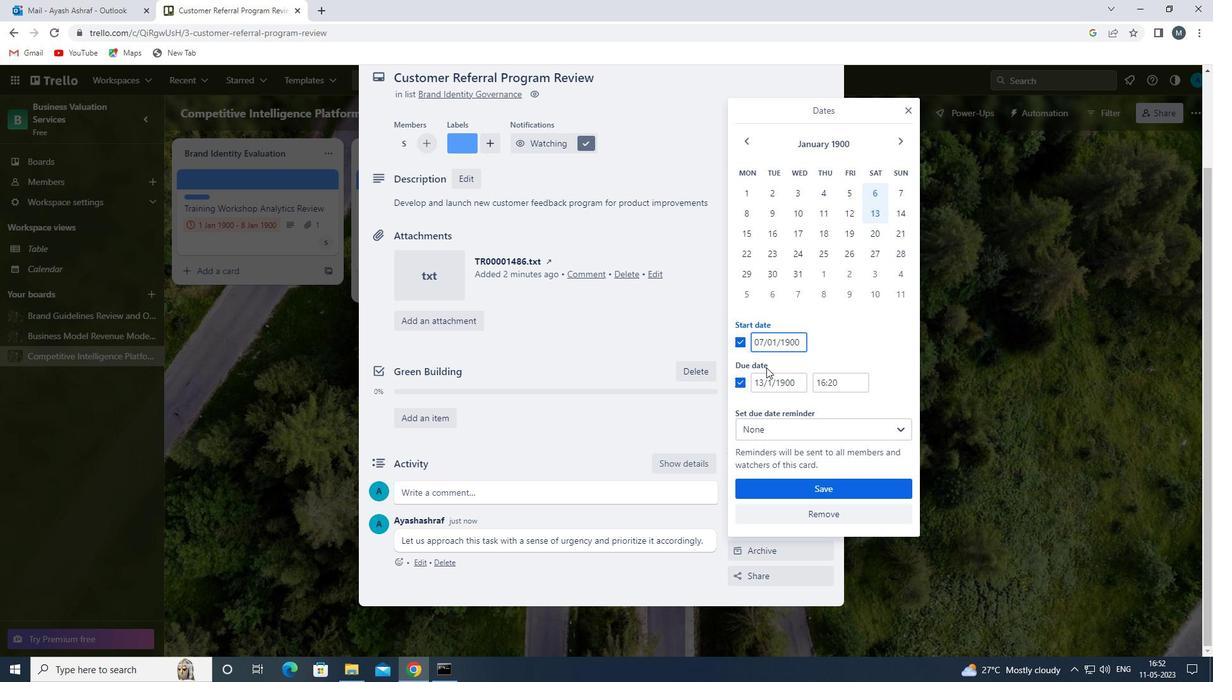 
Action: Mouse pressed left at (762, 386)
Screenshot: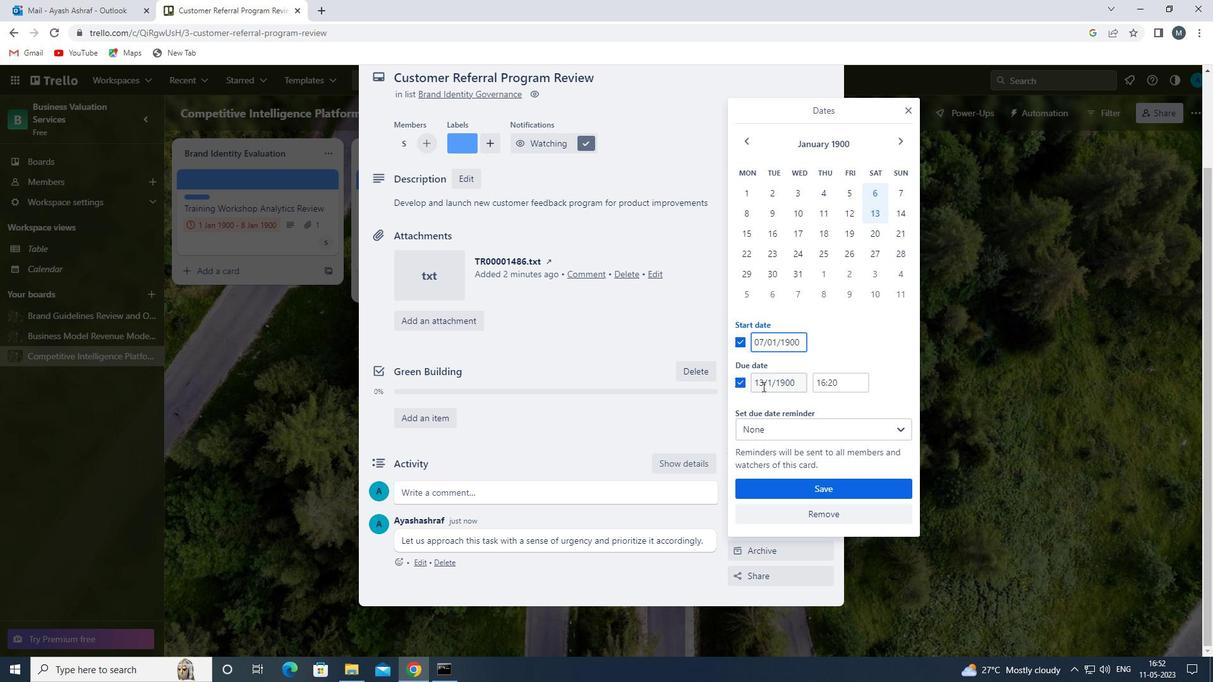 
Action: Mouse moved to (762, 386)
Screenshot: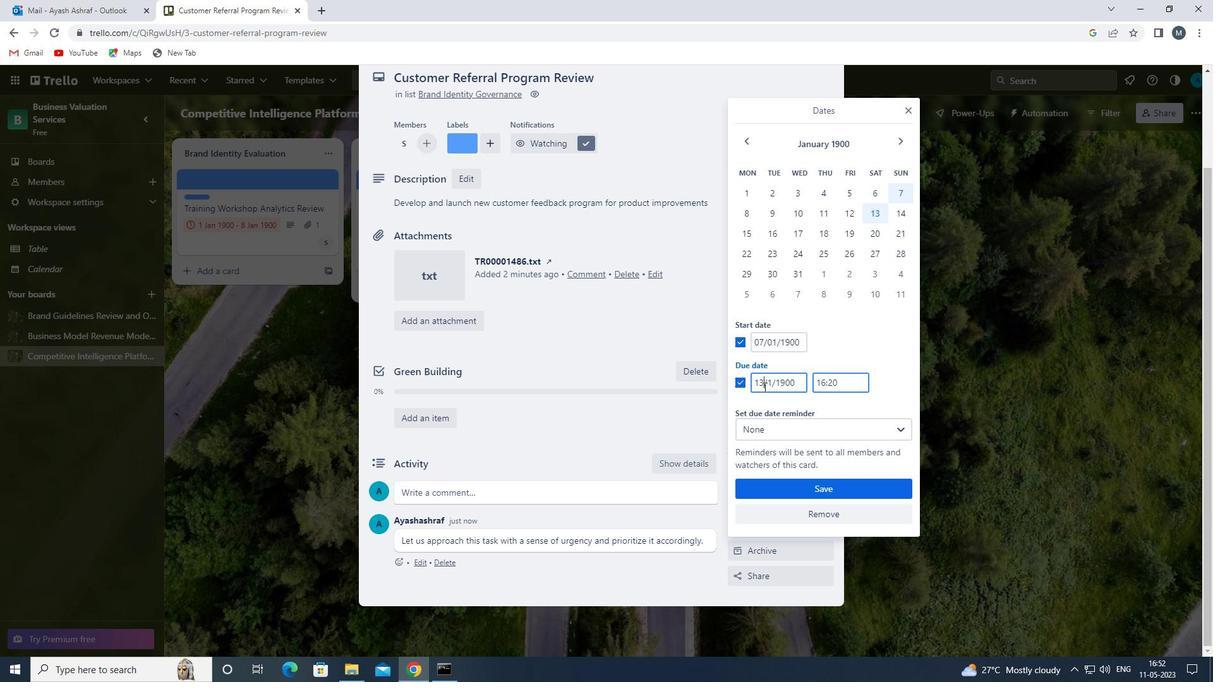 
Action: Key pressed <Key.backspace><Key.backspace><<97>><<100>>
Screenshot: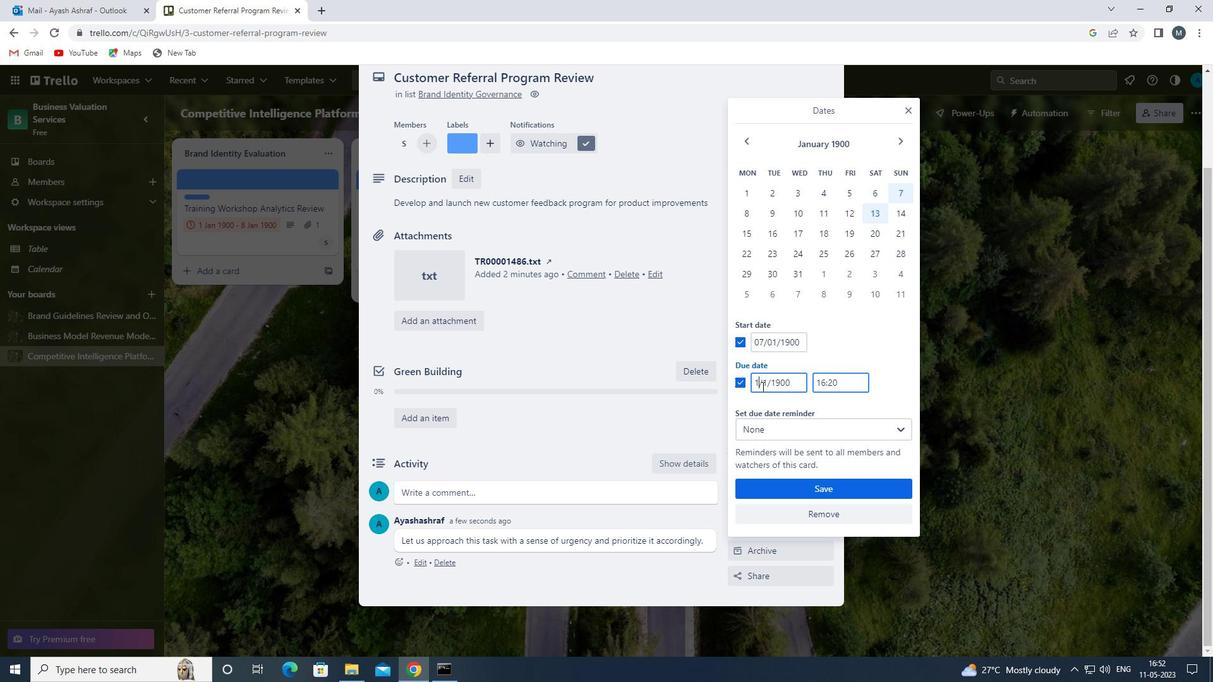 
Action: Mouse moved to (769, 383)
Screenshot: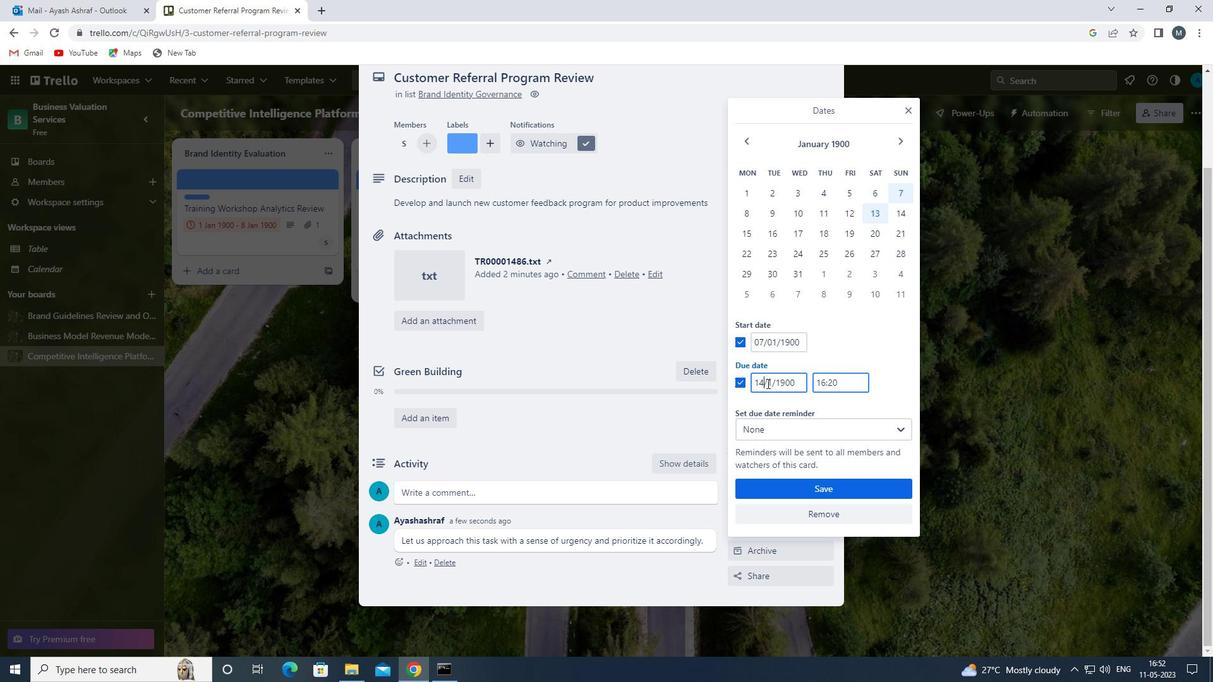 
Action: Mouse pressed left at (769, 383)
Screenshot: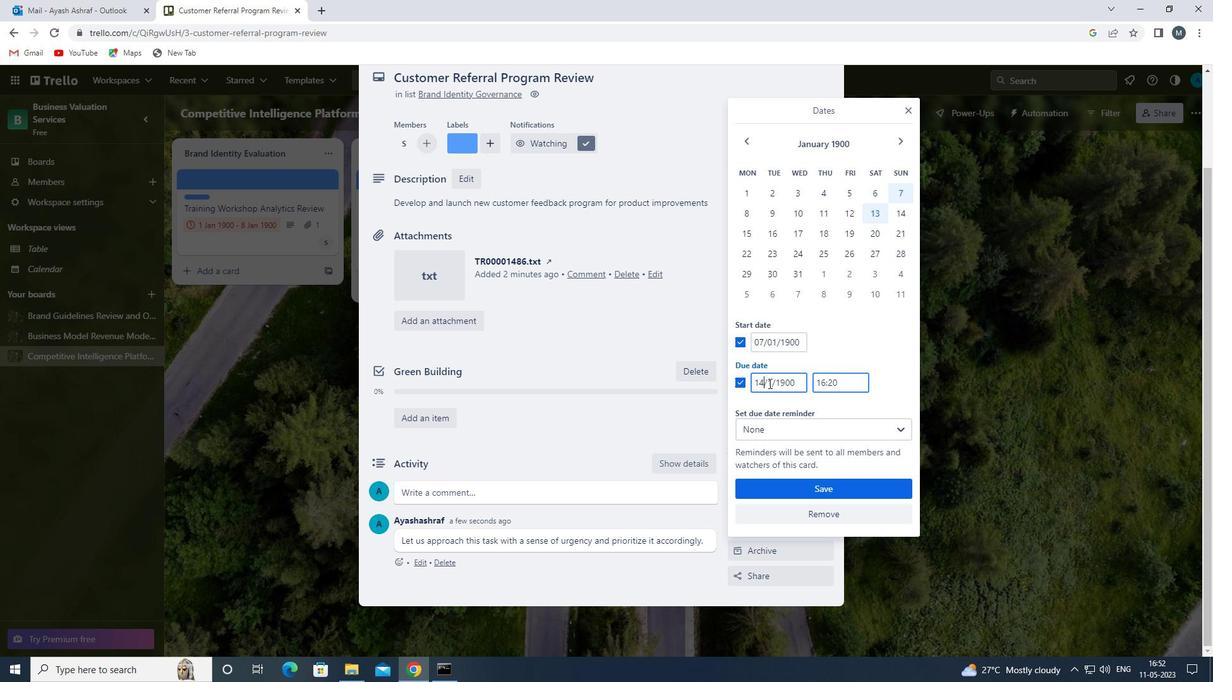 
Action: Mouse moved to (782, 379)
Screenshot: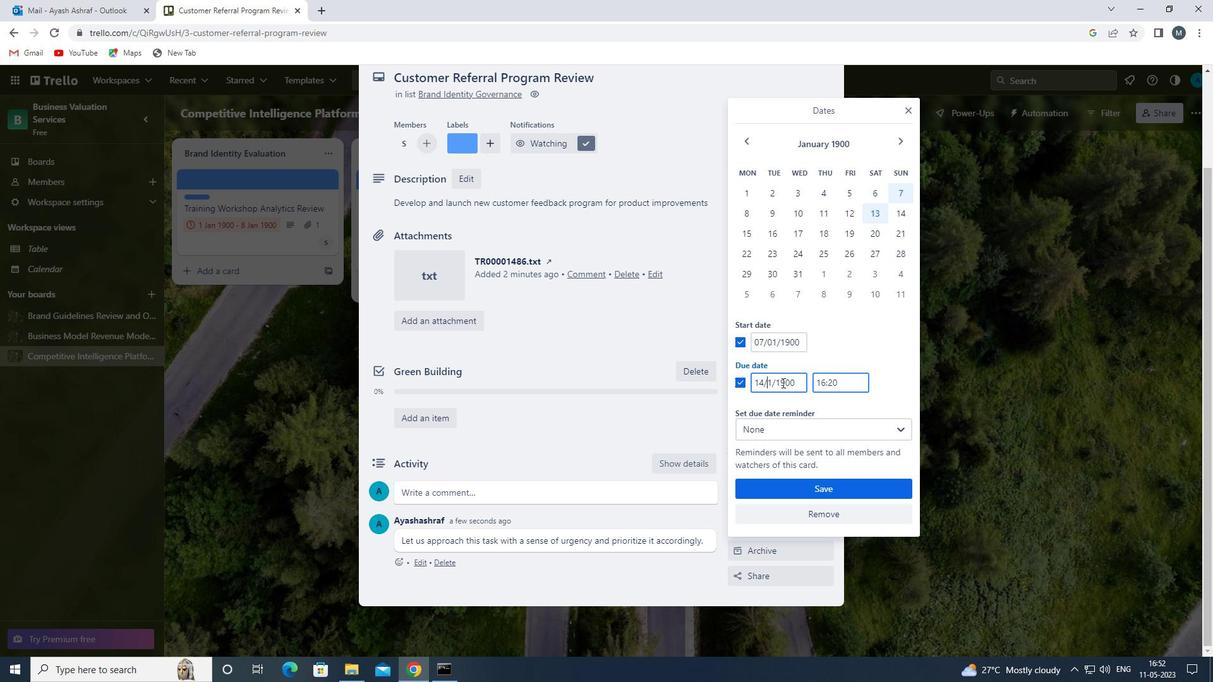 
Action: Key pressed <<96>>
Screenshot: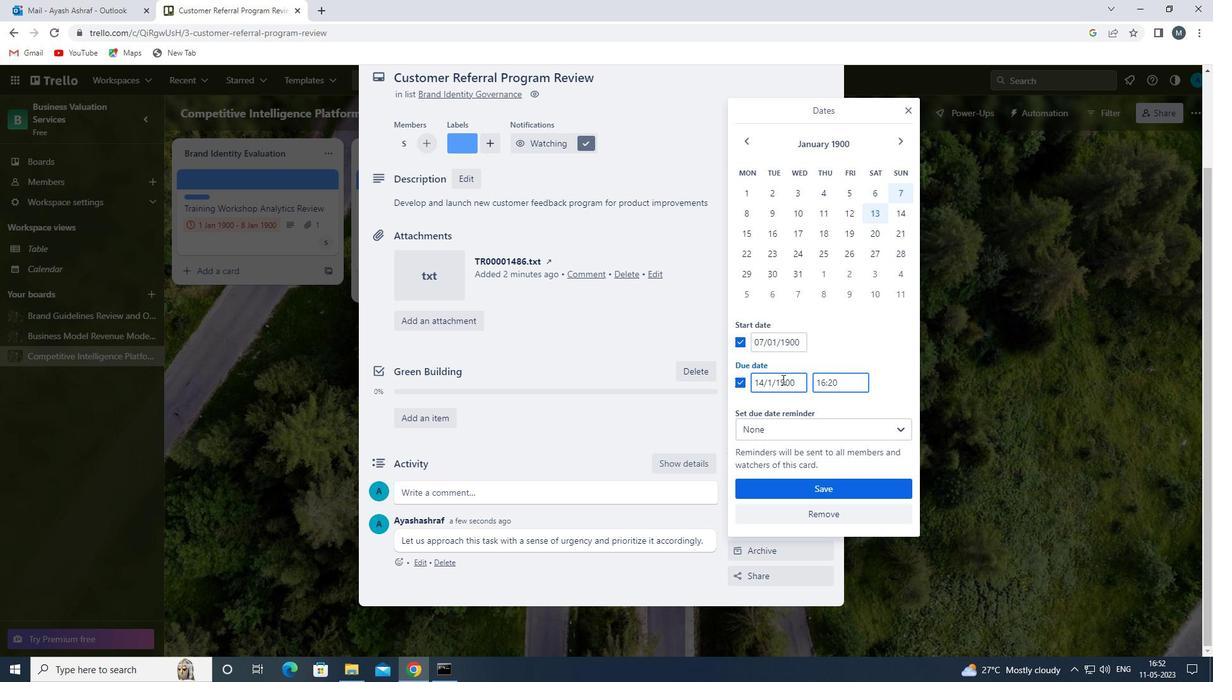 
Action: Mouse moved to (793, 486)
Screenshot: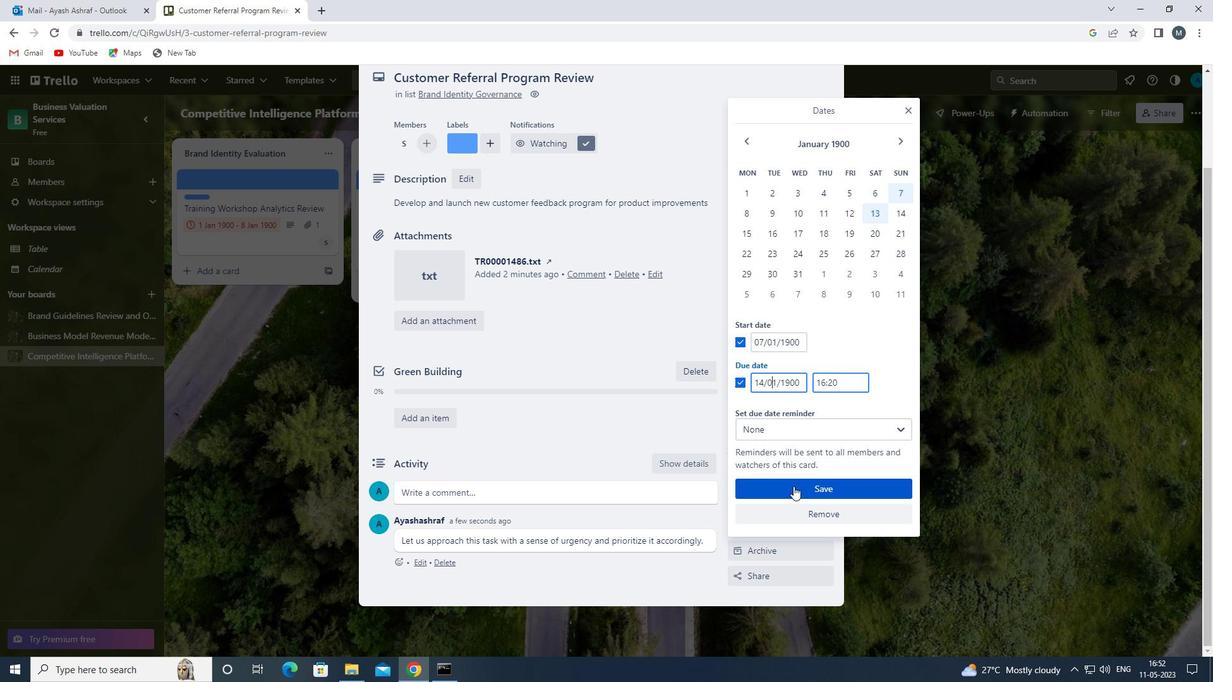 
Action: Mouse pressed left at (793, 486)
Screenshot: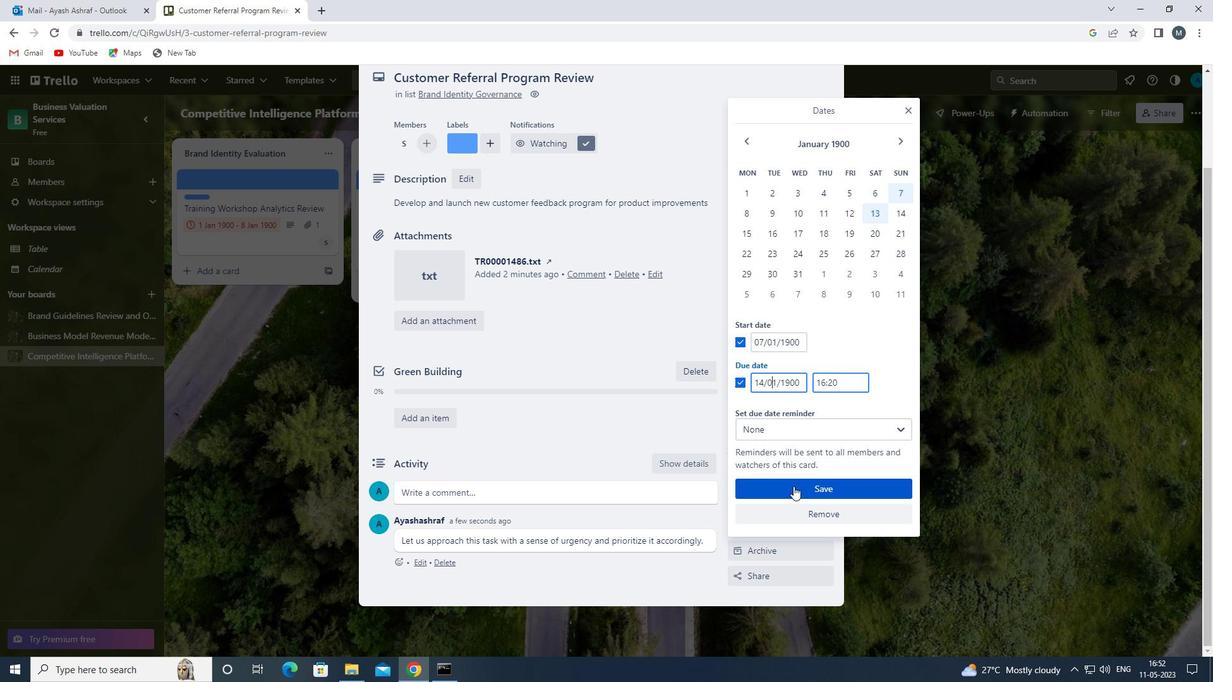 
Action: Mouse moved to (636, 457)
Screenshot: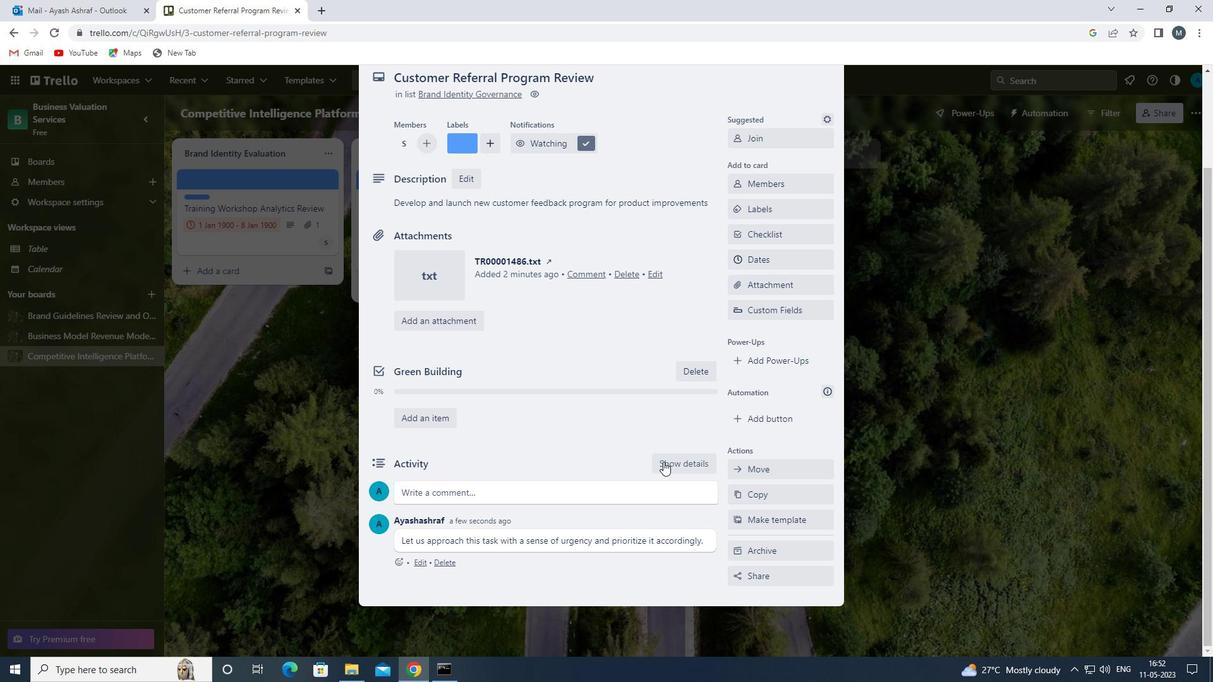 
Action: Mouse scrolled (636, 458) with delta (0, 0)
Screenshot: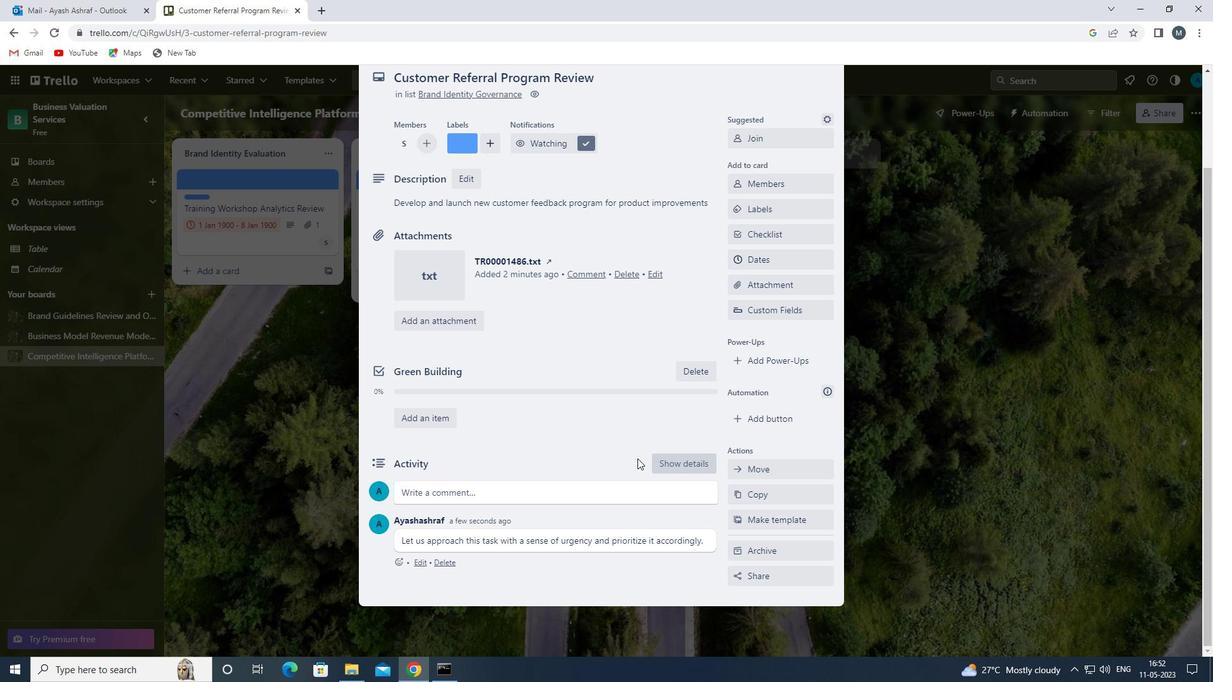 
Action: Mouse scrolled (636, 458) with delta (0, 0)
Screenshot: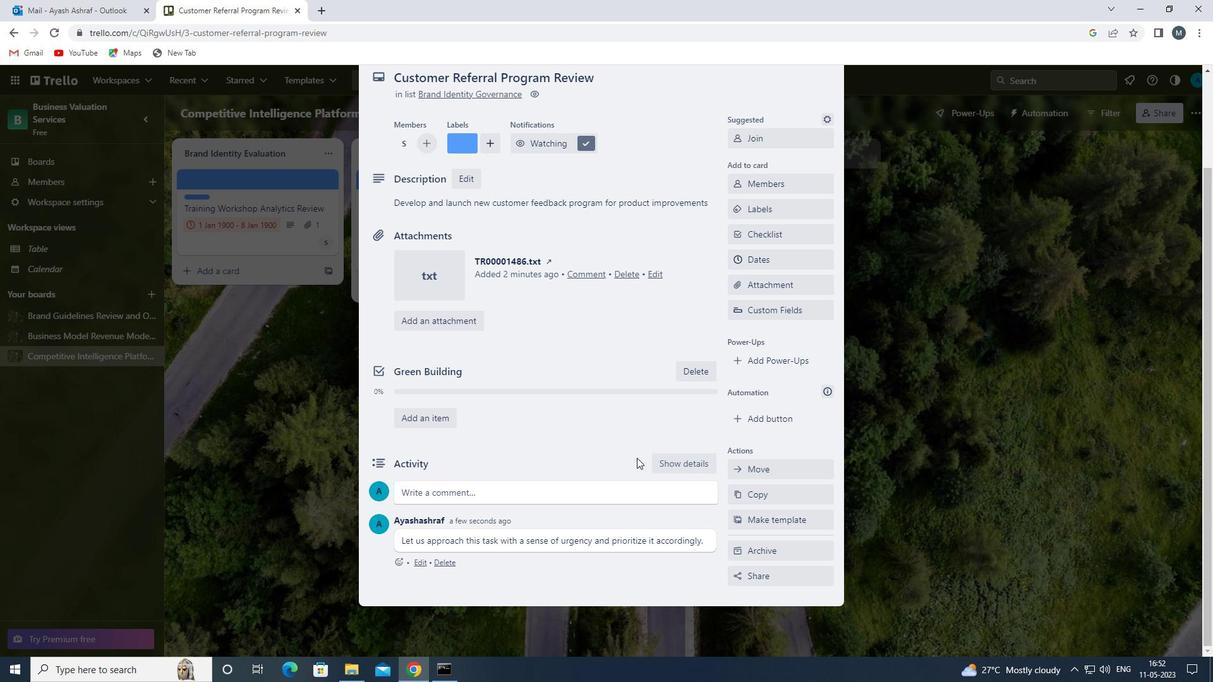 
Action: Mouse scrolled (636, 458) with delta (0, 0)
Screenshot: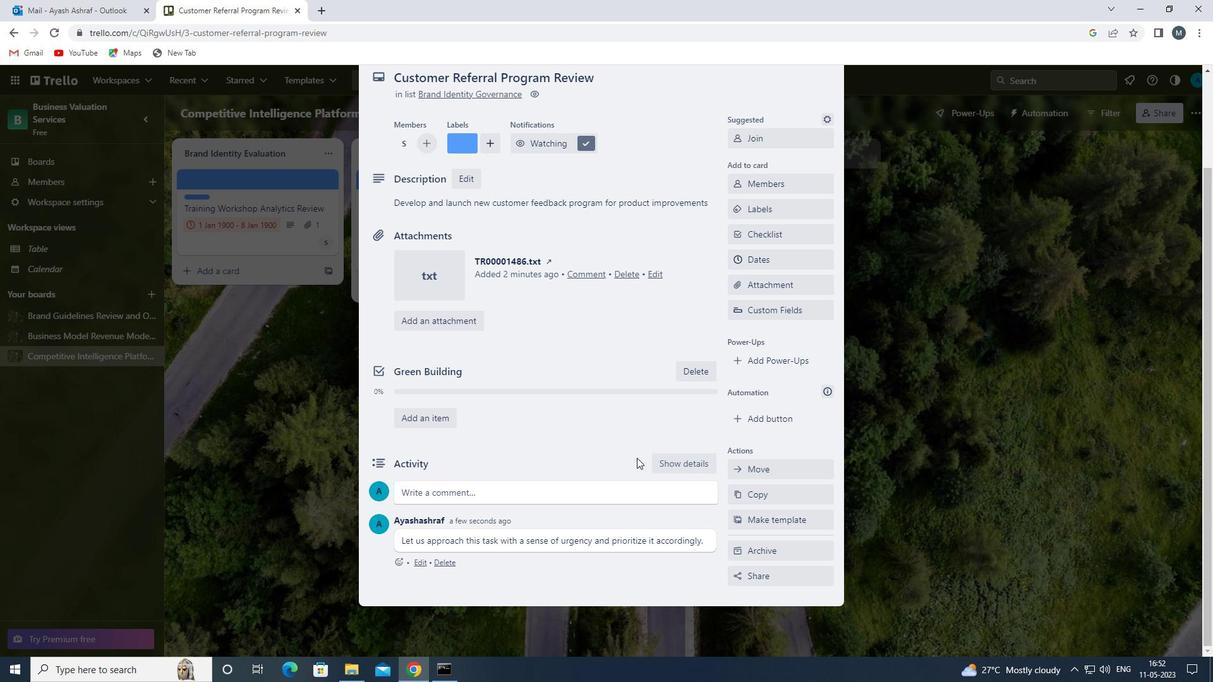 
Action: Mouse scrolled (636, 458) with delta (0, 0)
Screenshot: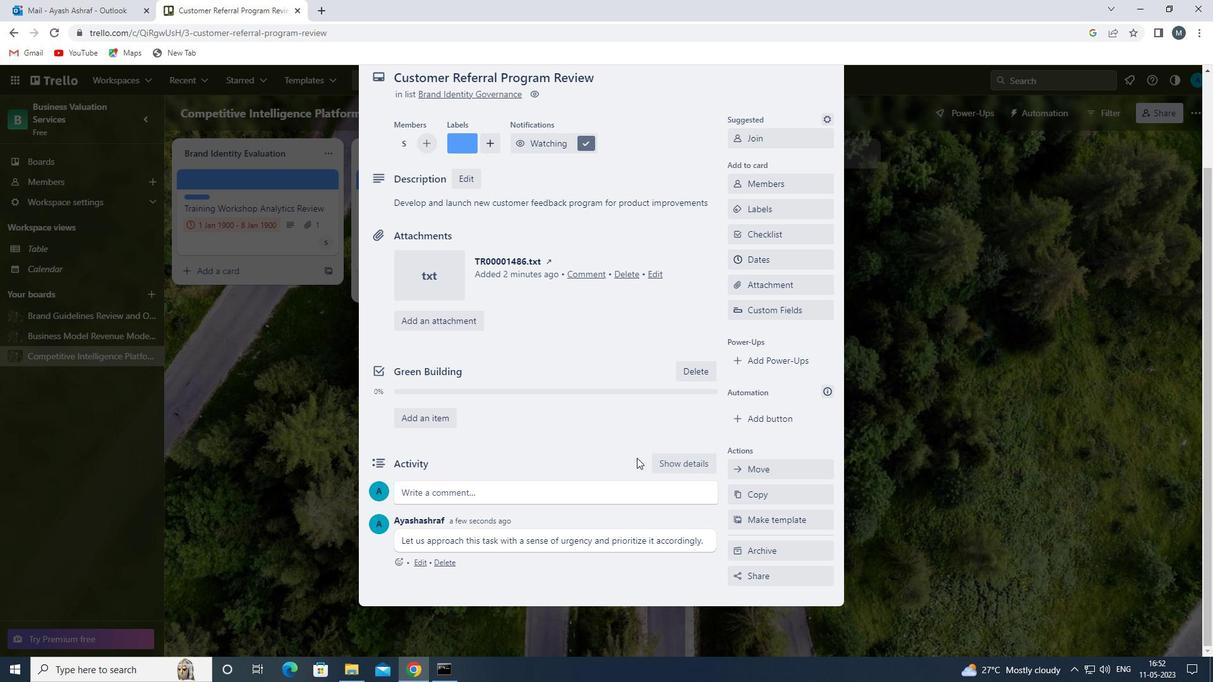 
